 Task: Find connections with filter location Chhāpar with filter topic #coacheswith filter profile language Potuguese with filter current company Brookfield Properties with filter school Patna Science College with filter industry Information Services with filter service category Executive Coaching with filter keywords title Server
Action: Mouse moved to (605, 77)
Screenshot: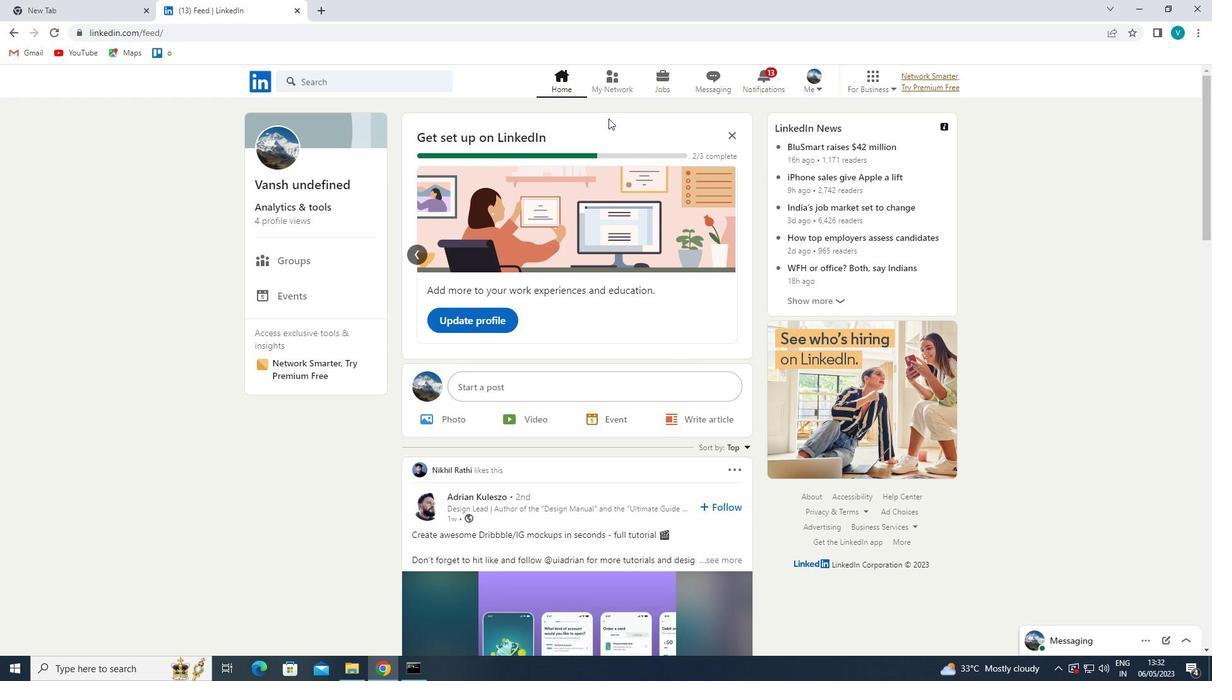
Action: Mouse pressed left at (605, 77)
Screenshot: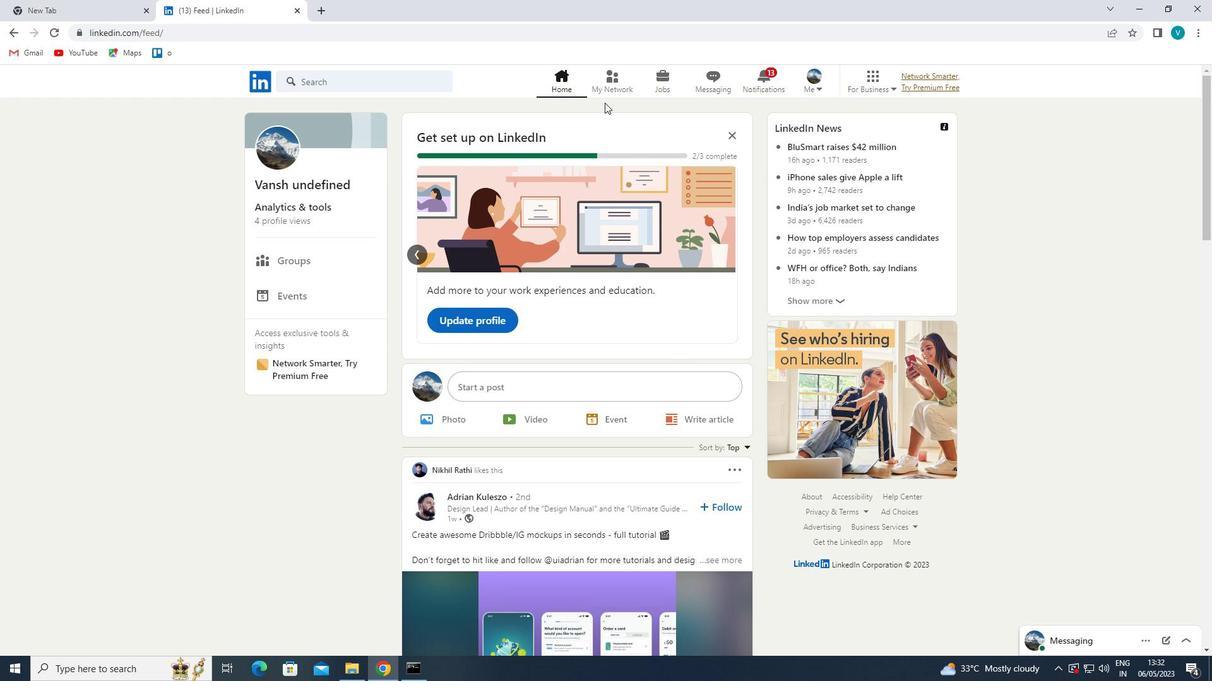 
Action: Mouse moved to (354, 160)
Screenshot: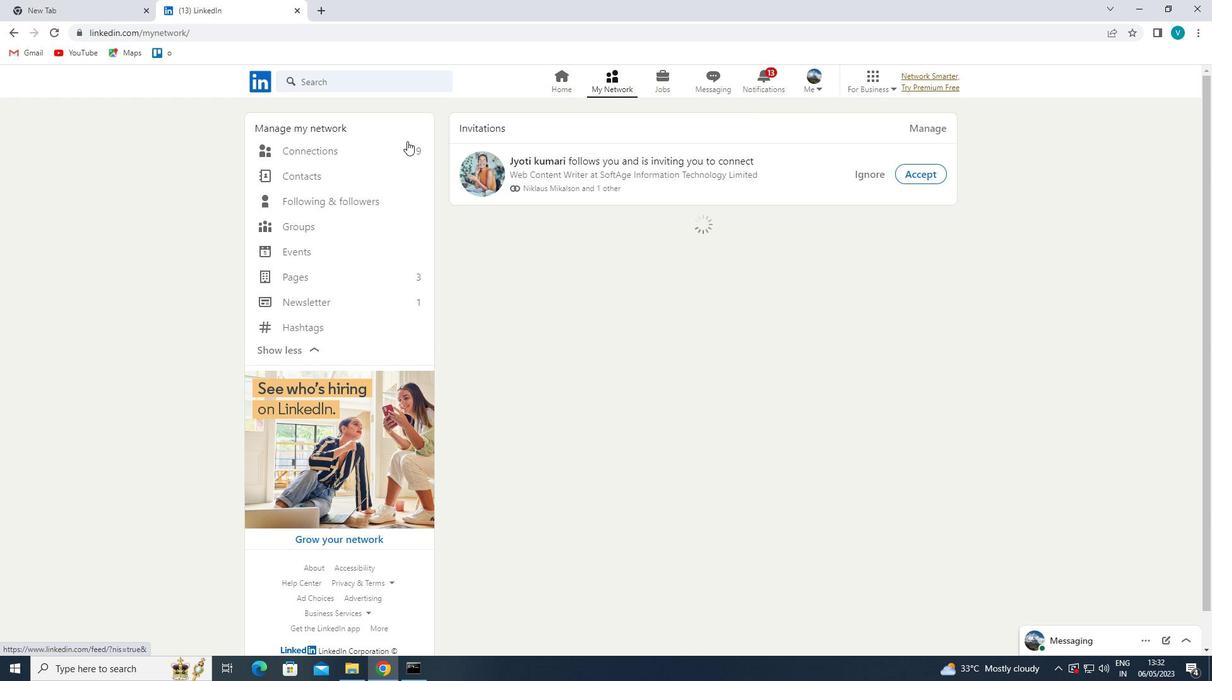 
Action: Mouse pressed left at (354, 160)
Screenshot: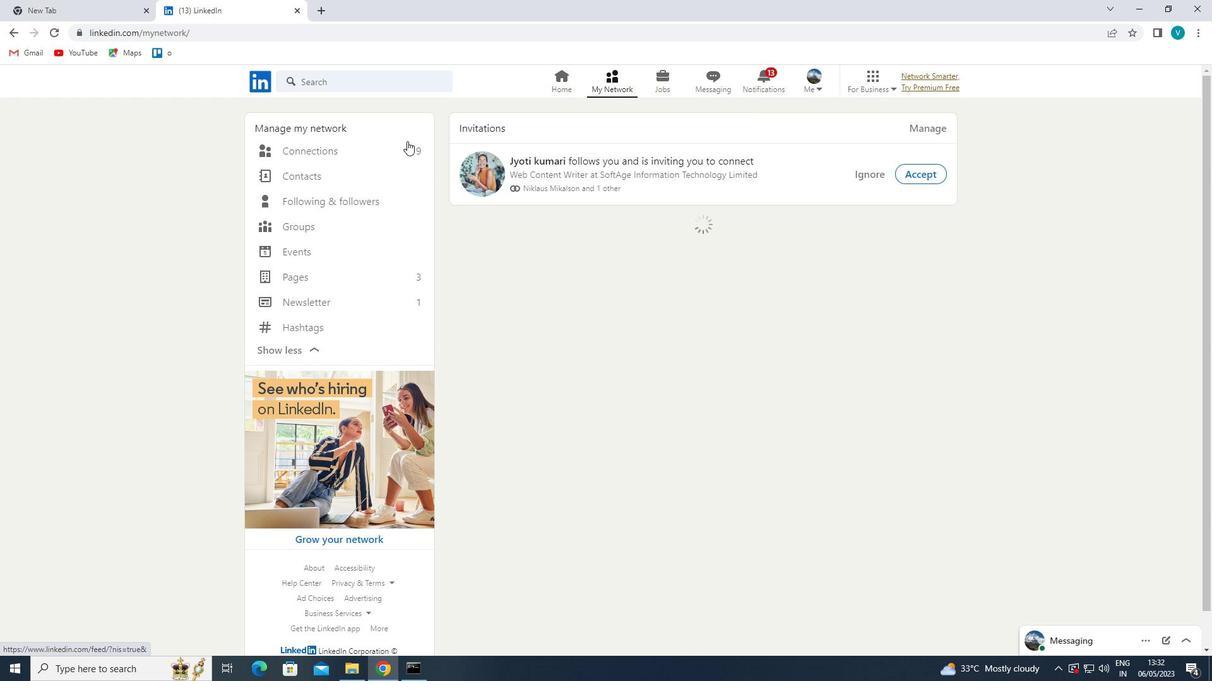 
Action: Mouse moved to (395, 155)
Screenshot: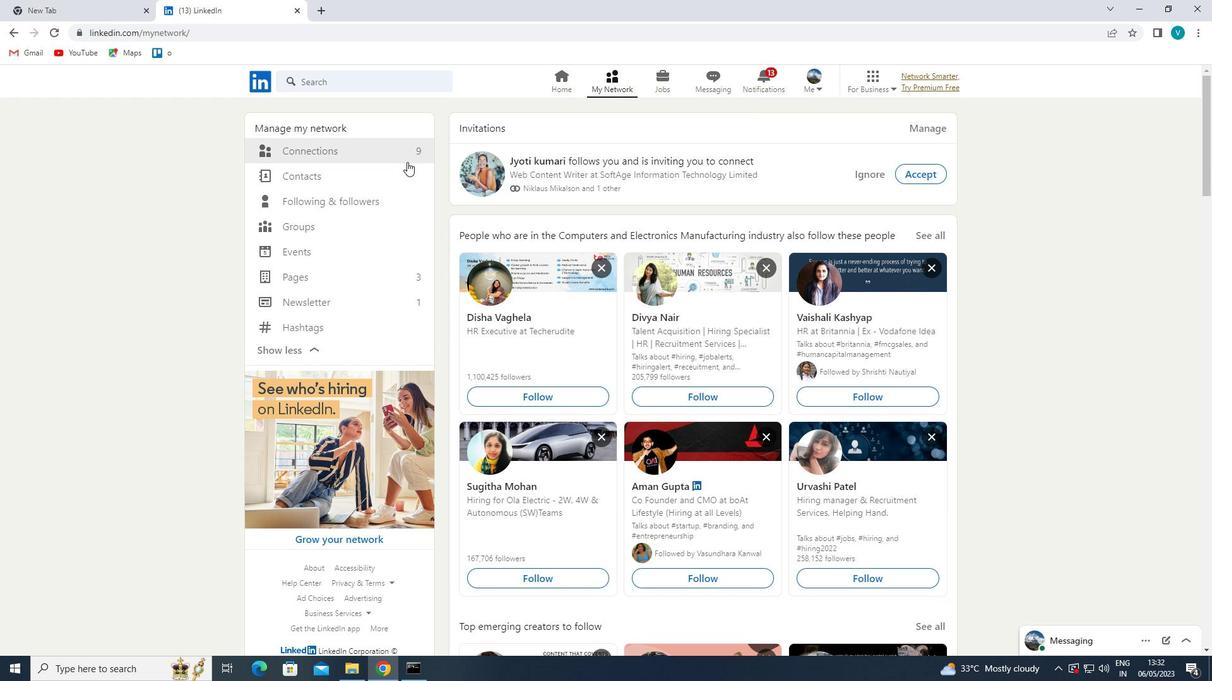 
Action: Mouse pressed left at (395, 155)
Screenshot: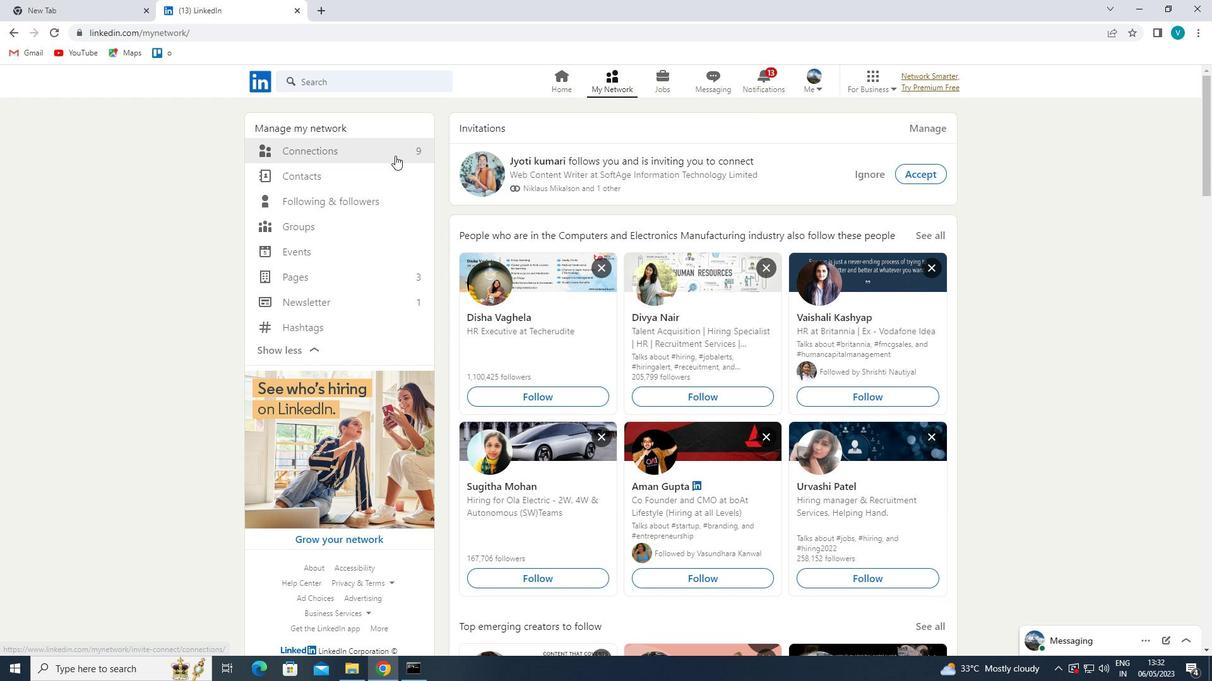 
Action: Mouse moved to (724, 153)
Screenshot: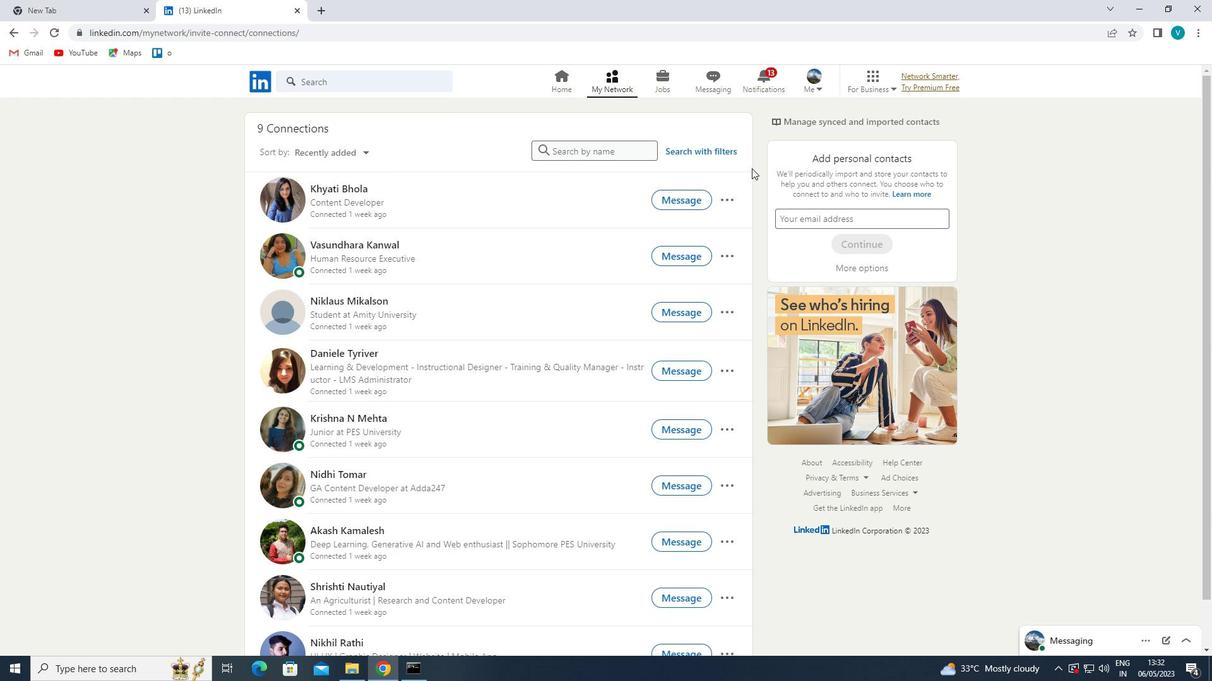 
Action: Mouse pressed left at (724, 153)
Screenshot: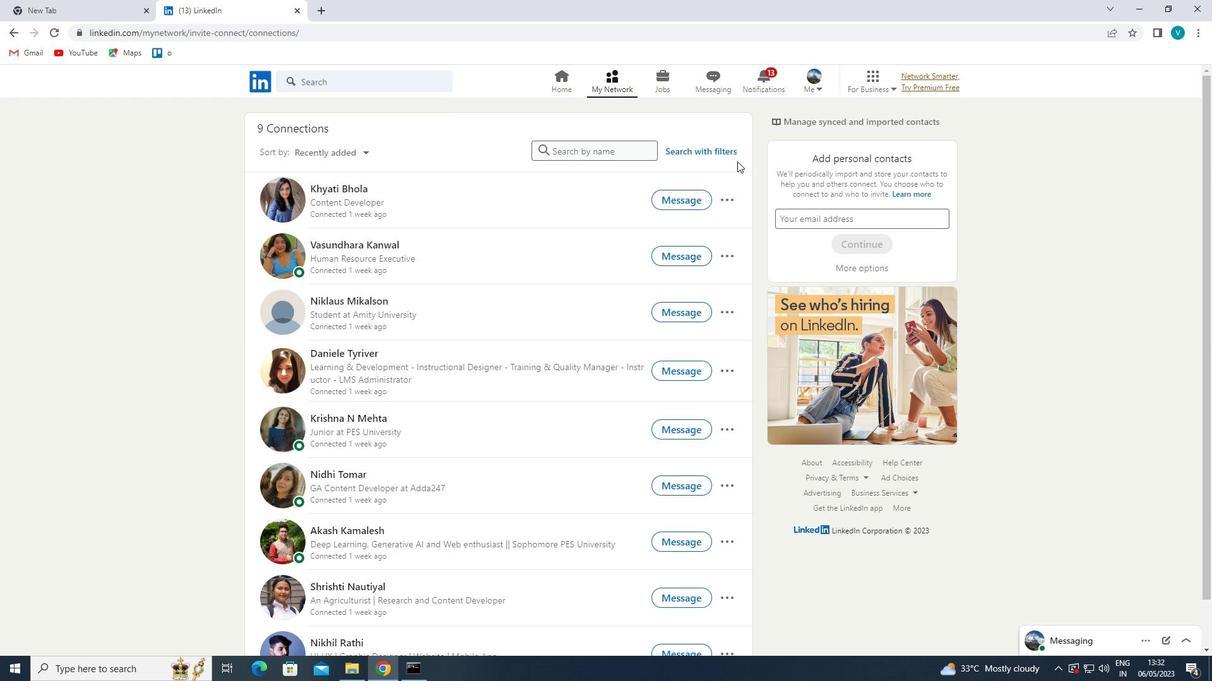 
Action: Mouse moved to (614, 116)
Screenshot: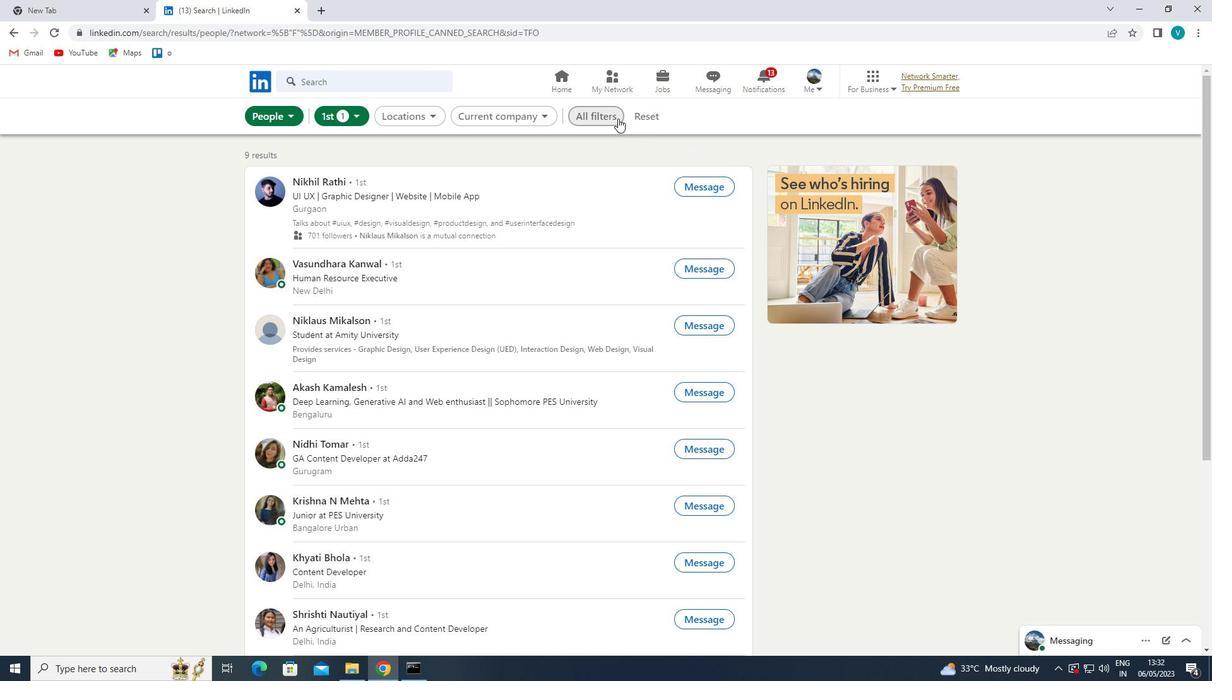 
Action: Mouse pressed left at (614, 116)
Screenshot: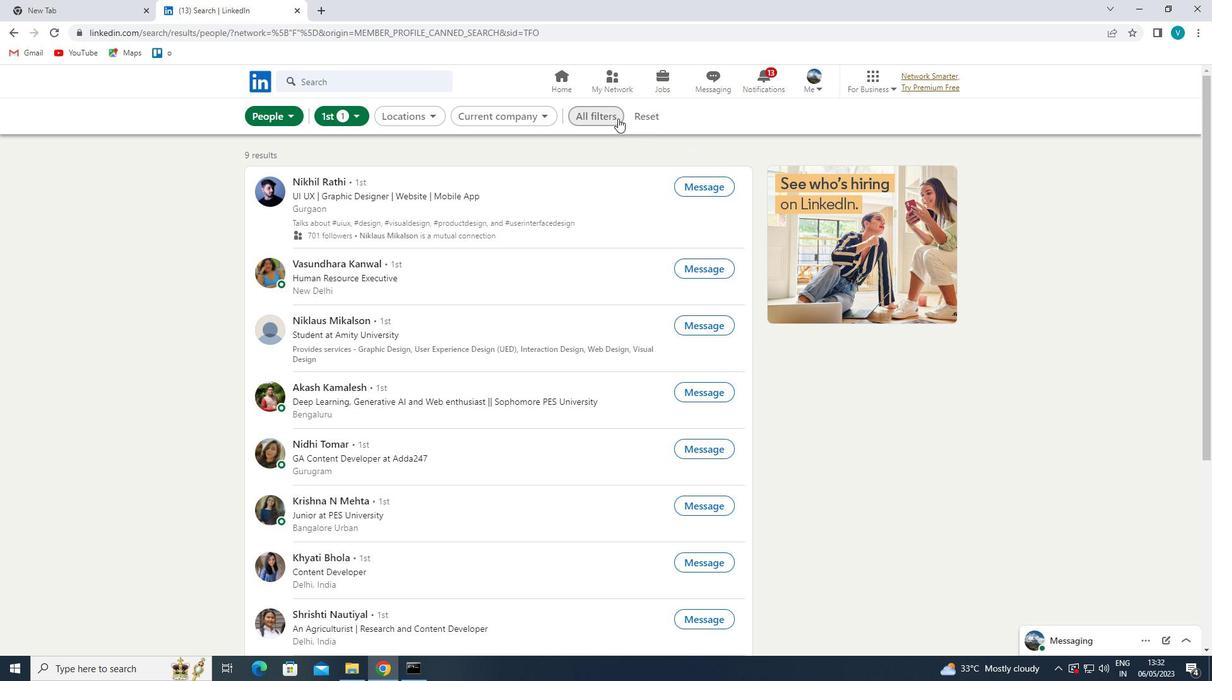 
Action: Mouse moved to (1027, 294)
Screenshot: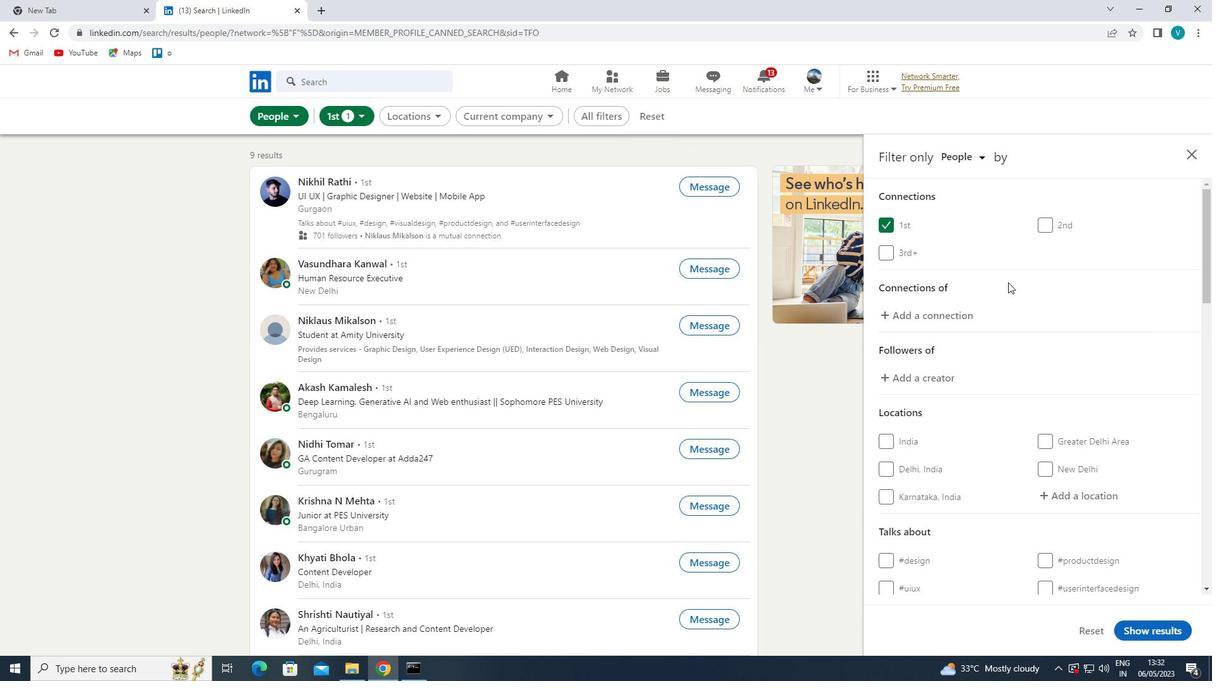 
Action: Mouse scrolled (1027, 293) with delta (0, 0)
Screenshot: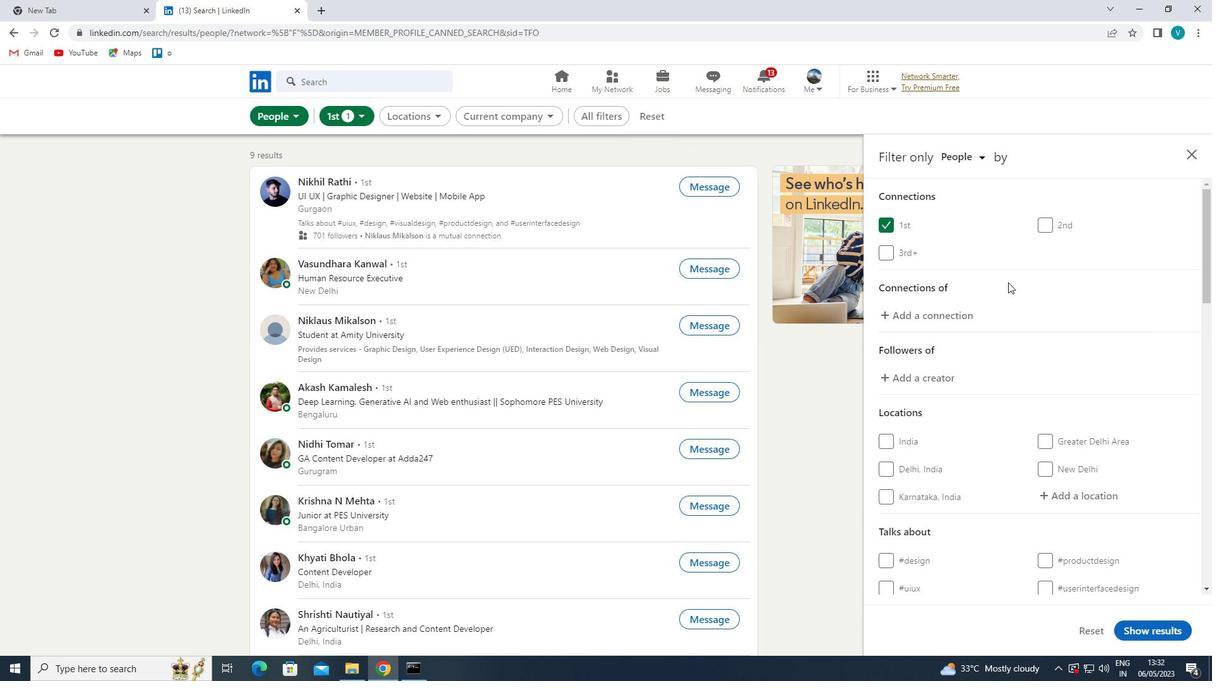 
Action: Mouse moved to (1036, 299)
Screenshot: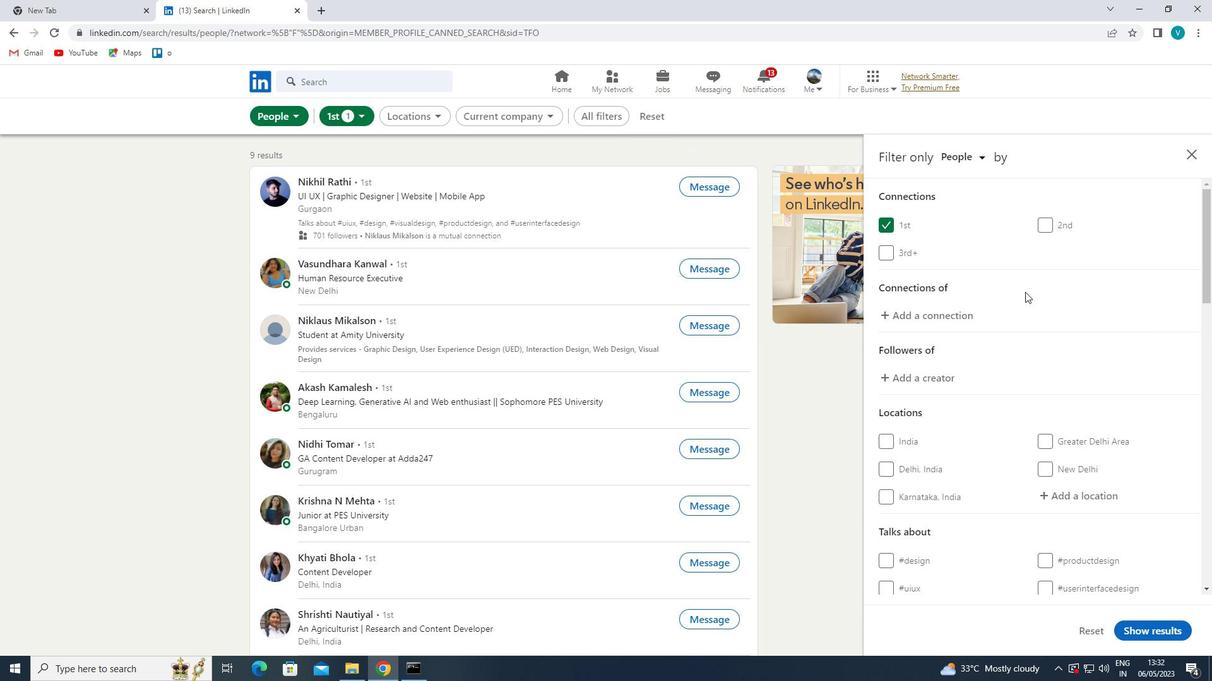 
Action: Mouse scrolled (1036, 298) with delta (0, 0)
Screenshot: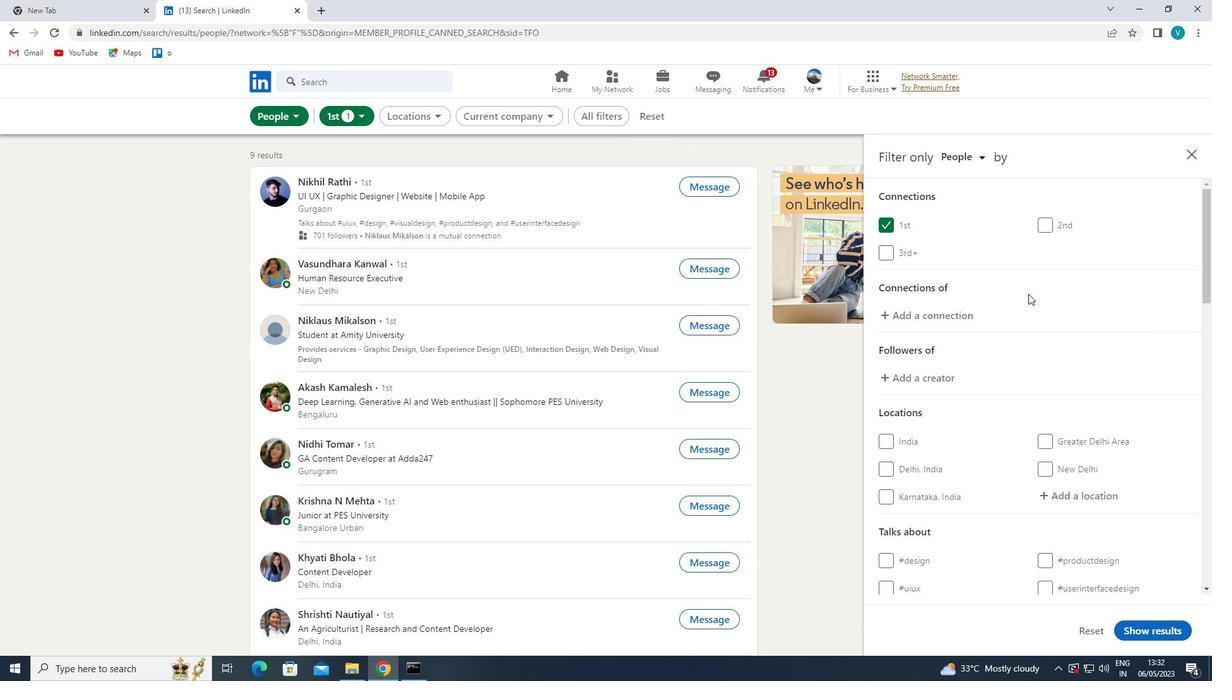 
Action: Mouse moved to (1072, 367)
Screenshot: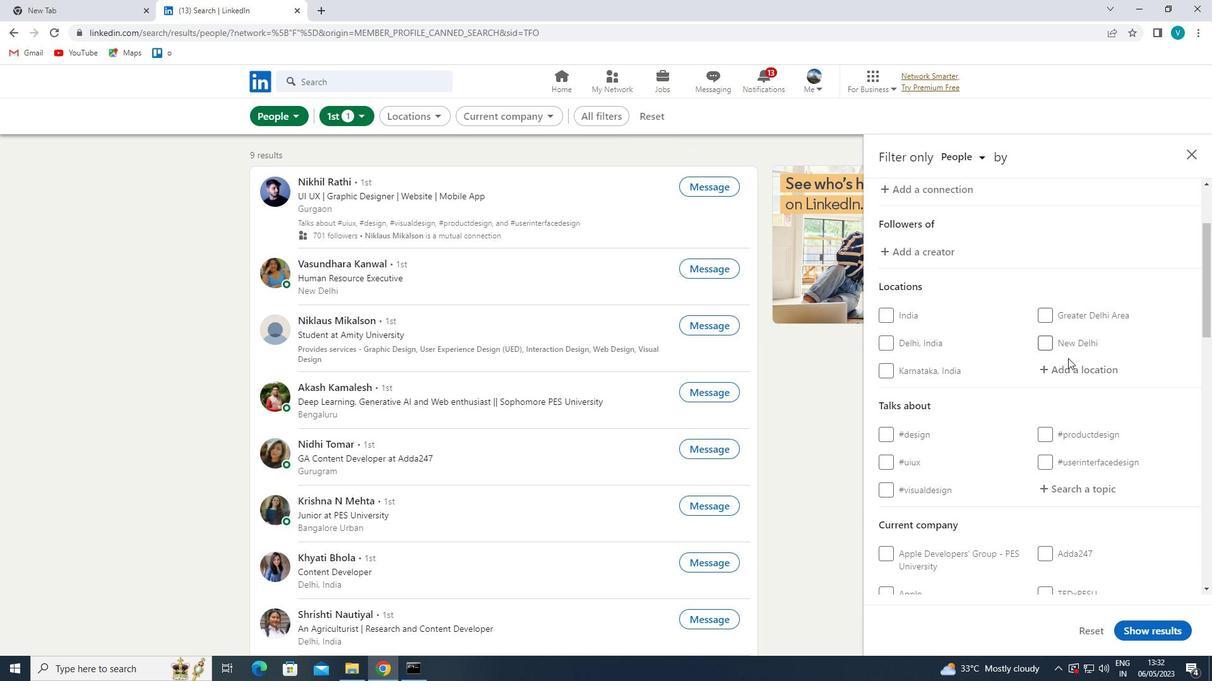 
Action: Mouse pressed left at (1072, 367)
Screenshot: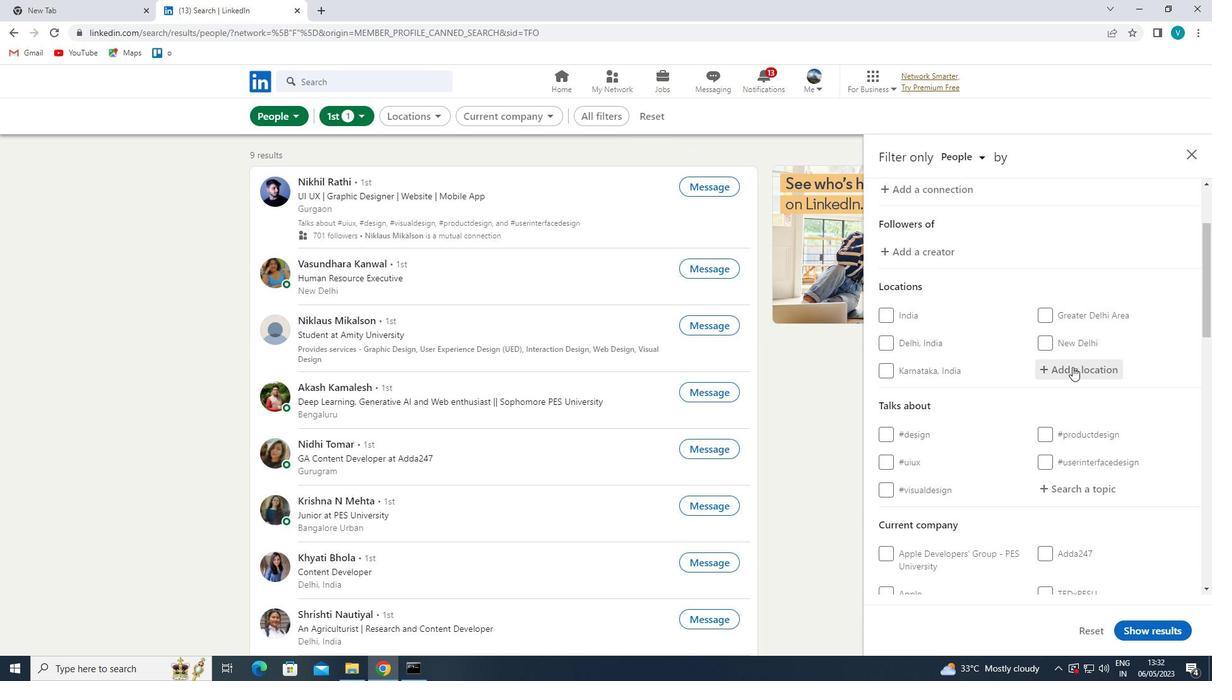 
Action: Mouse moved to (835, 231)
Screenshot: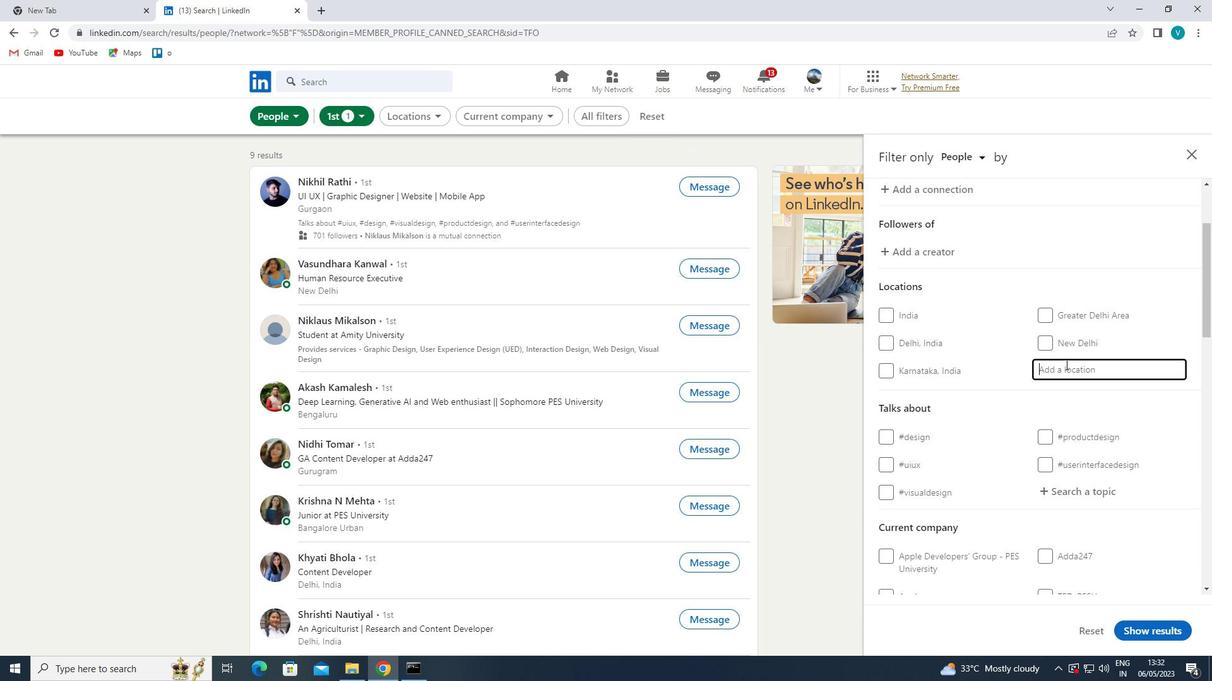 
Action: Key pressed <Key.shift>CHHA[A<Key.backspace><Key.backspace>PAR
Screenshot: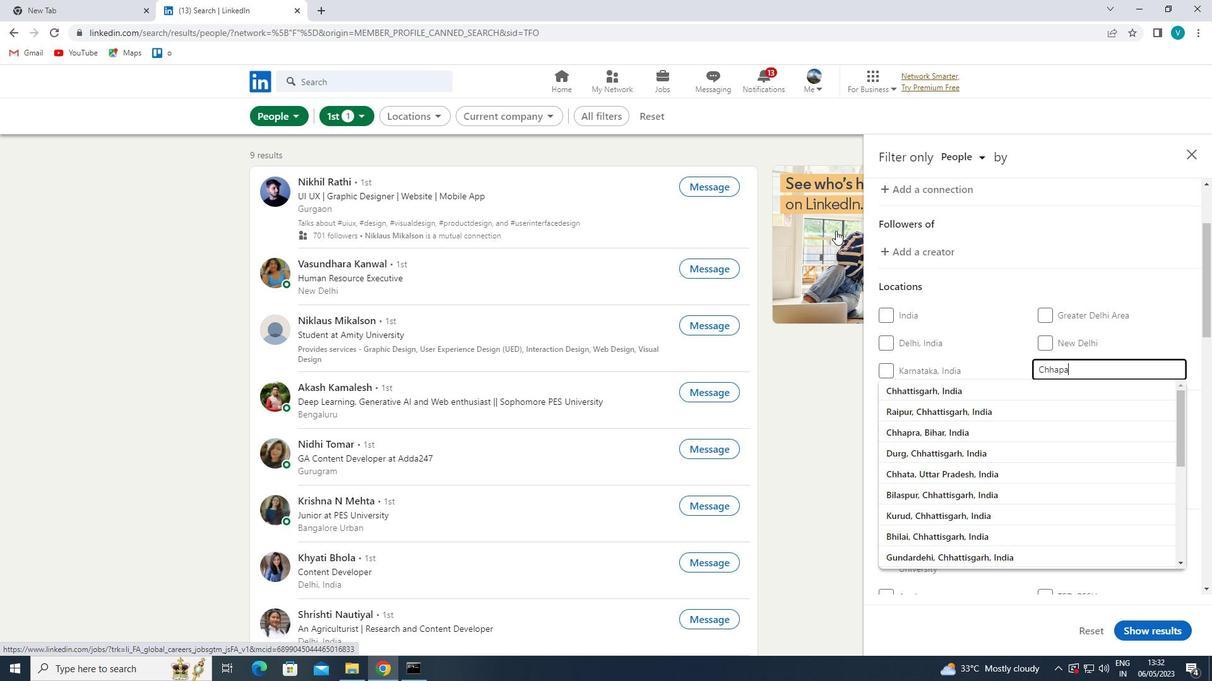 
Action: Mouse moved to (974, 385)
Screenshot: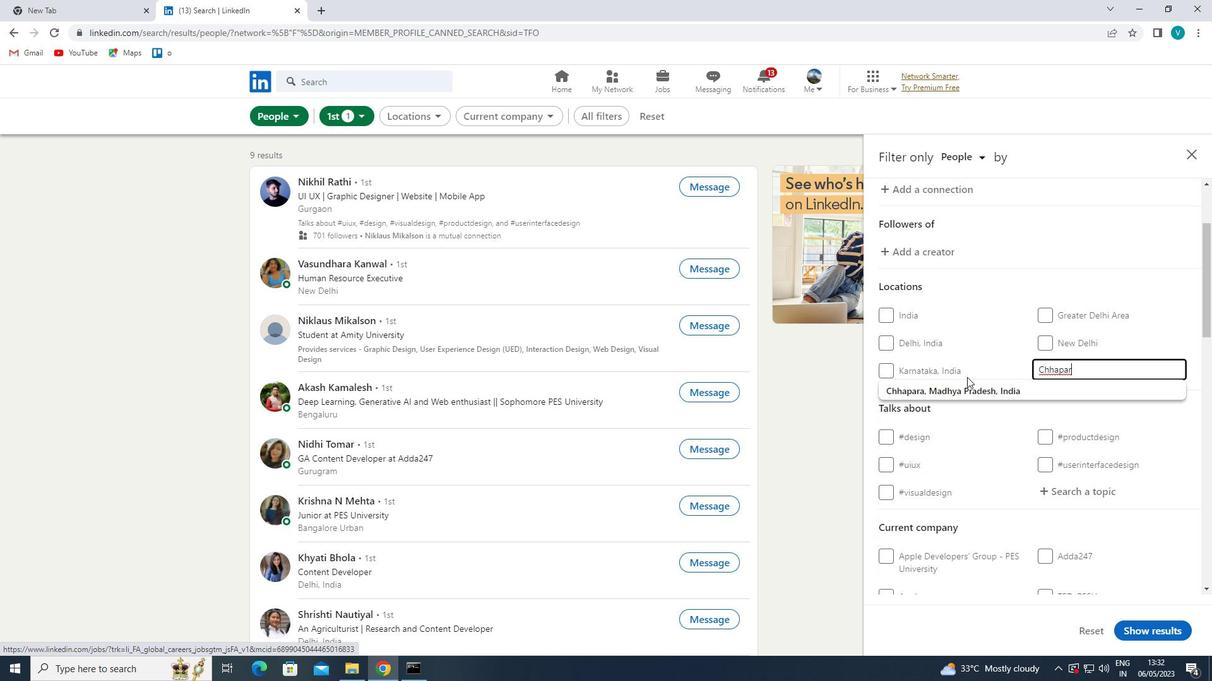 
Action: Mouse pressed left at (974, 385)
Screenshot: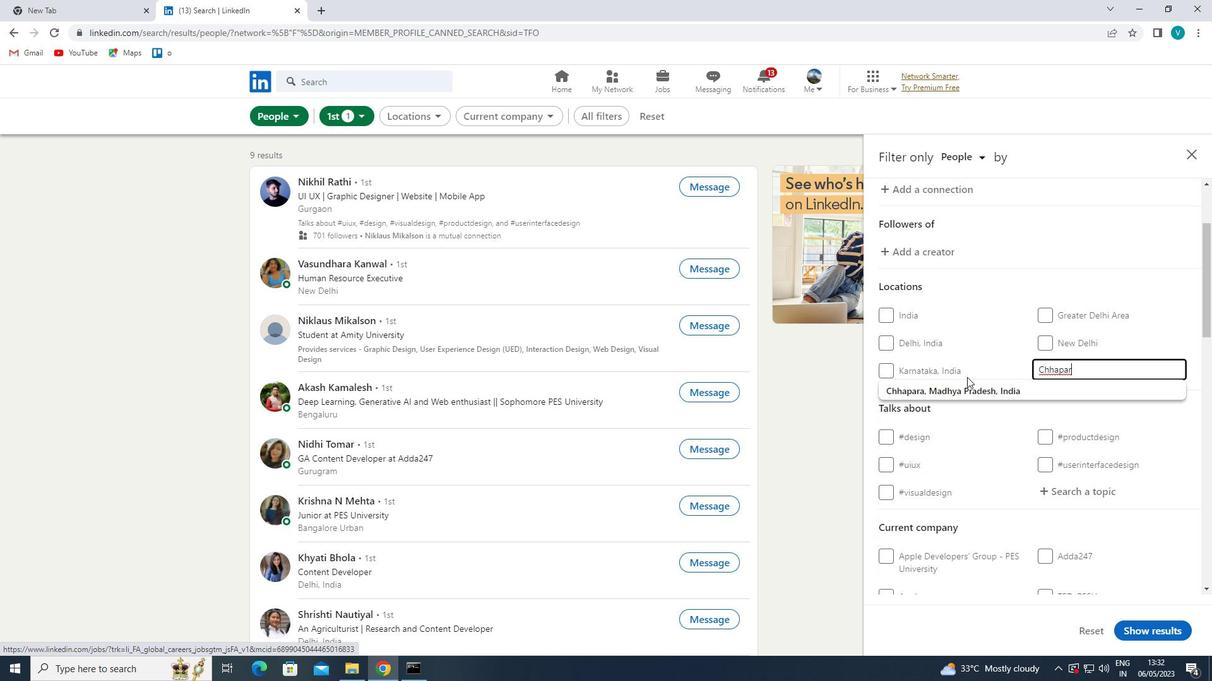 
Action: Mouse moved to (1072, 424)
Screenshot: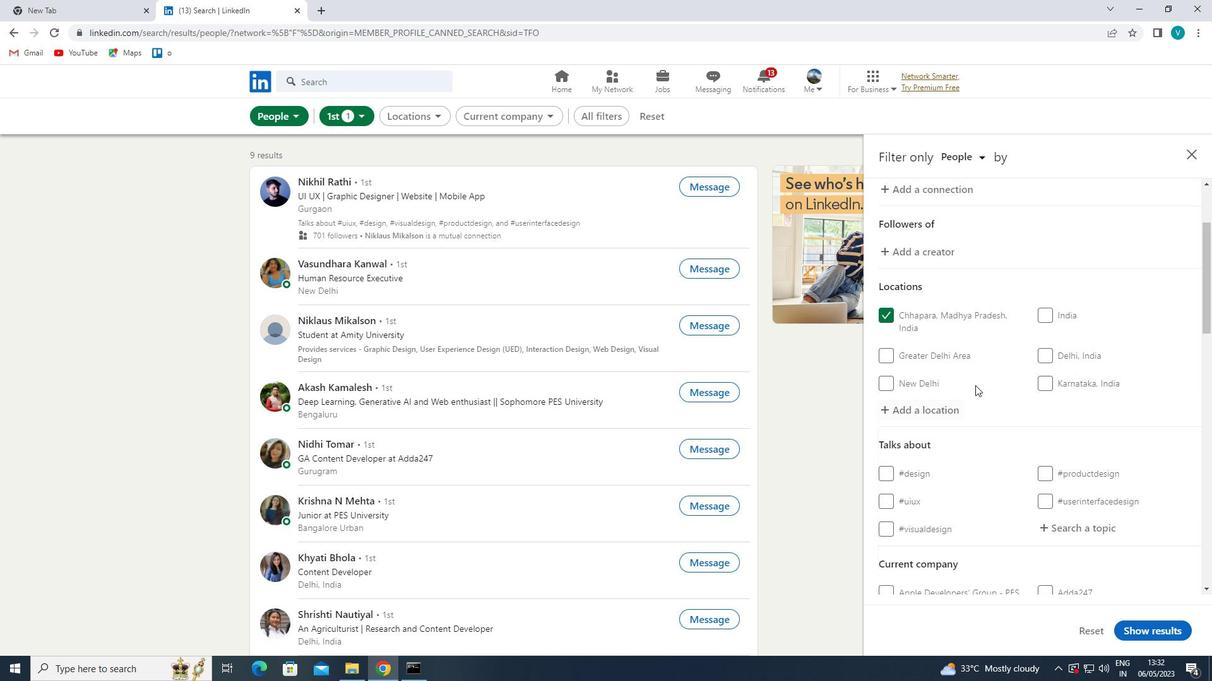 
Action: Mouse scrolled (1072, 423) with delta (0, 0)
Screenshot: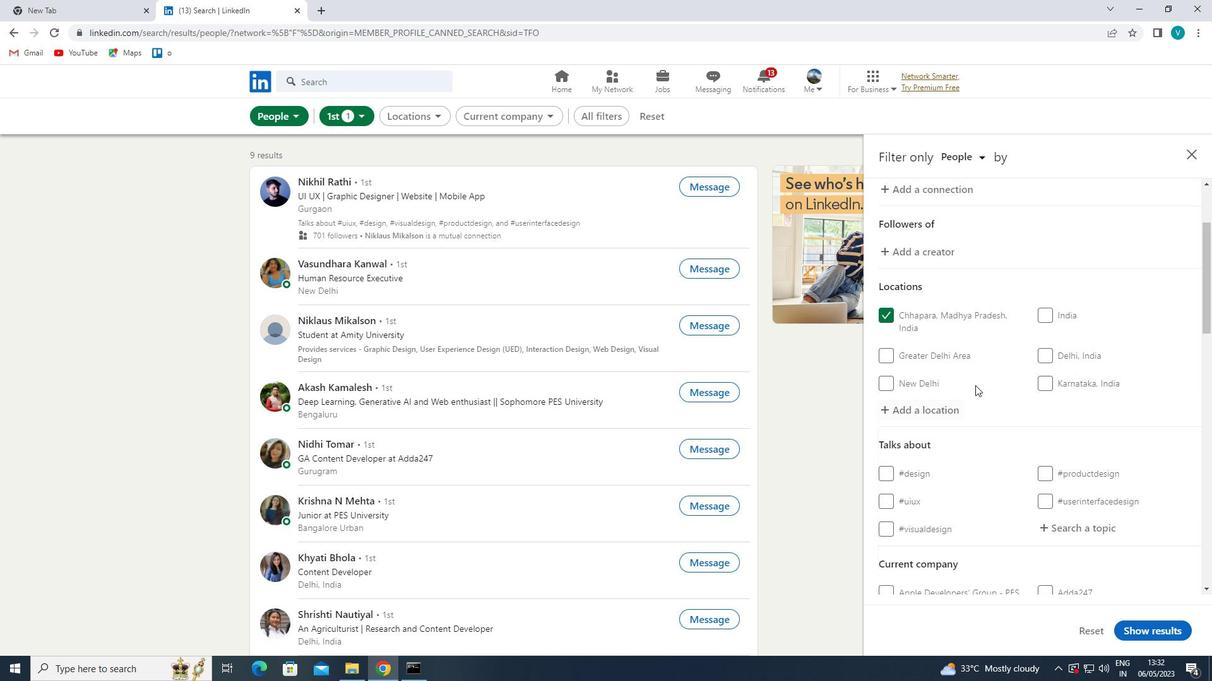
Action: Mouse moved to (1104, 439)
Screenshot: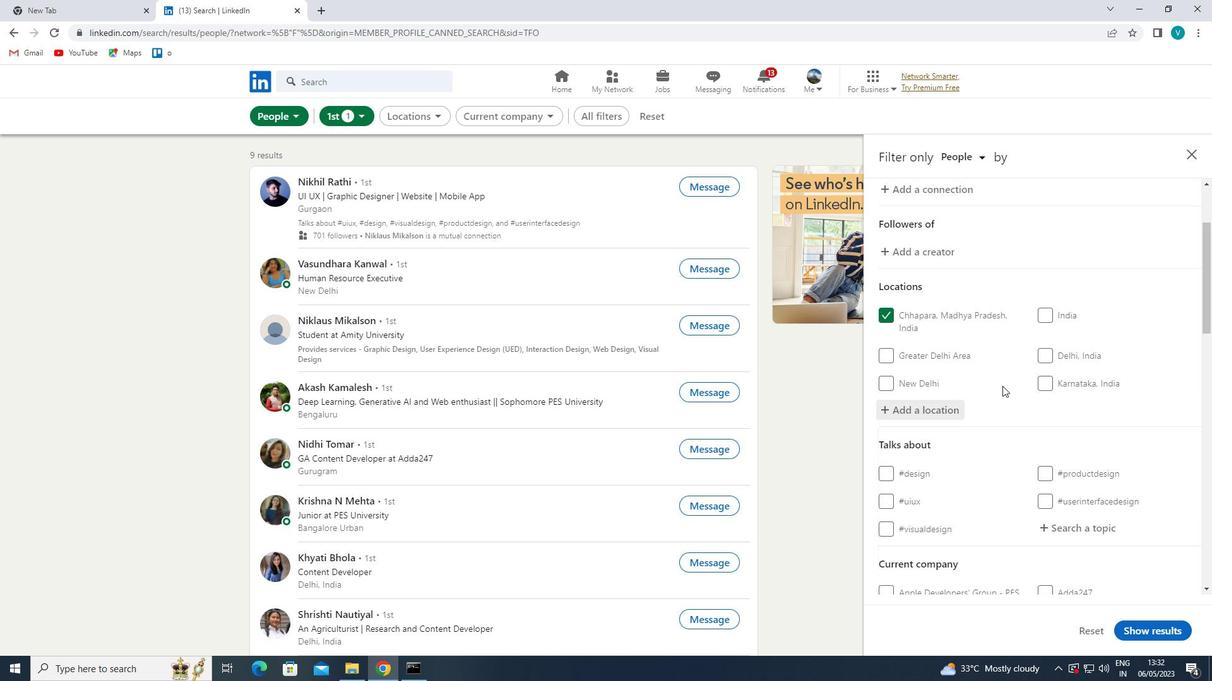 
Action: Mouse scrolled (1104, 438) with delta (0, 0)
Screenshot: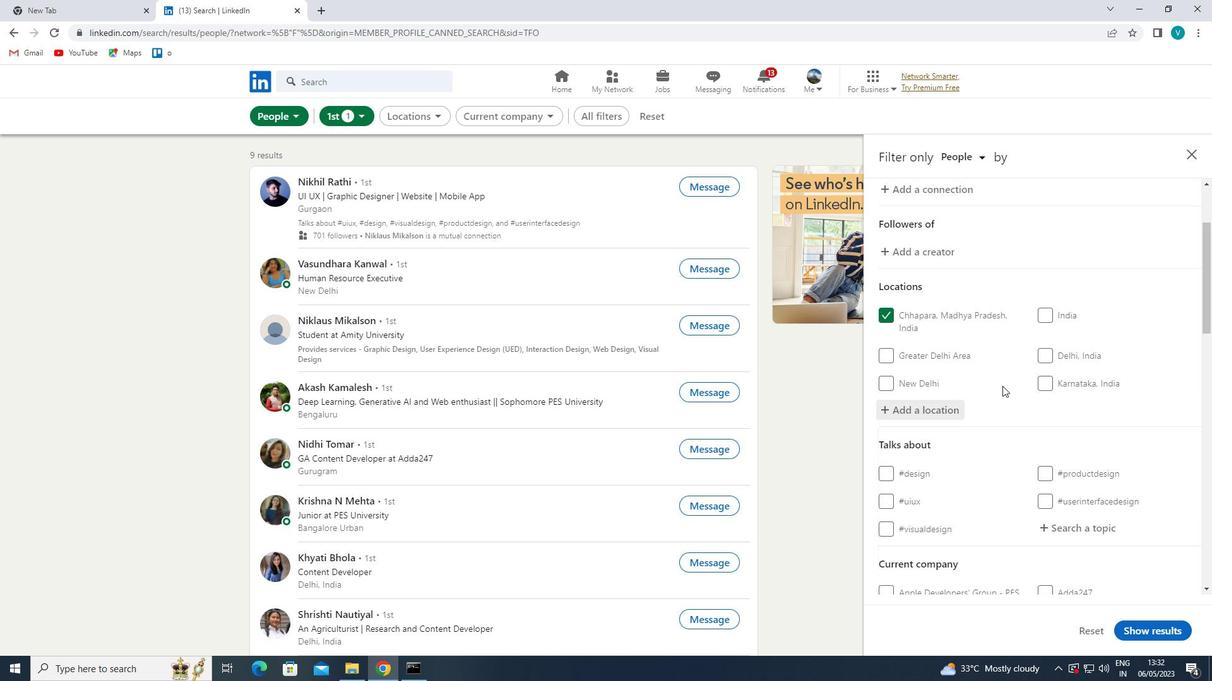 
Action: Mouse moved to (1096, 402)
Screenshot: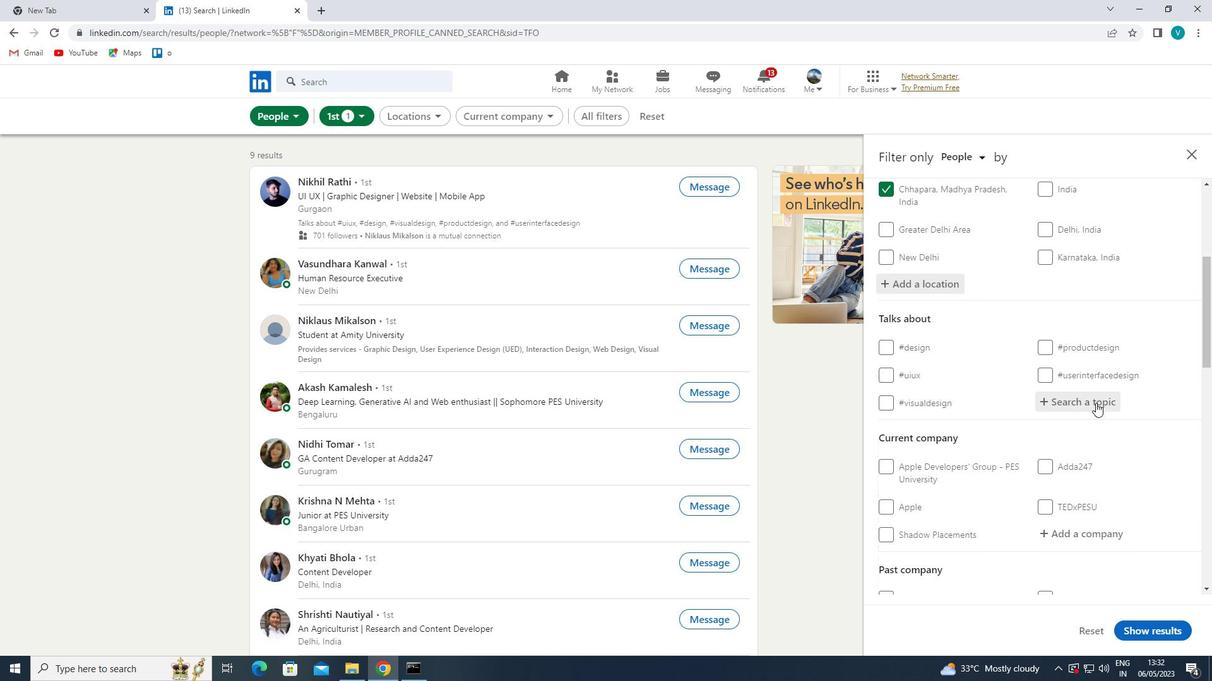 
Action: Mouse pressed left at (1096, 402)
Screenshot: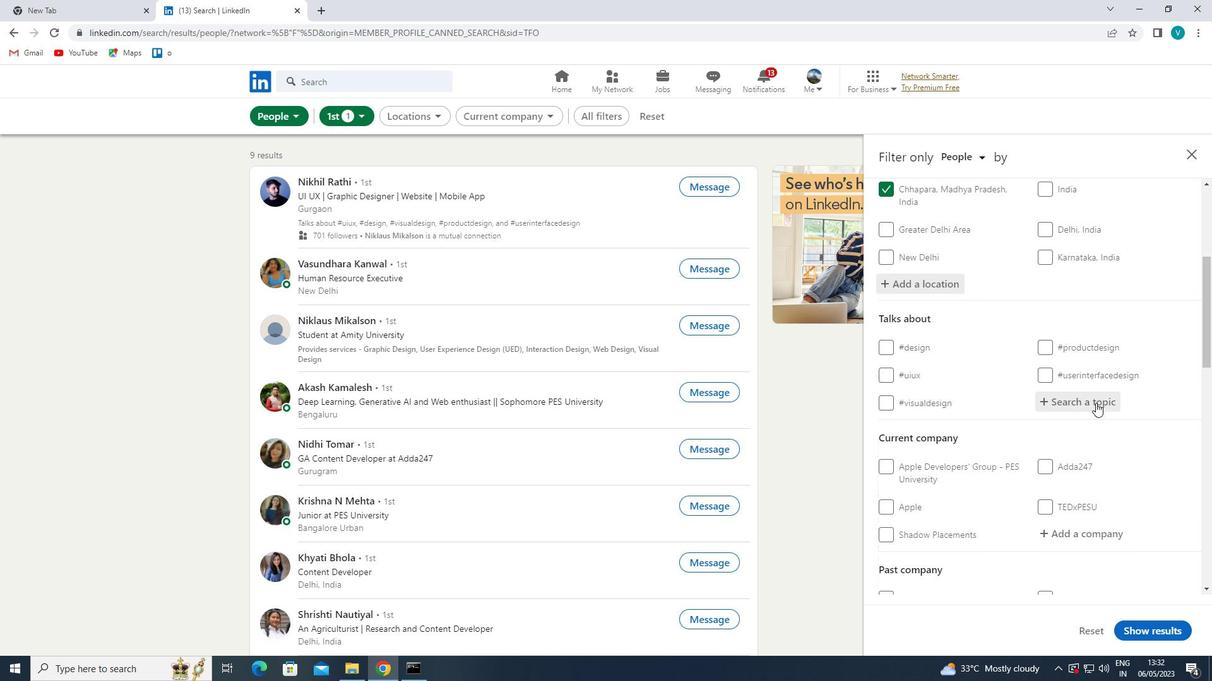 
Action: Mouse moved to (1033, 398)
Screenshot: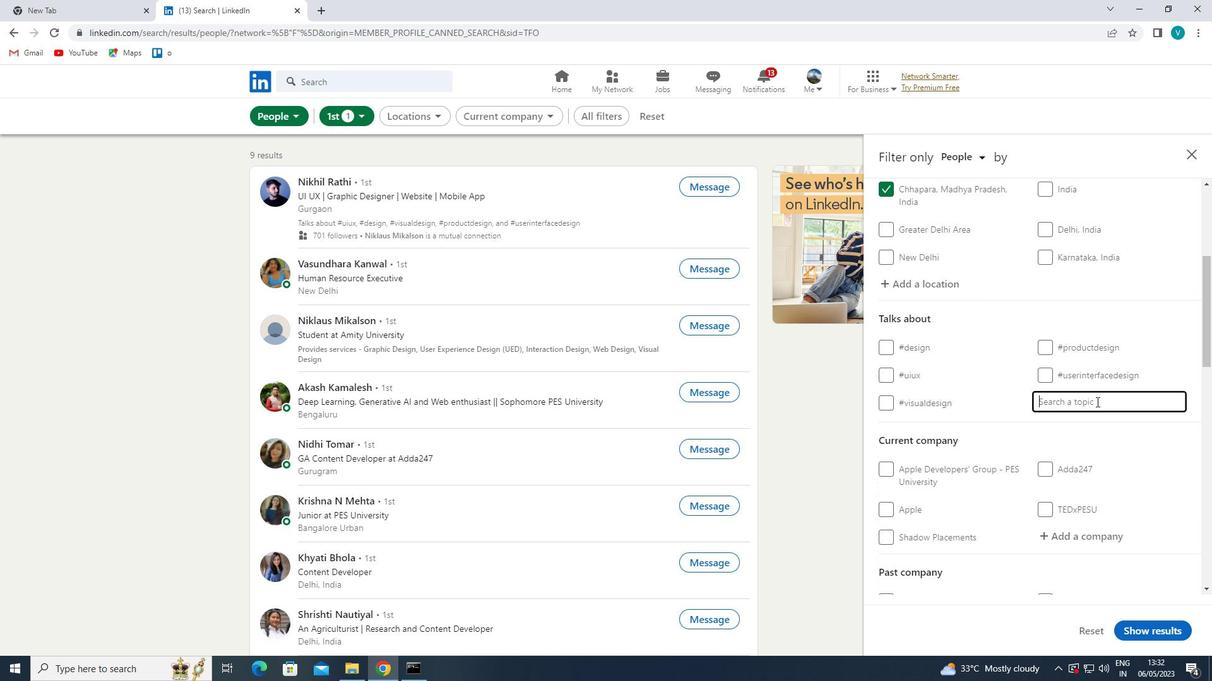 
Action: Key pressed COAC
Screenshot: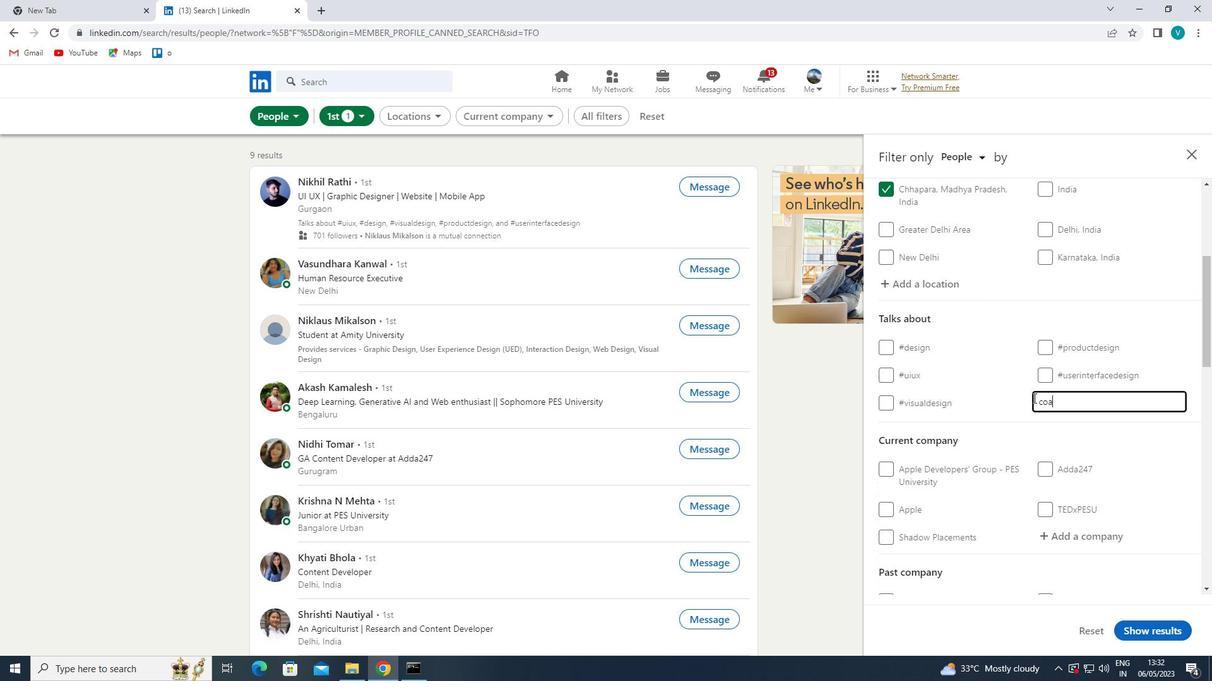 
Action: Mouse moved to (989, 466)
Screenshot: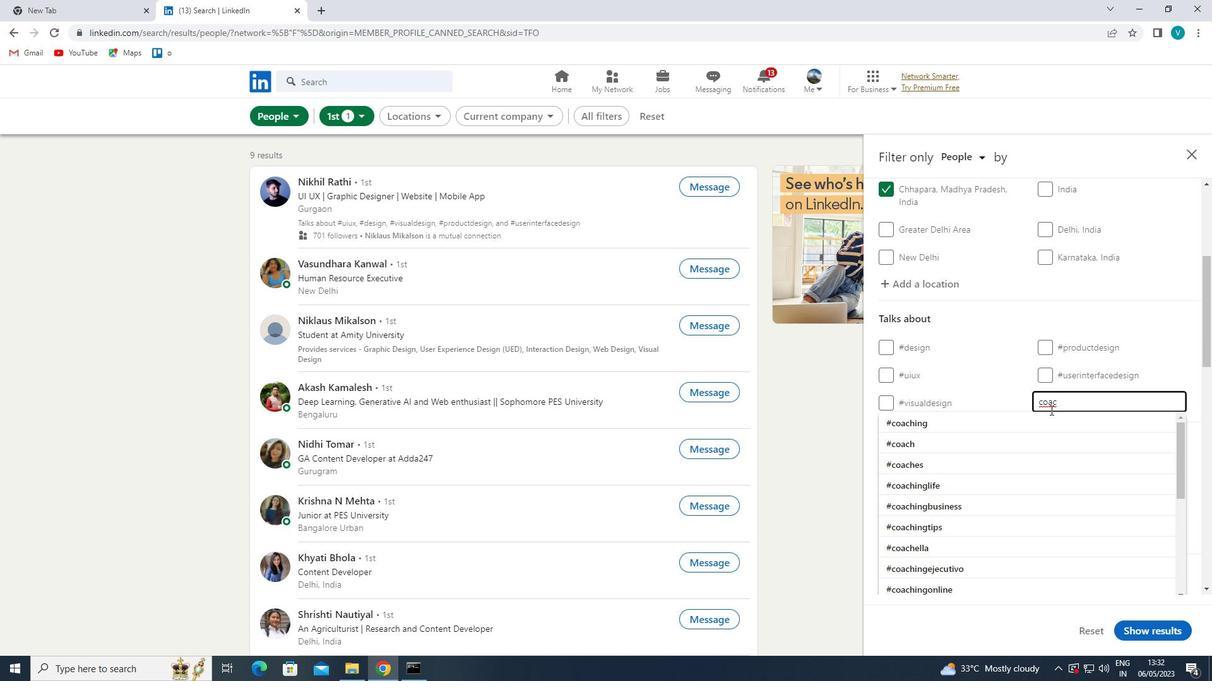 
Action: Mouse pressed left at (989, 466)
Screenshot: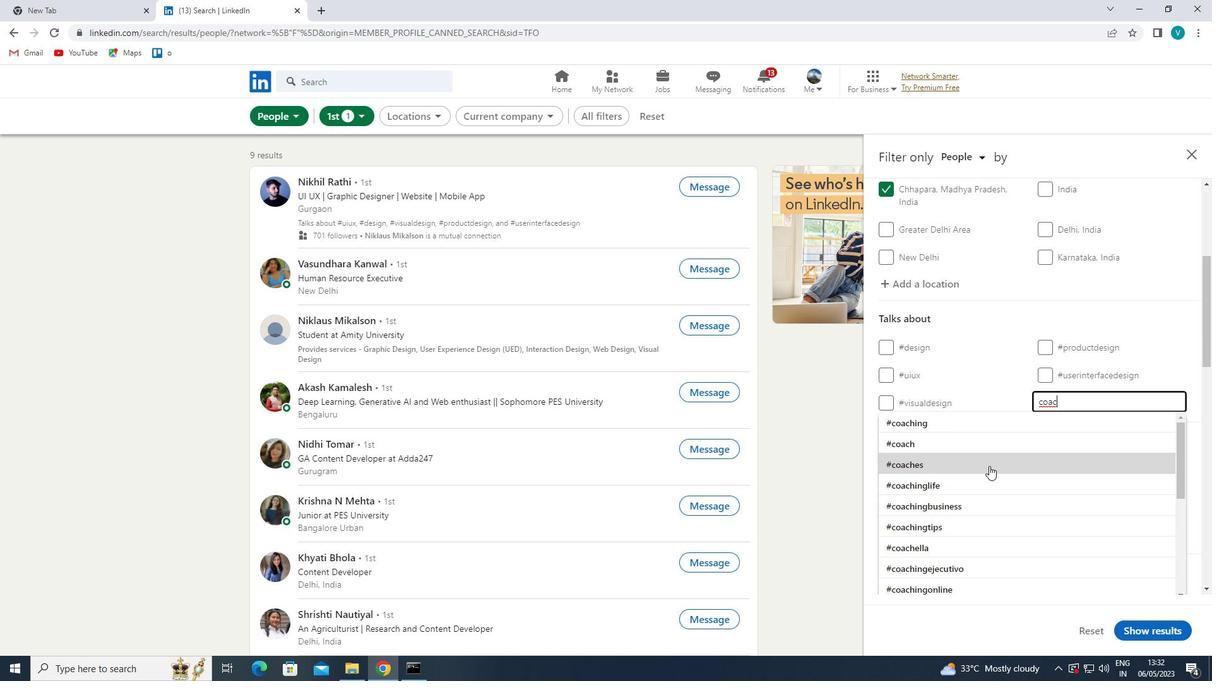 
Action: Mouse scrolled (989, 465) with delta (0, 0)
Screenshot: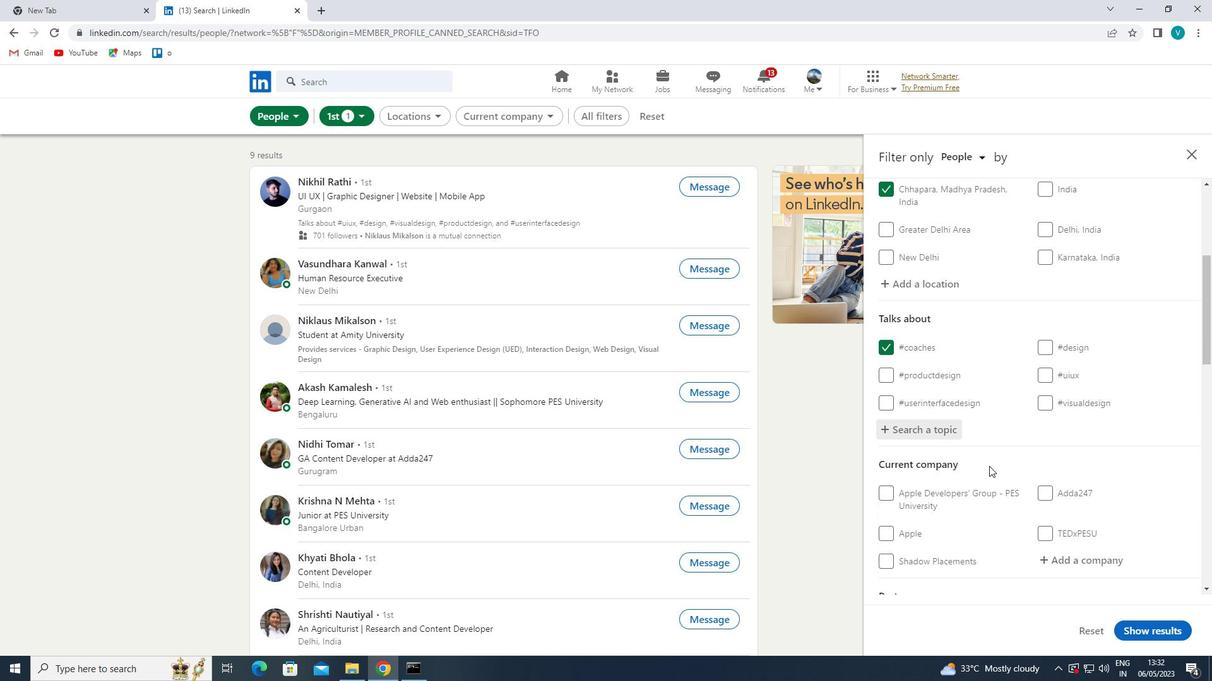 
Action: Mouse scrolled (989, 465) with delta (0, 0)
Screenshot: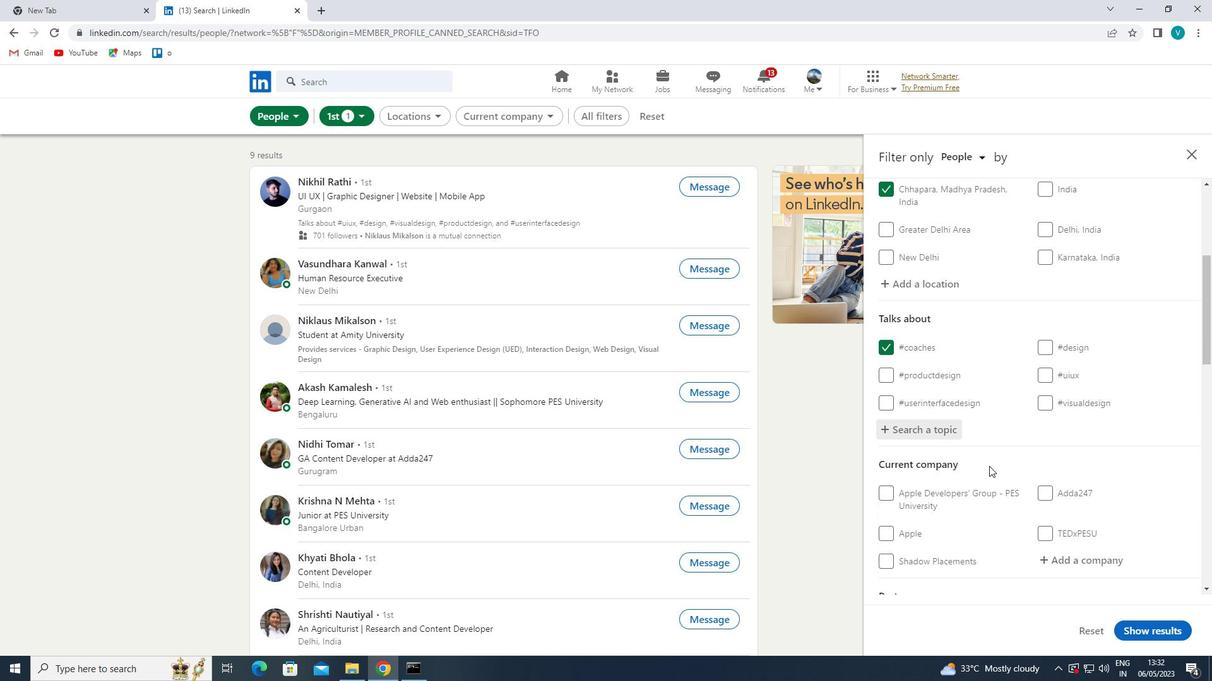 
Action: Mouse moved to (1058, 424)
Screenshot: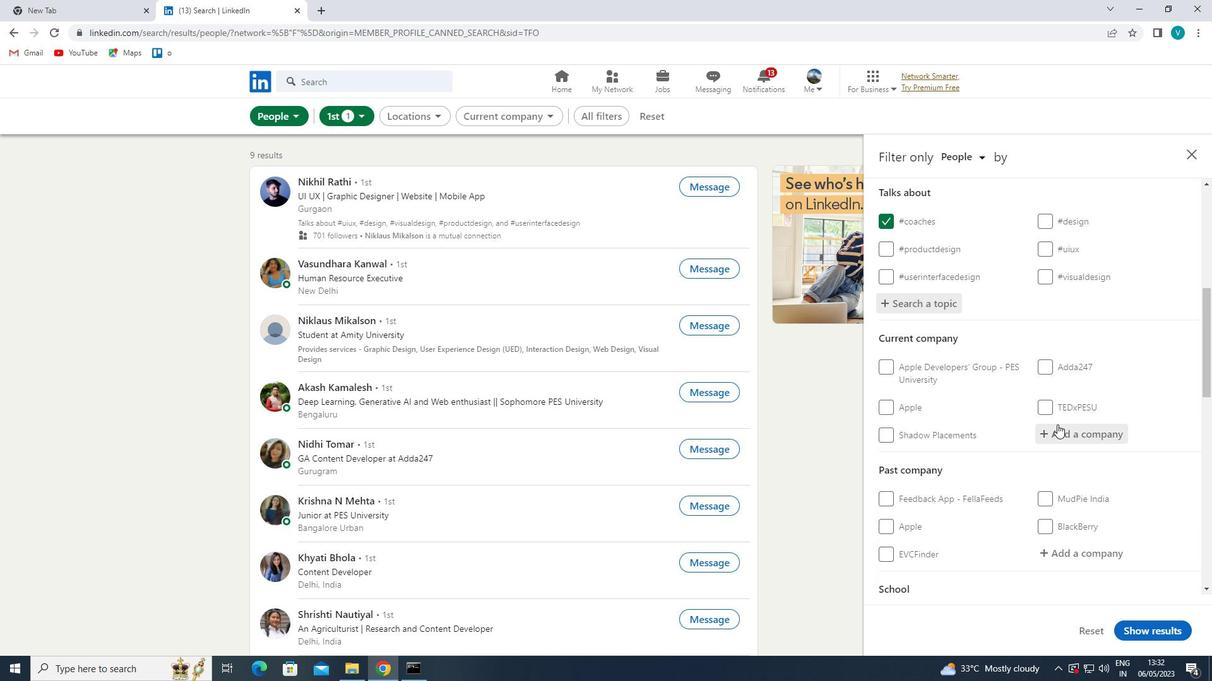 
Action: Mouse pressed left at (1058, 424)
Screenshot: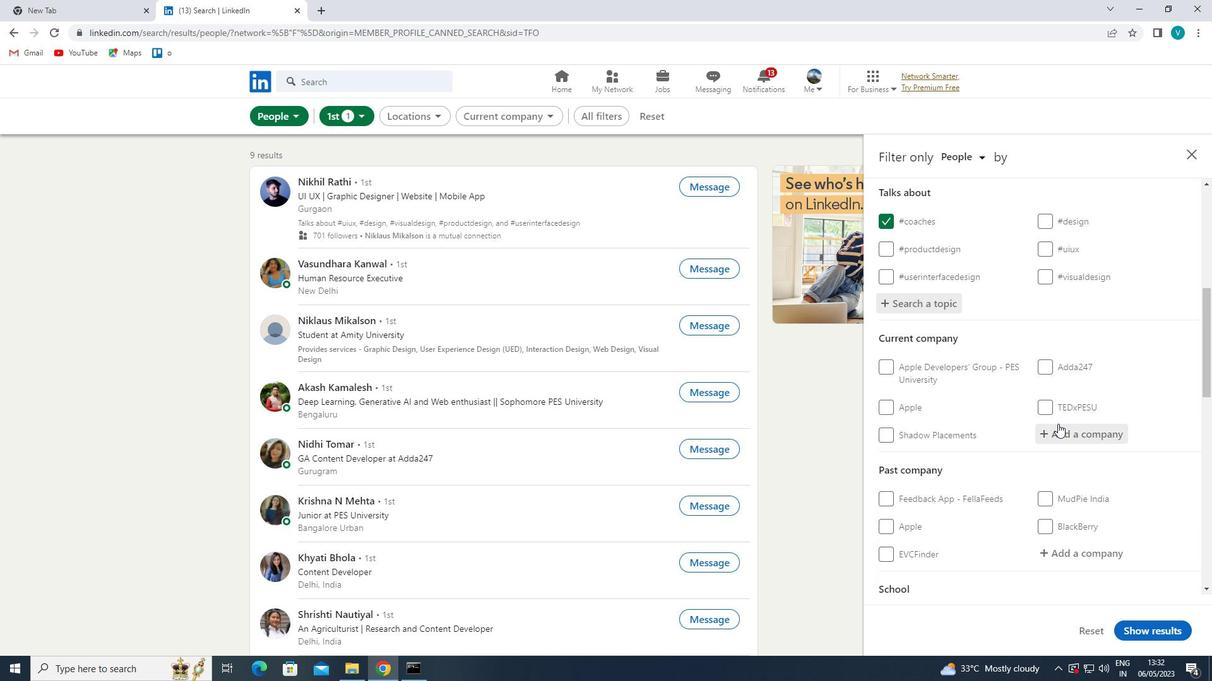 
Action: Mouse moved to (965, 417)
Screenshot: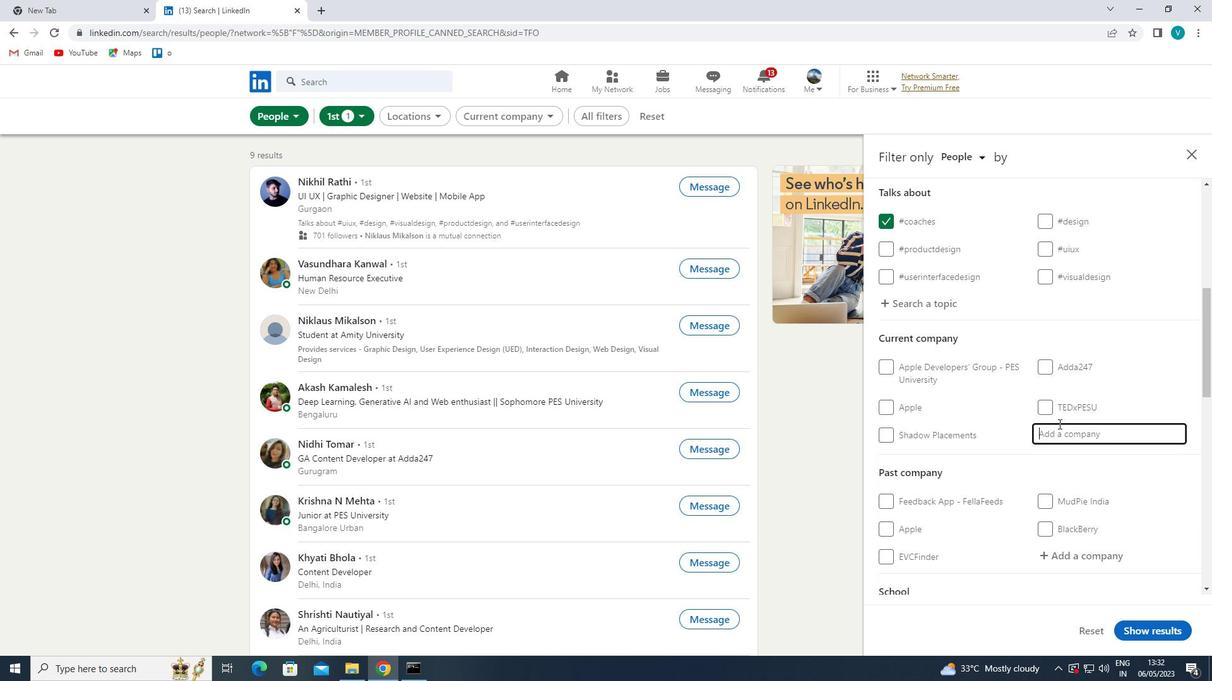 
Action: Key pressed <Key.shift>BROOKFIELD
Screenshot: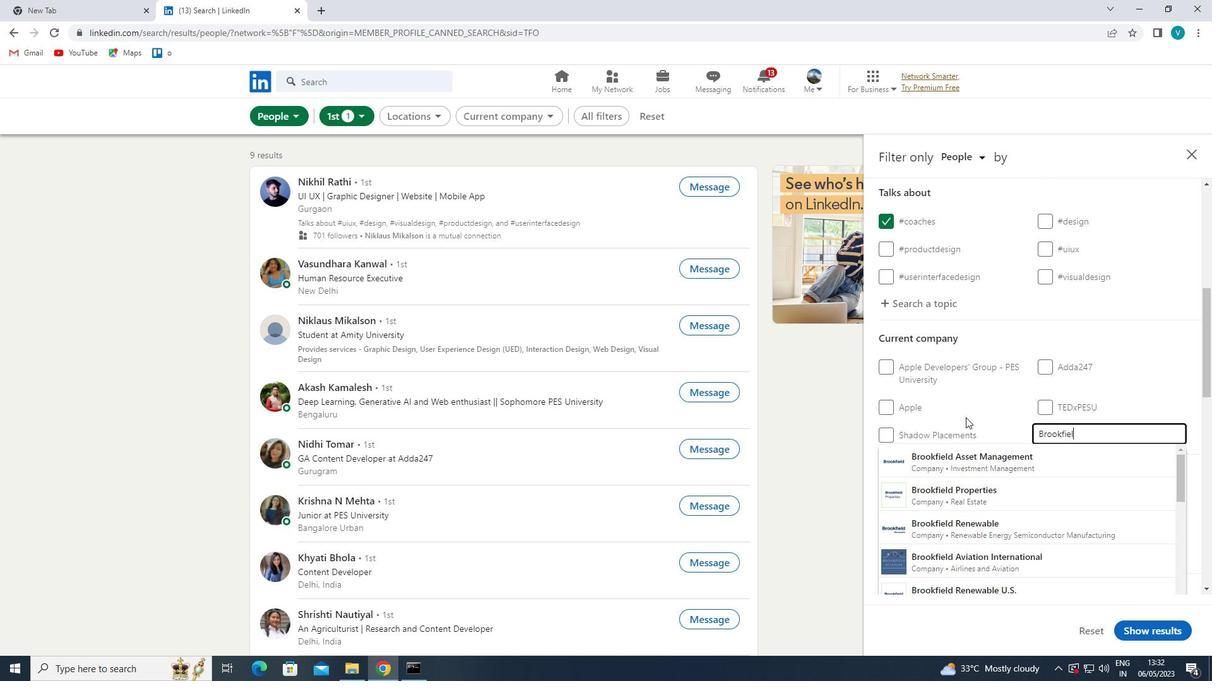 
Action: Mouse moved to (990, 488)
Screenshot: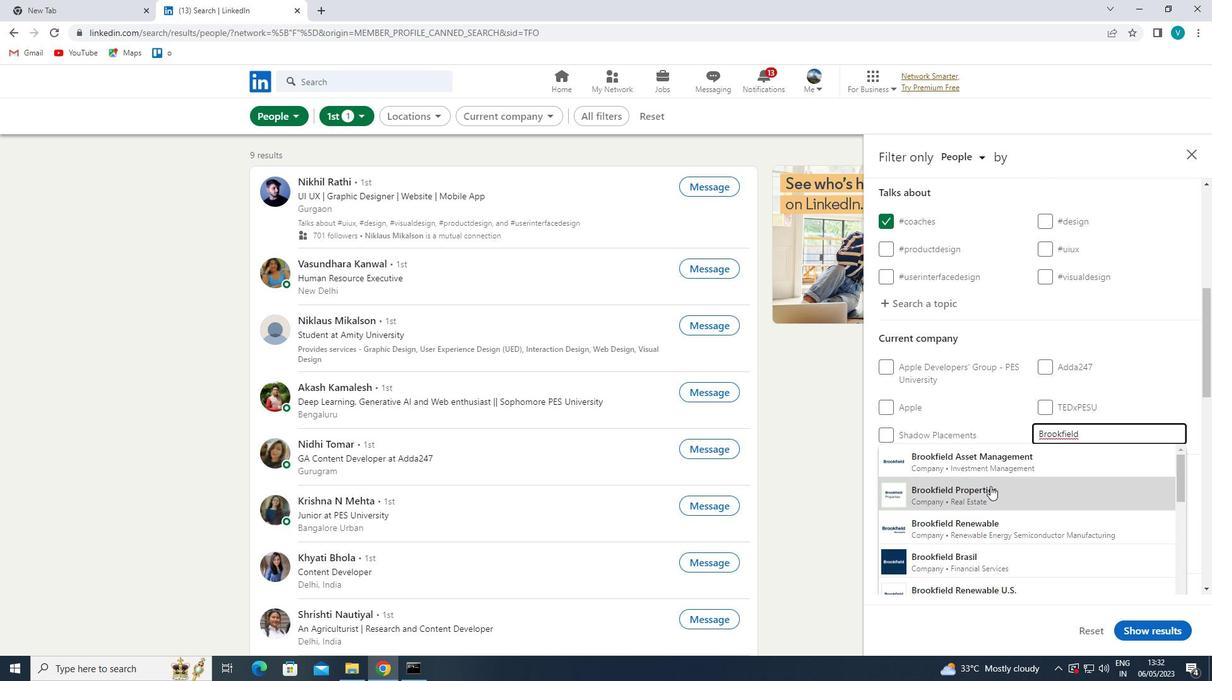 
Action: Mouse pressed left at (990, 488)
Screenshot: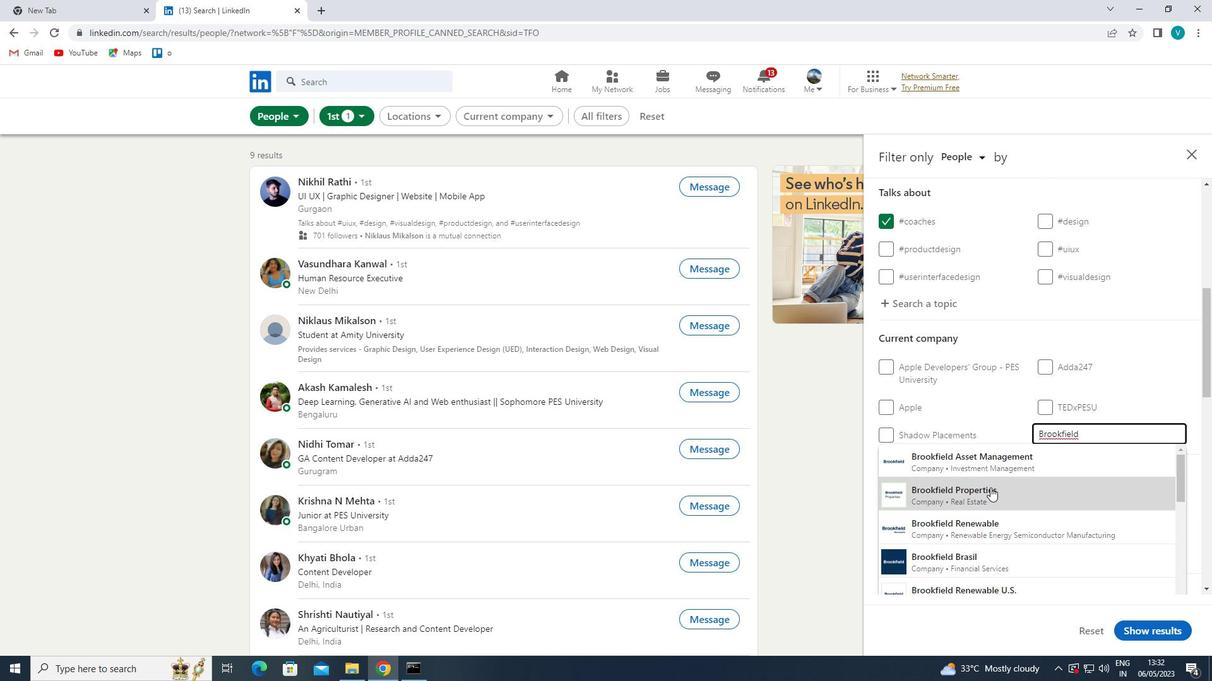 
Action: Mouse moved to (993, 487)
Screenshot: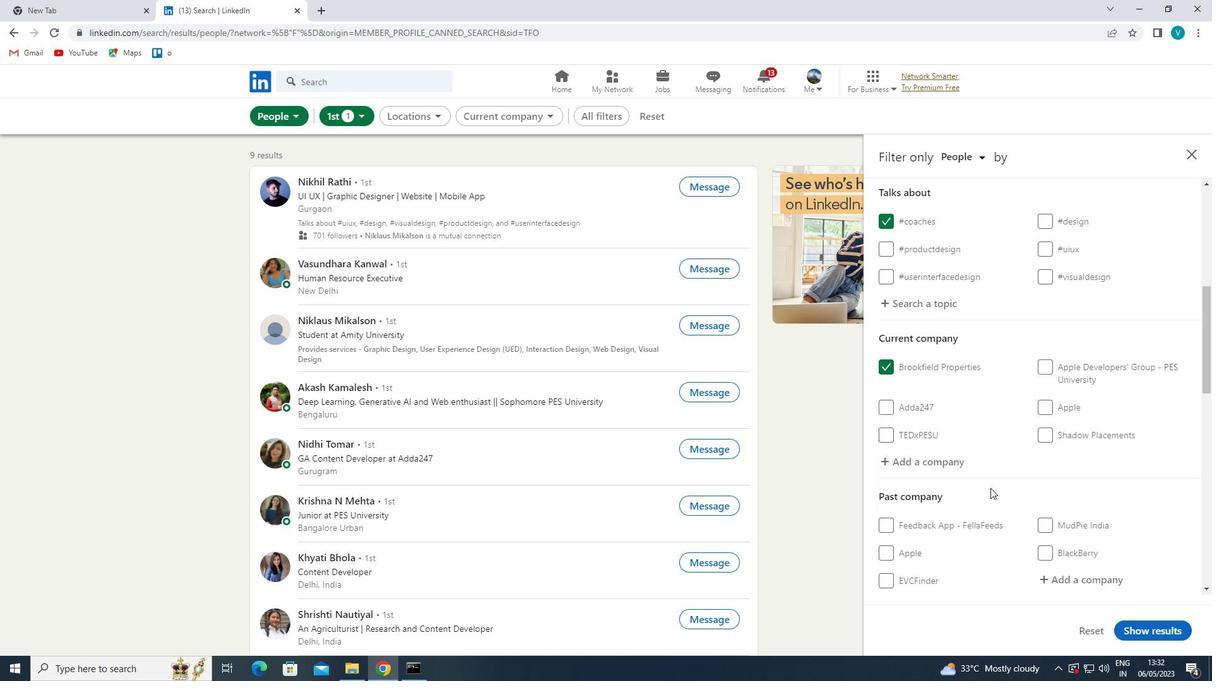 
Action: Mouse scrolled (993, 486) with delta (0, 0)
Screenshot: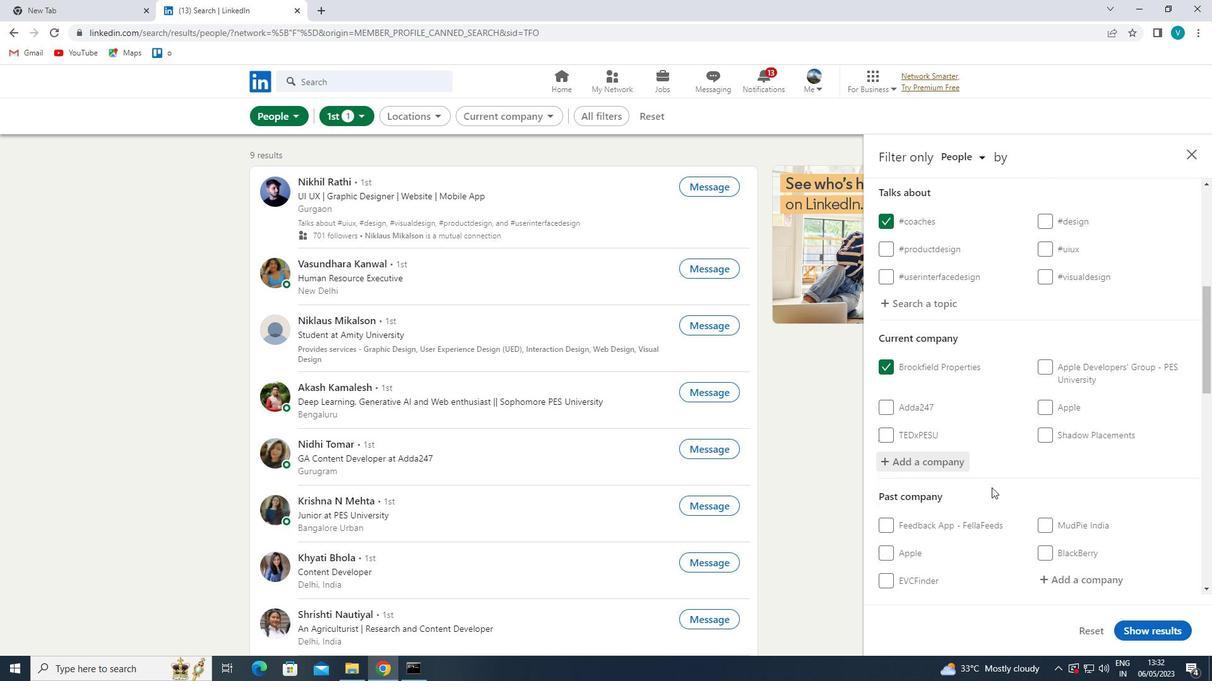
Action: Mouse moved to (994, 486)
Screenshot: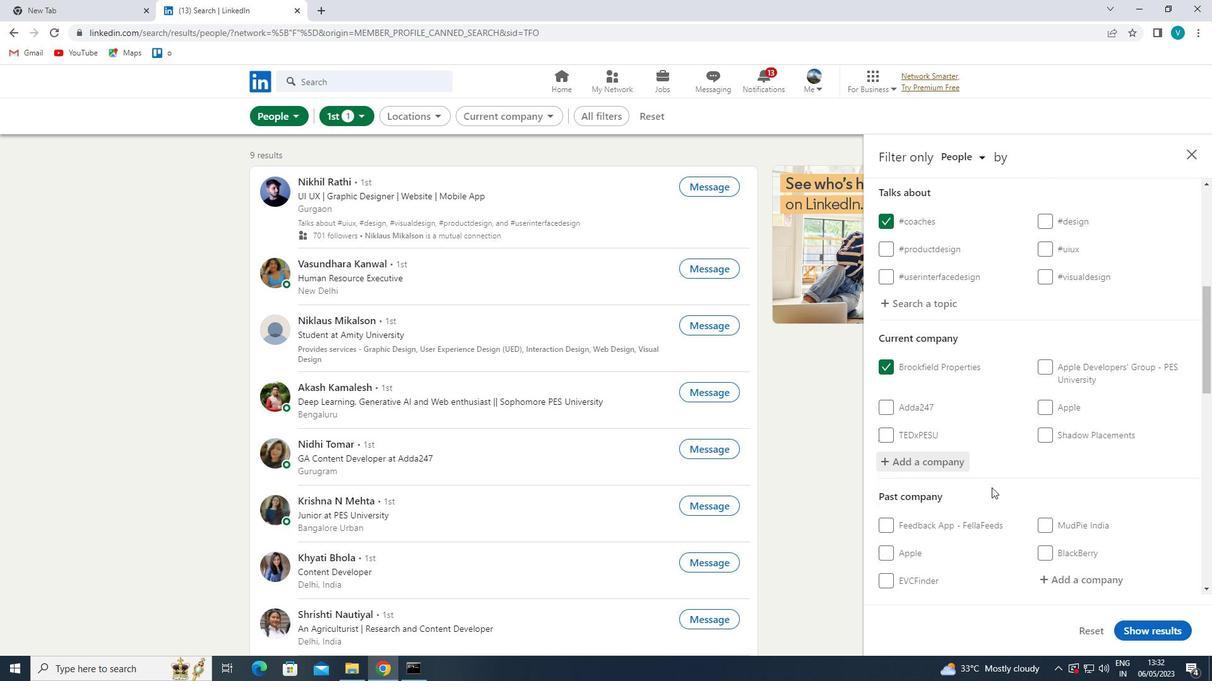 
Action: Mouse scrolled (994, 485) with delta (0, 0)
Screenshot: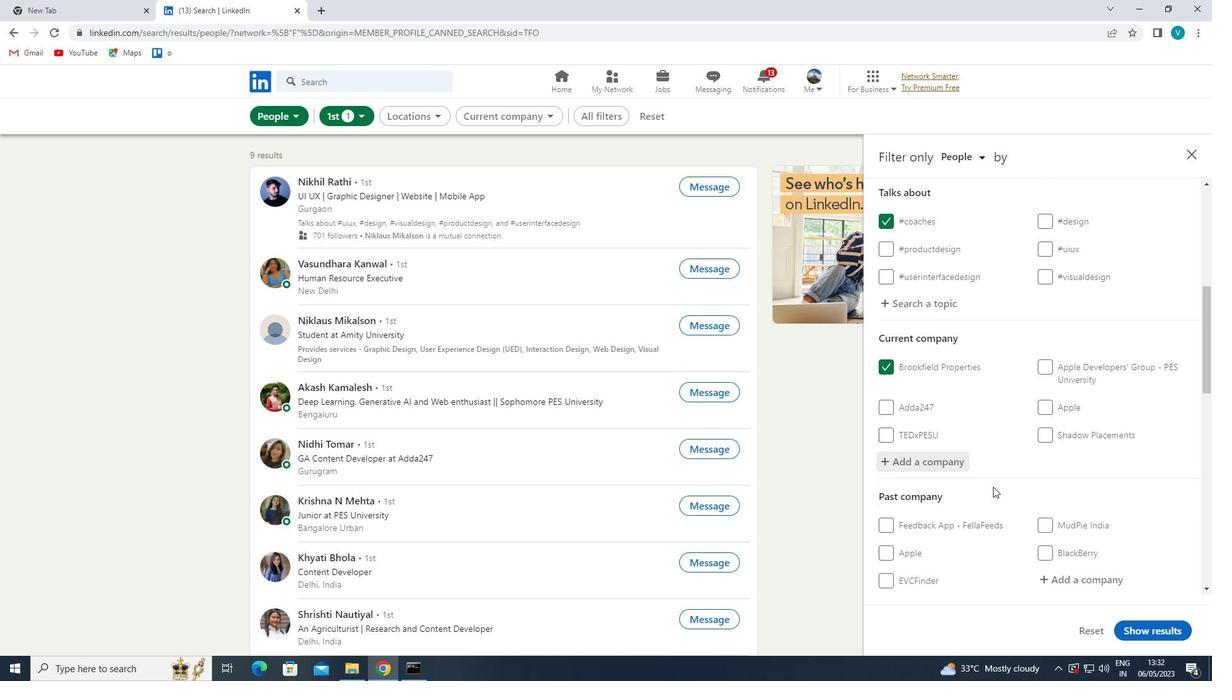 
Action: Mouse scrolled (994, 485) with delta (0, 0)
Screenshot: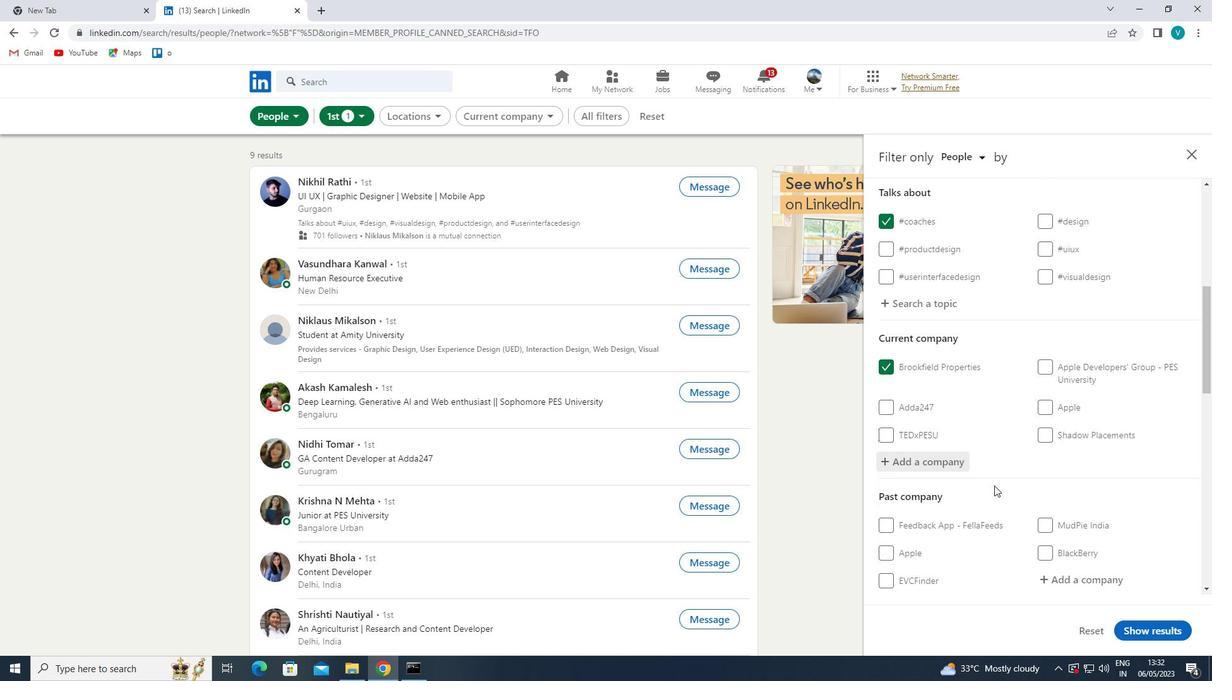
Action: Mouse scrolled (994, 485) with delta (0, 0)
Screenshot: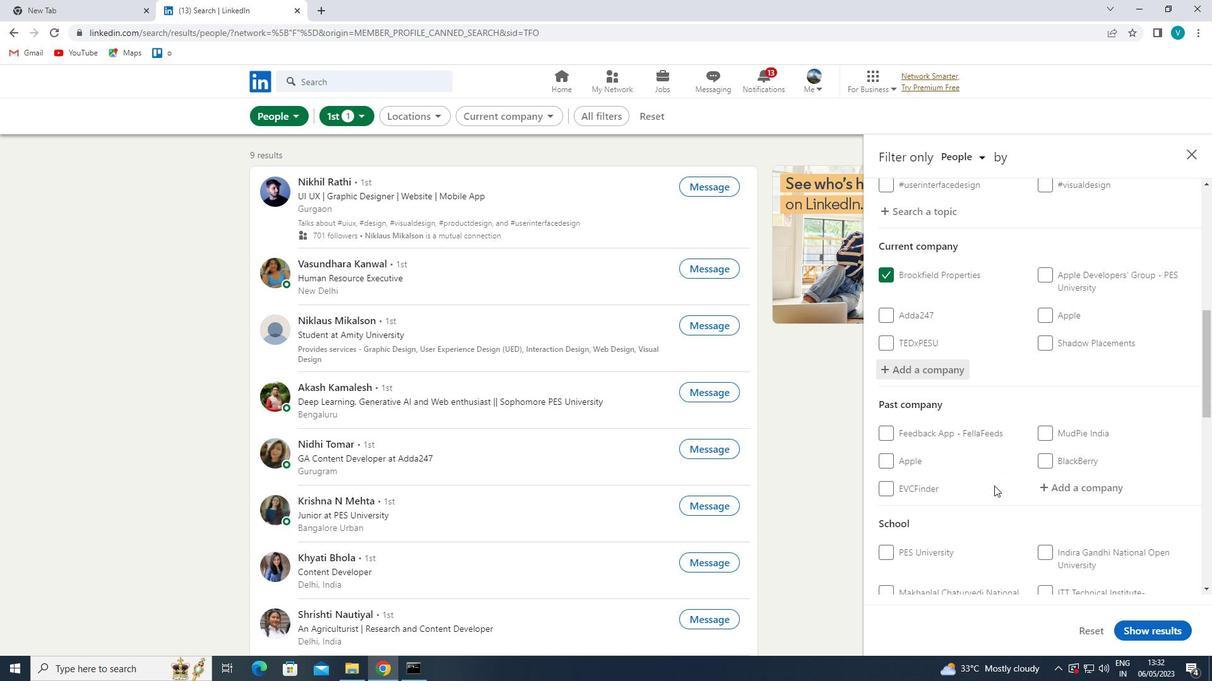 
Action: Mouse moved to (1071, 491)
Screenshot: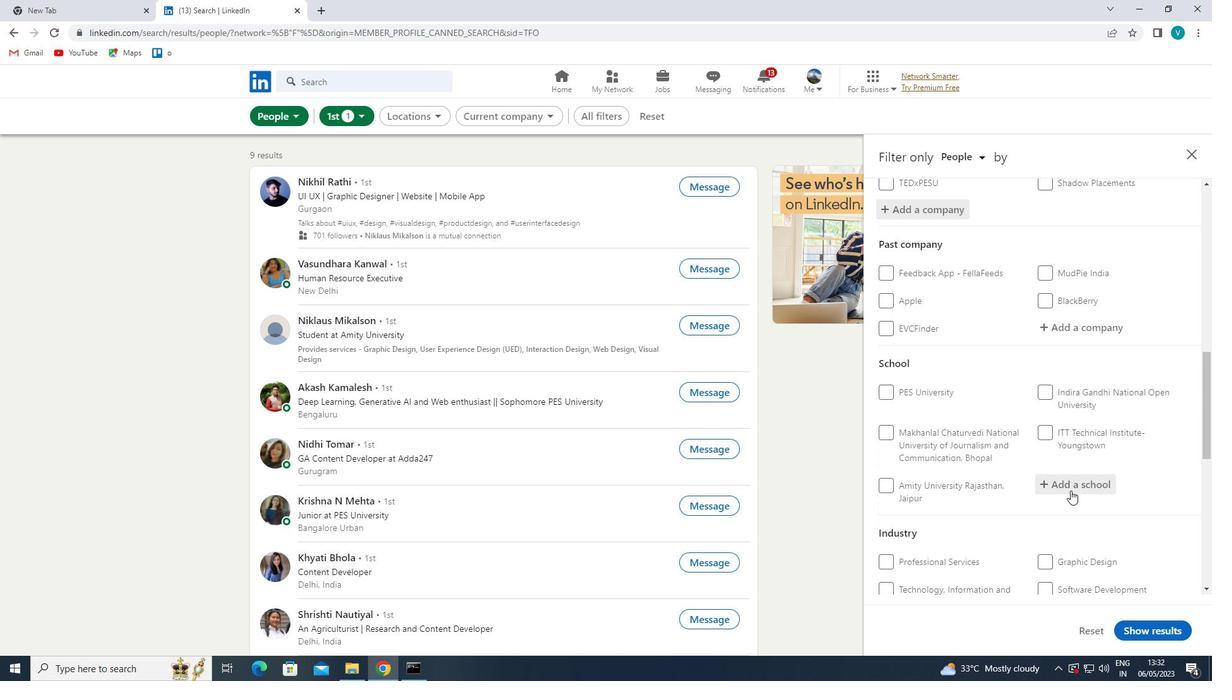 
Action: Mouse pressed left at (1071, 491)
Screenshot: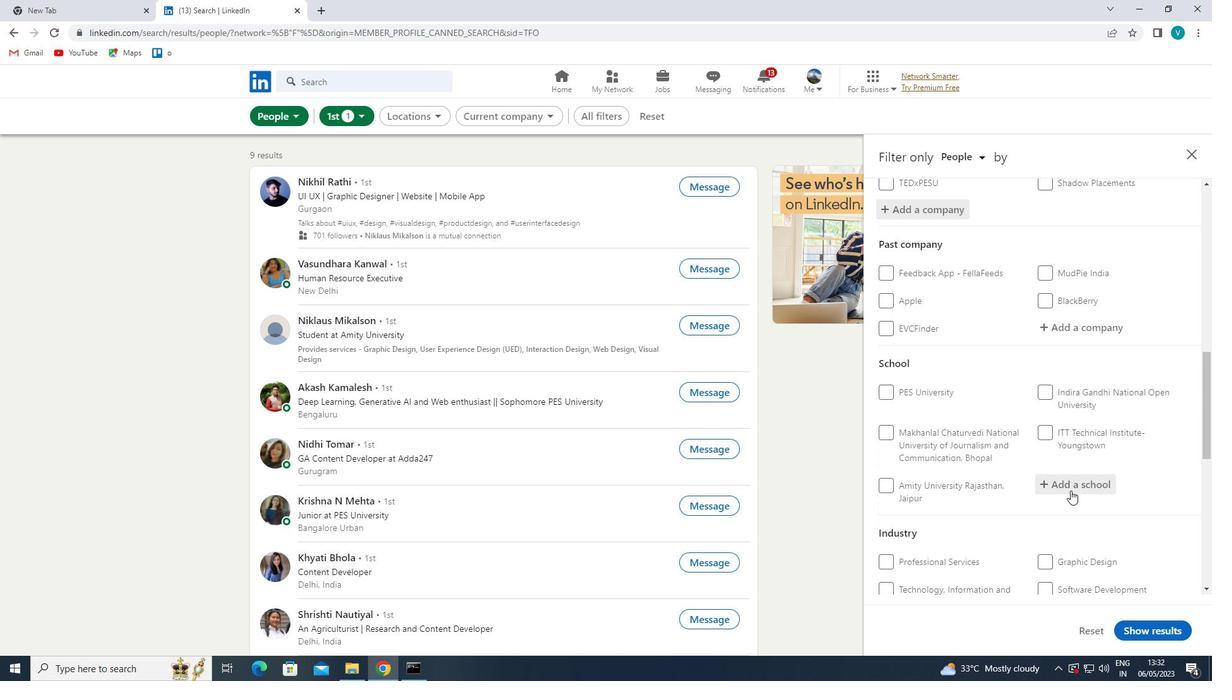 
Action: Mouse moved to (1049, 505)
Screenshot: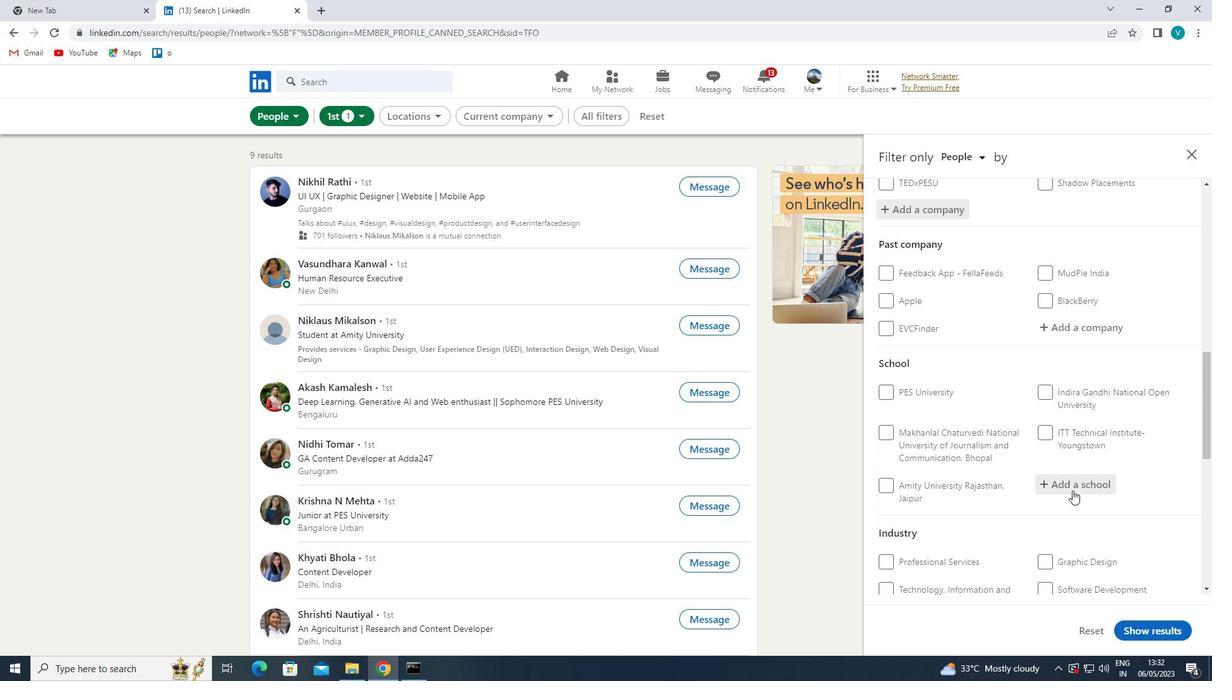 
Action: Key pressed <Key.shift>PATNA<Key.space><Key.shift>SCIENC
Screenshot: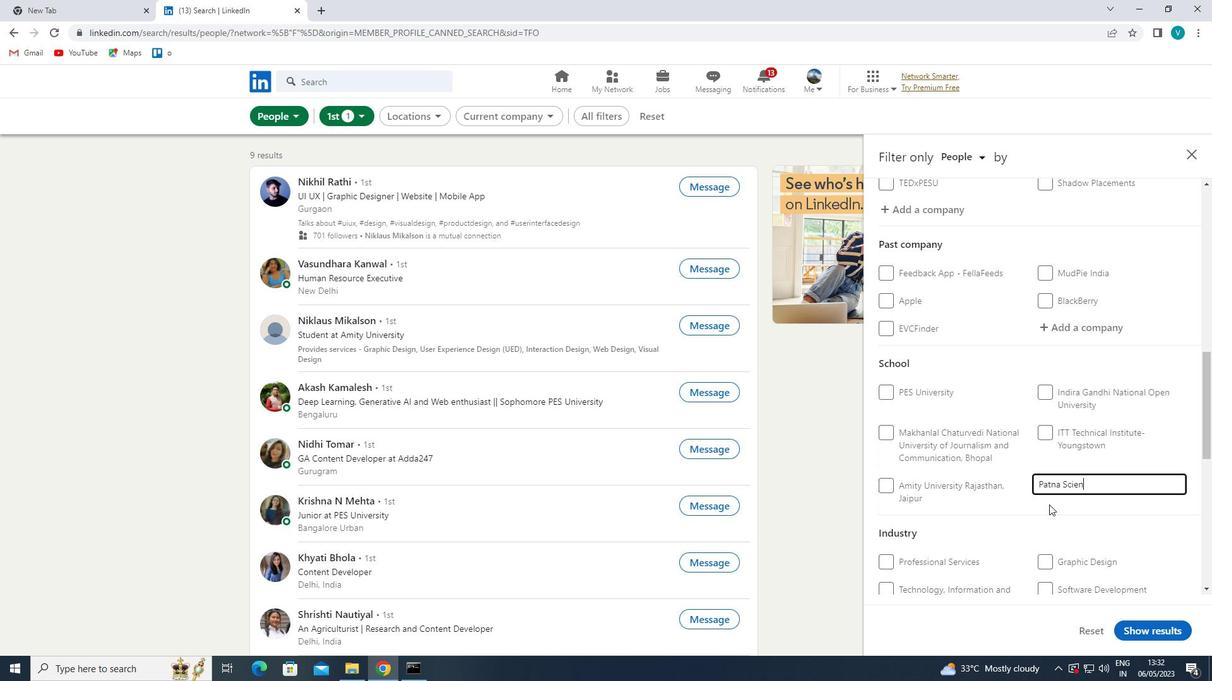 
Action: Mouse moved to (1051, 507)
Screenshot: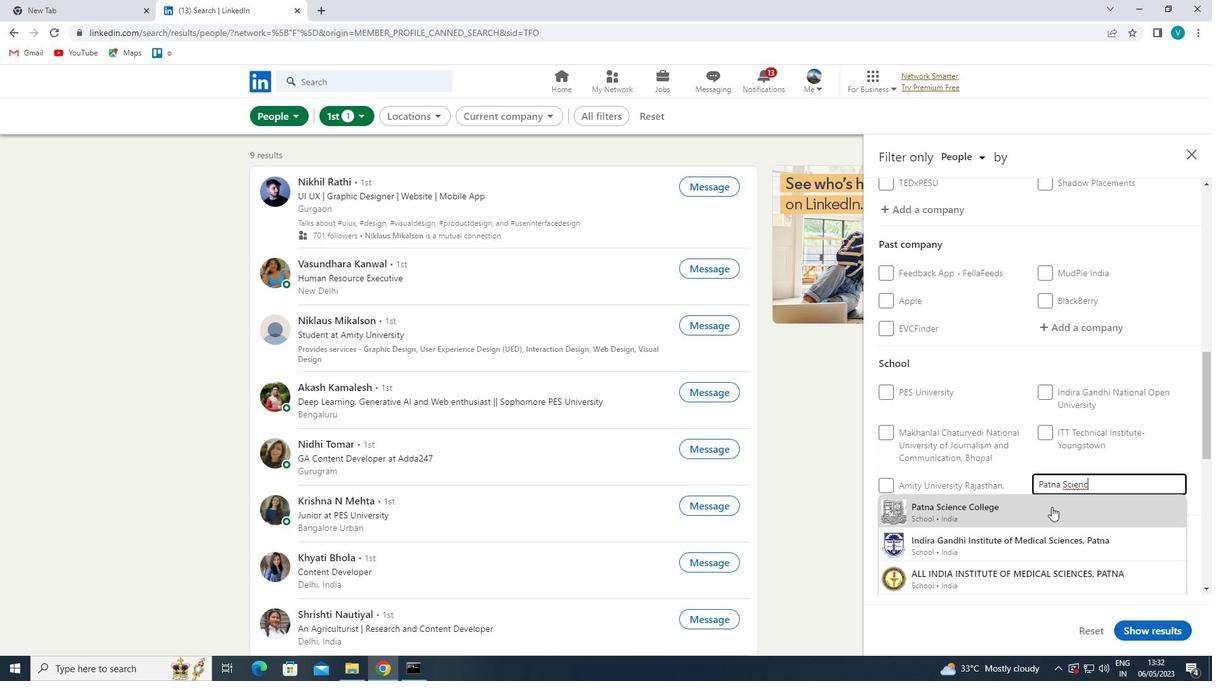
Action: Mouse pressed left at (1051, 507)
Screenshot: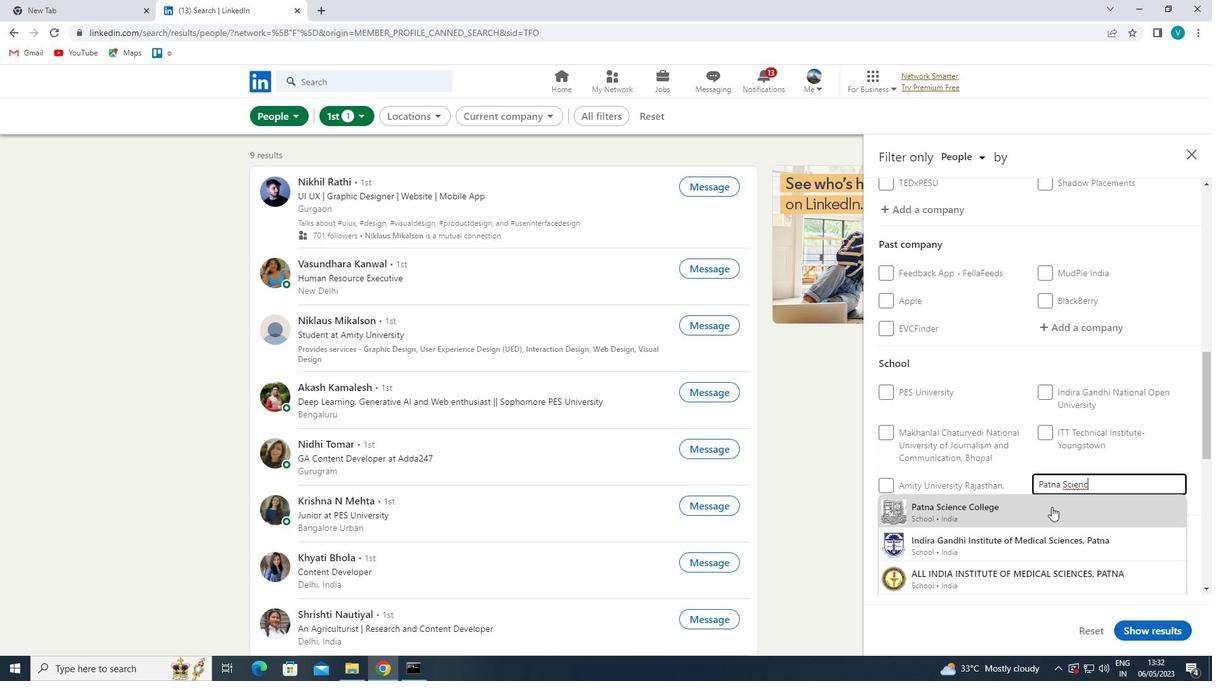 
Action: Mouse moved to (1051, 507)
Screenshot: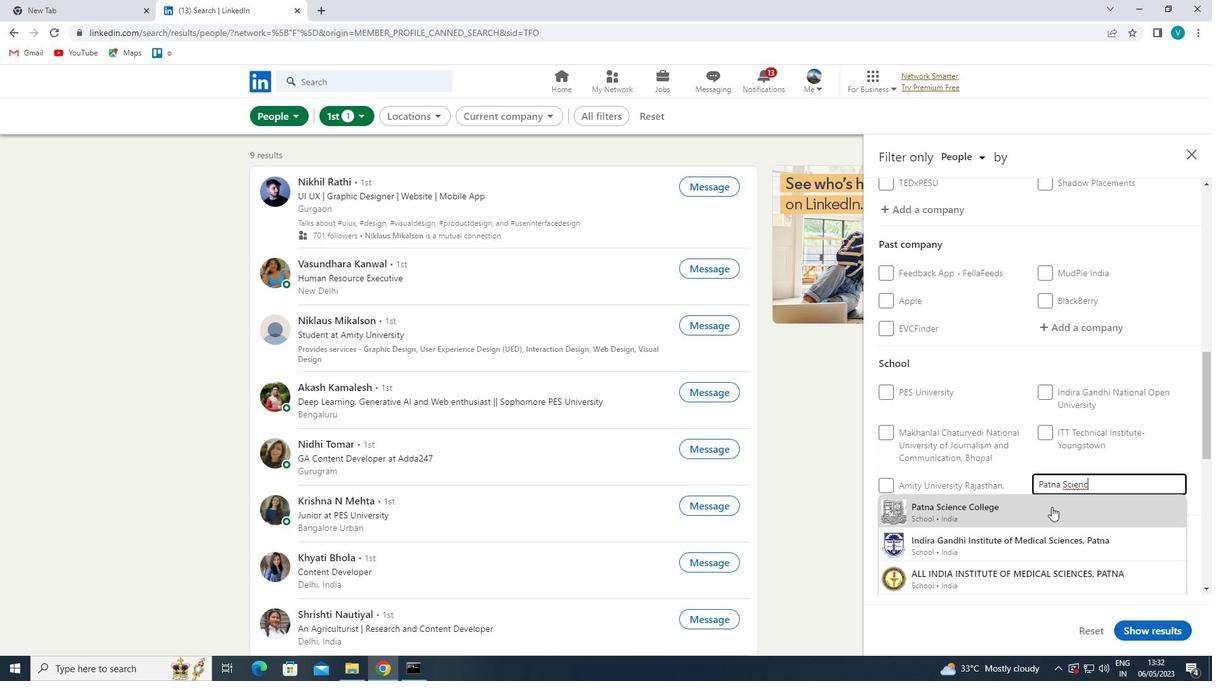 
Action: Mouse scrolled (1051, 506) with delta (0, 0)
Screenshot: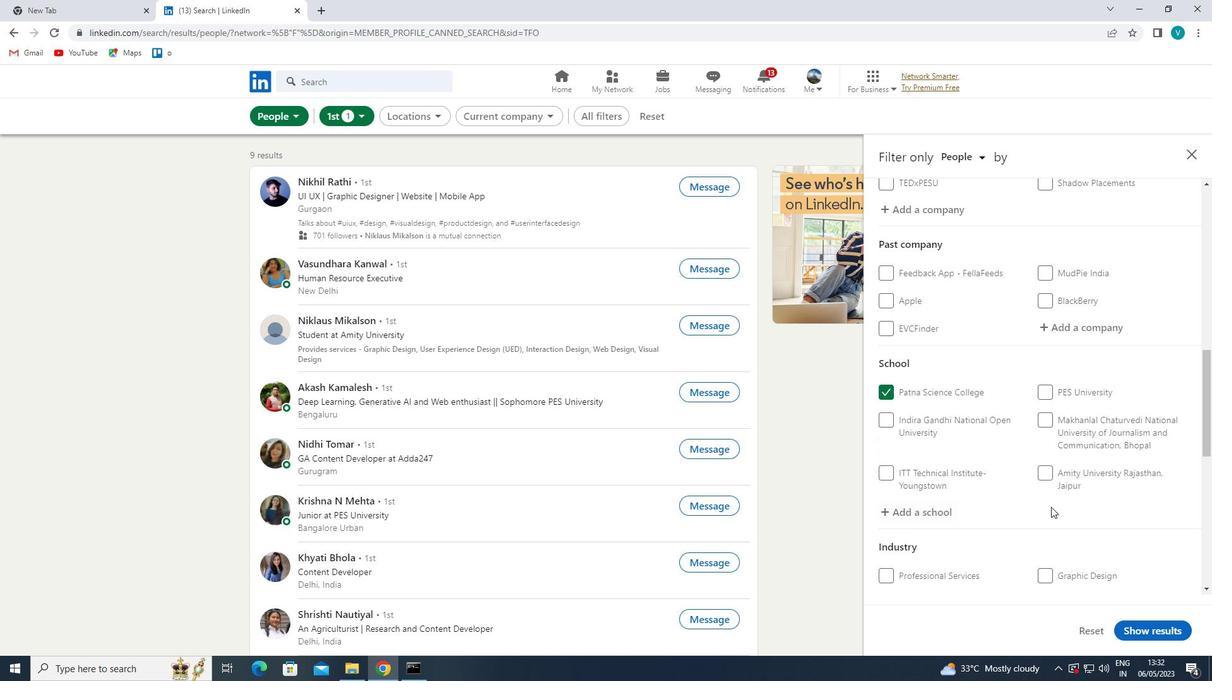
Action: Mouse moved to (1049, 508)
Screenshot: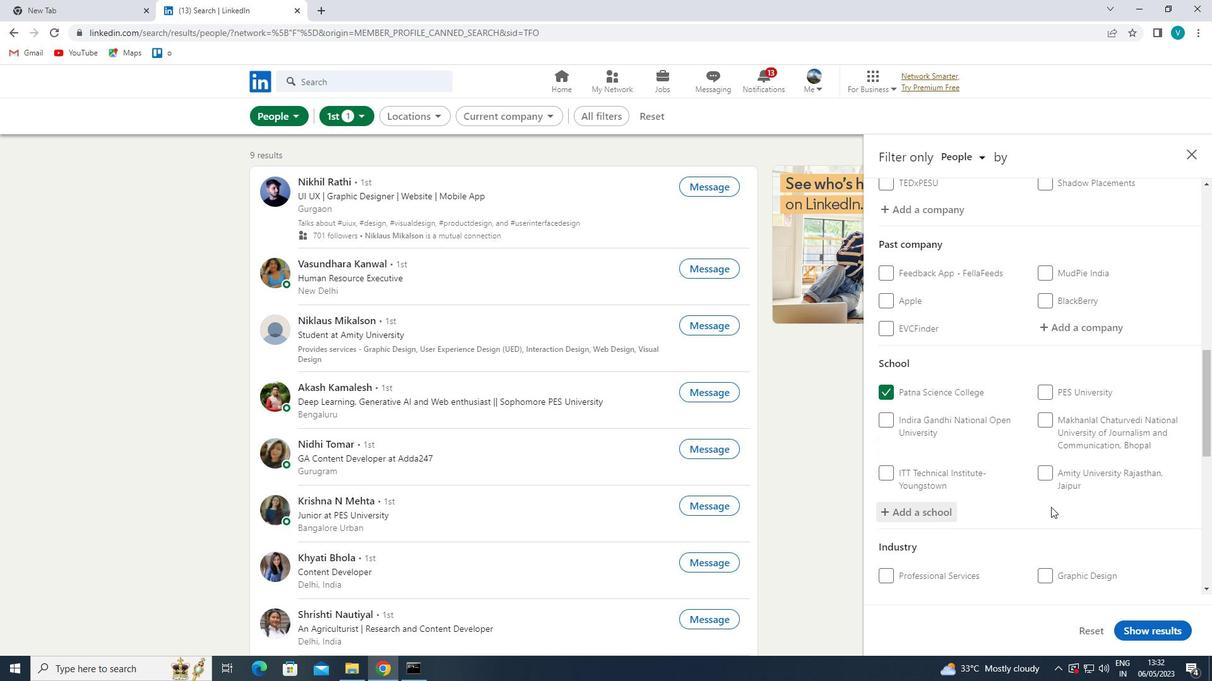 
Action: Mouse scrolled (1049, 508) with delta (0, 0)
Screenshot: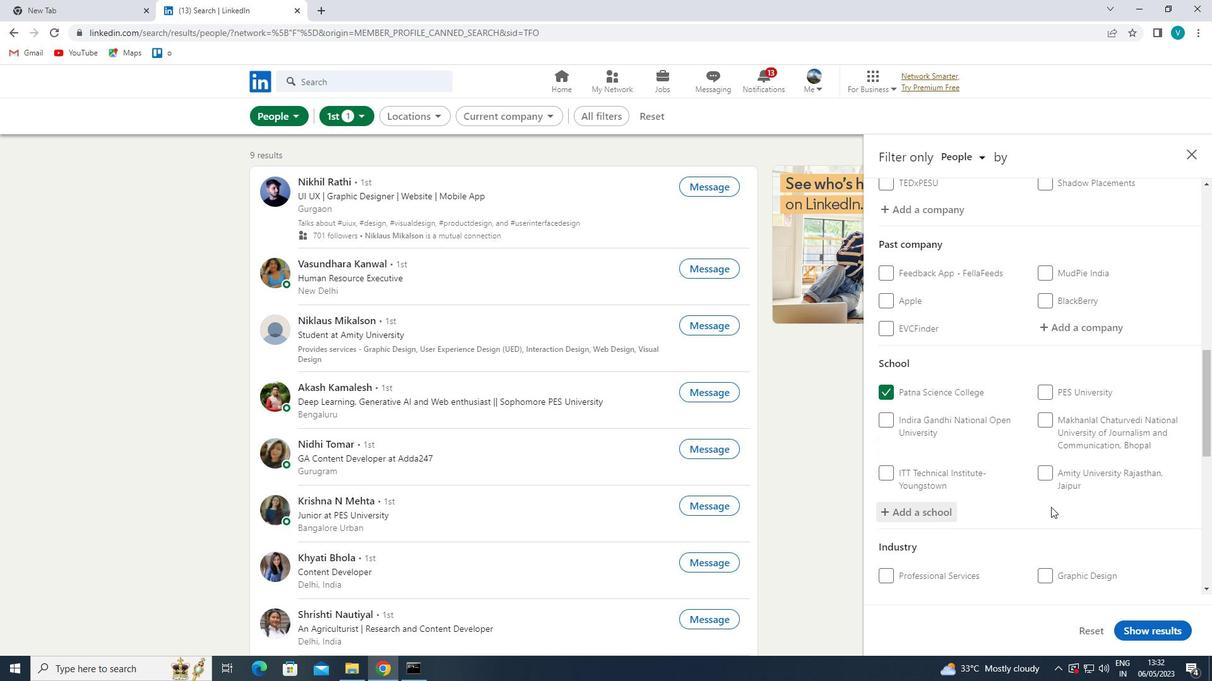 
Action: Mouse moved to (1048, 509)
Screenshot: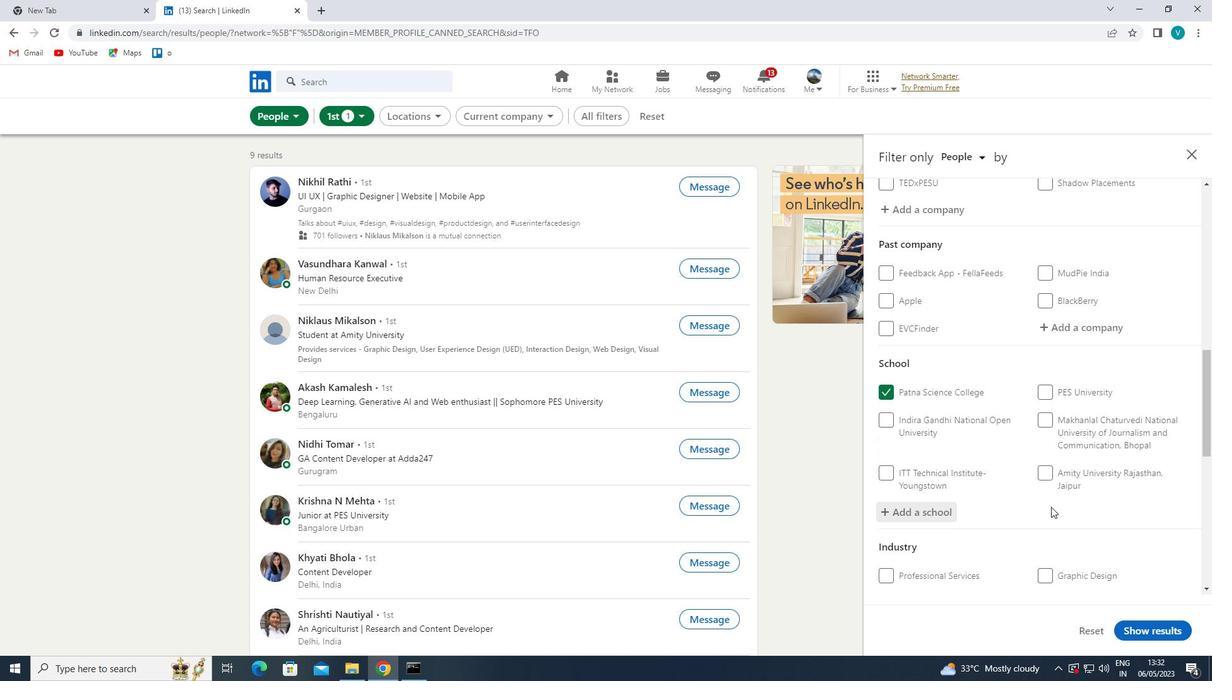 
Action: Mouse scrolled (1048, 508) with delta (0, 0)
Screenshot: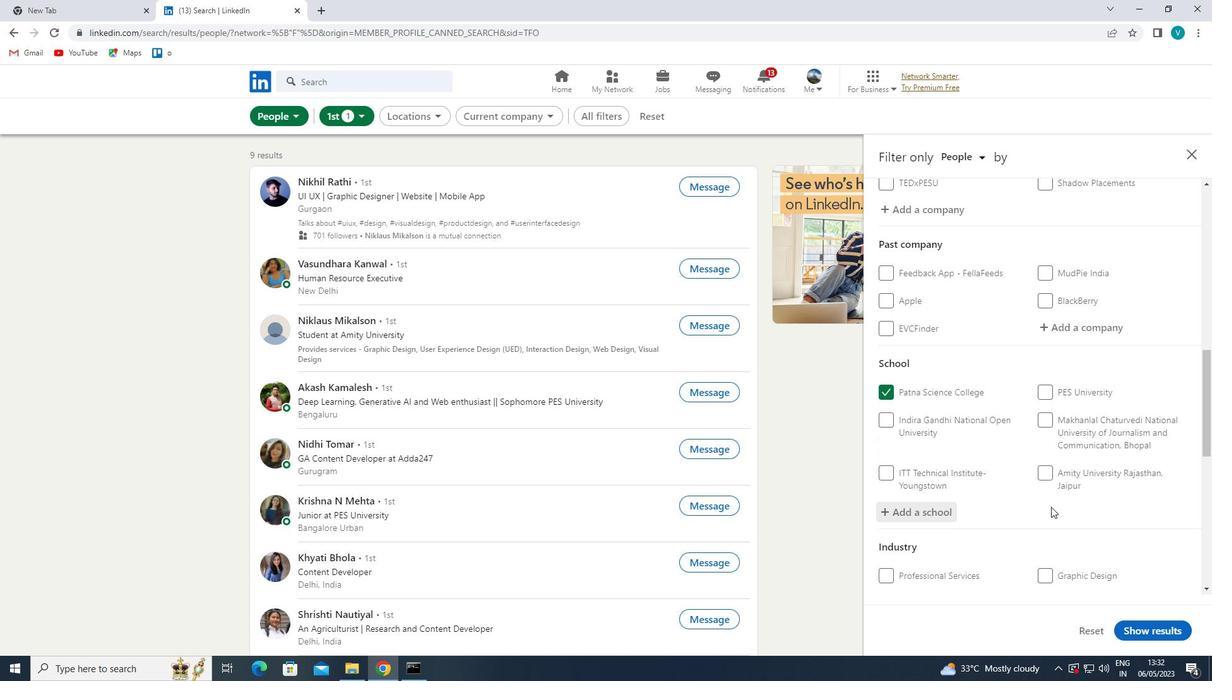 
Action: Mouse scrolled (1048, 508) with delta (0, 0)
Screenshot: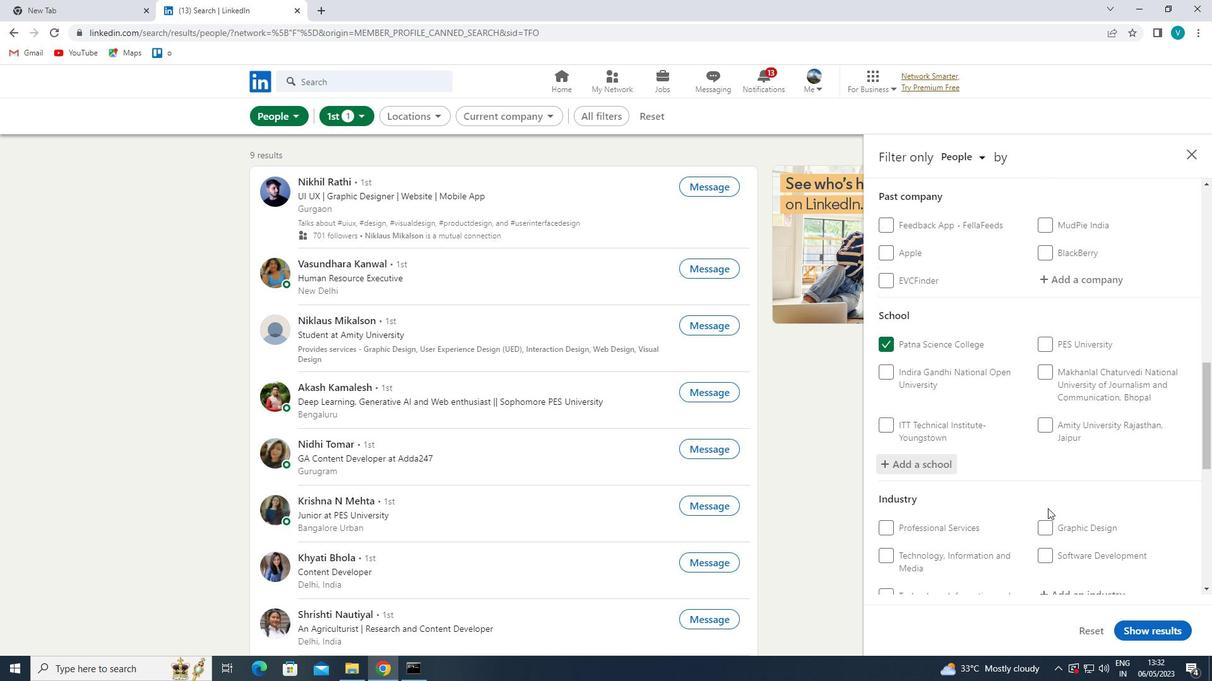 
Action: Mouse moved to (1089, 391)
Screenshot: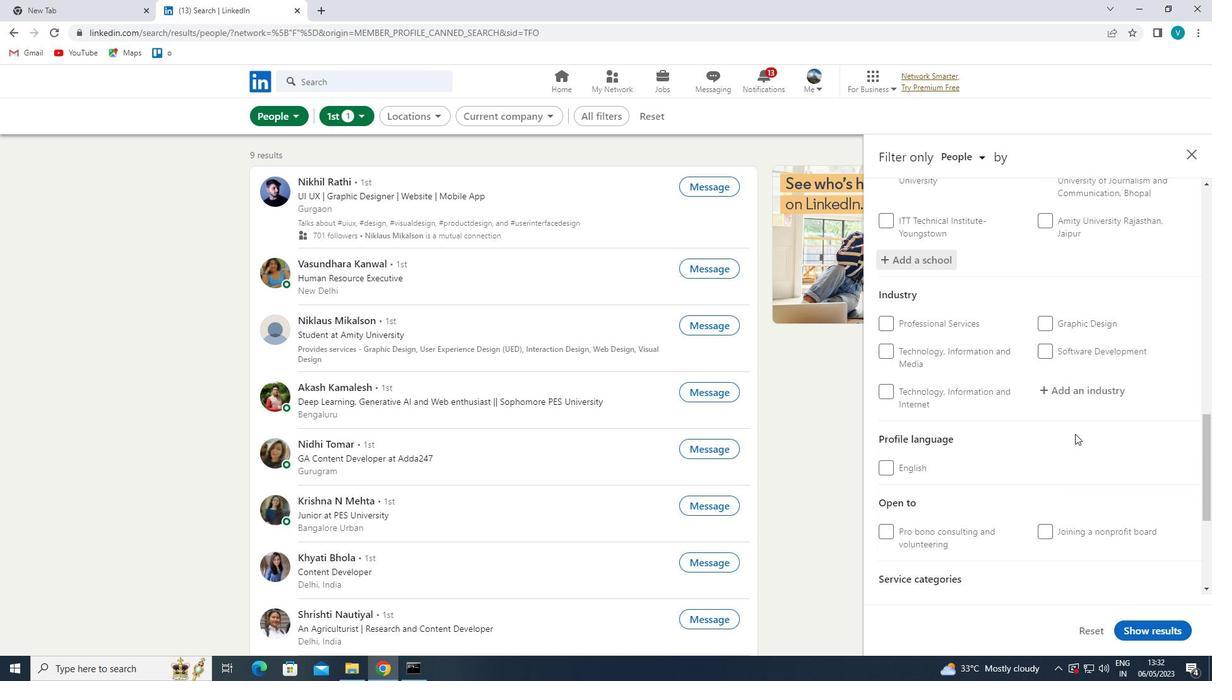 
Action: Mouse pressed left at (1089, 391)
Screenshot: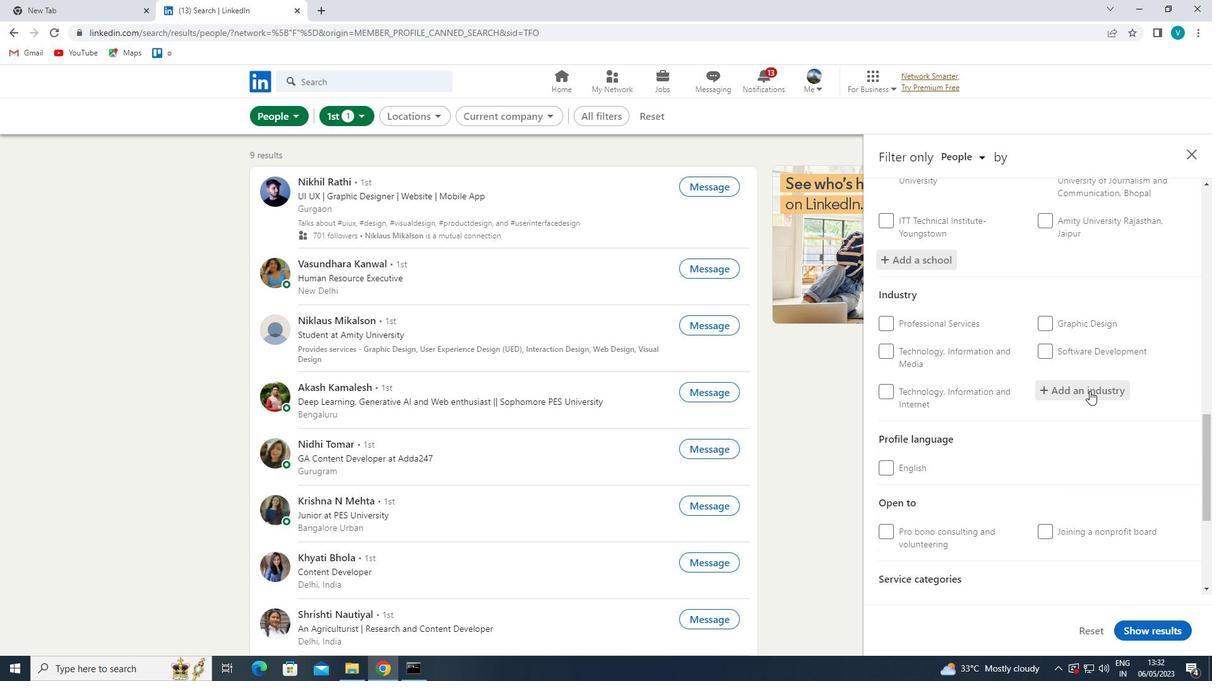 
Action: Mouse moved to (940, 301)
Screenshot: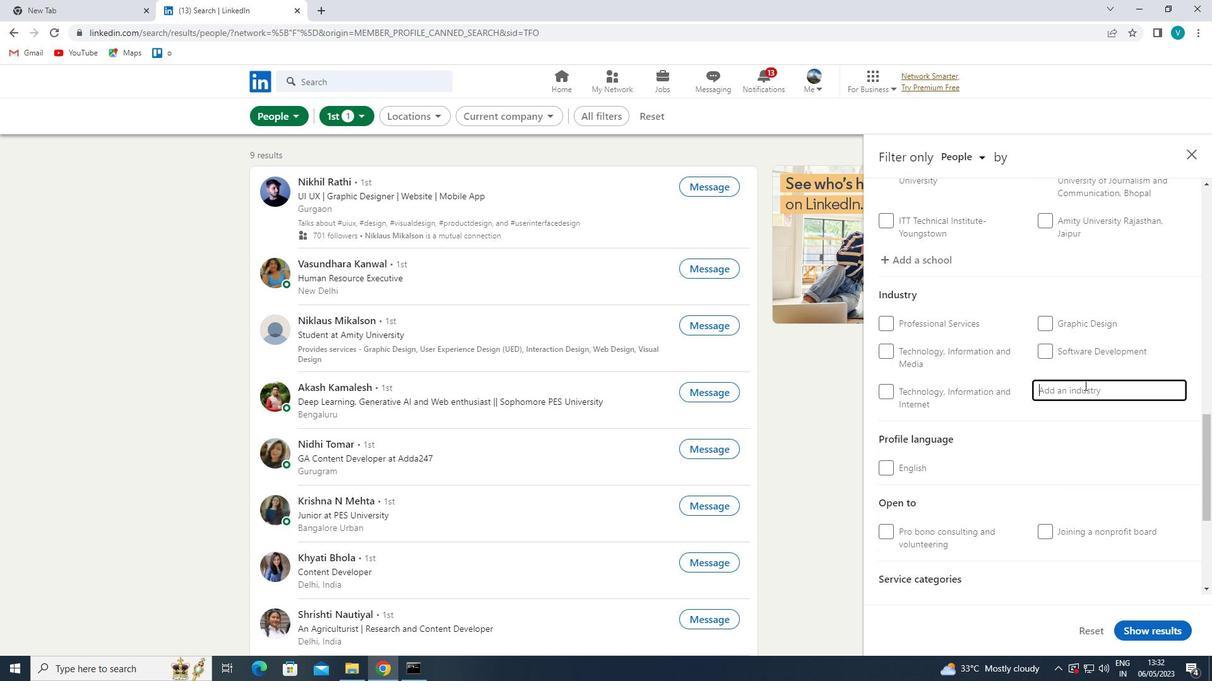 
Action: Key pressed <Key.shift>INFORMATION
Screenshot: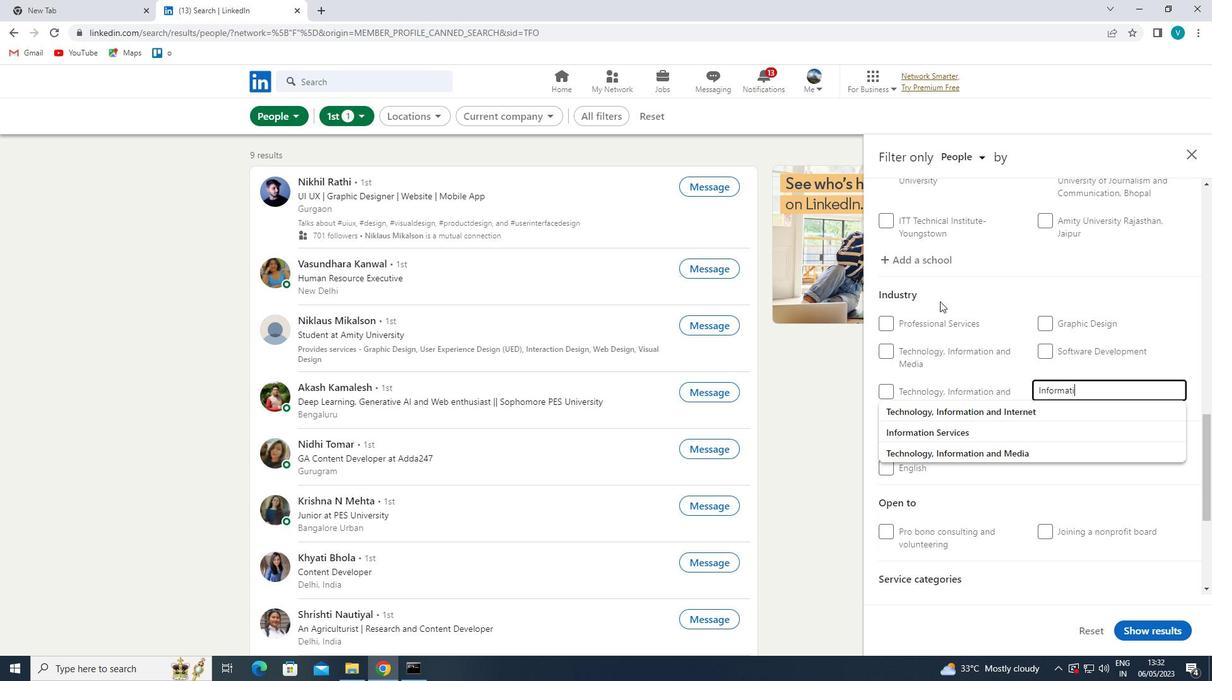 
Action: Mouse moved to (970, 428)
Screenshot: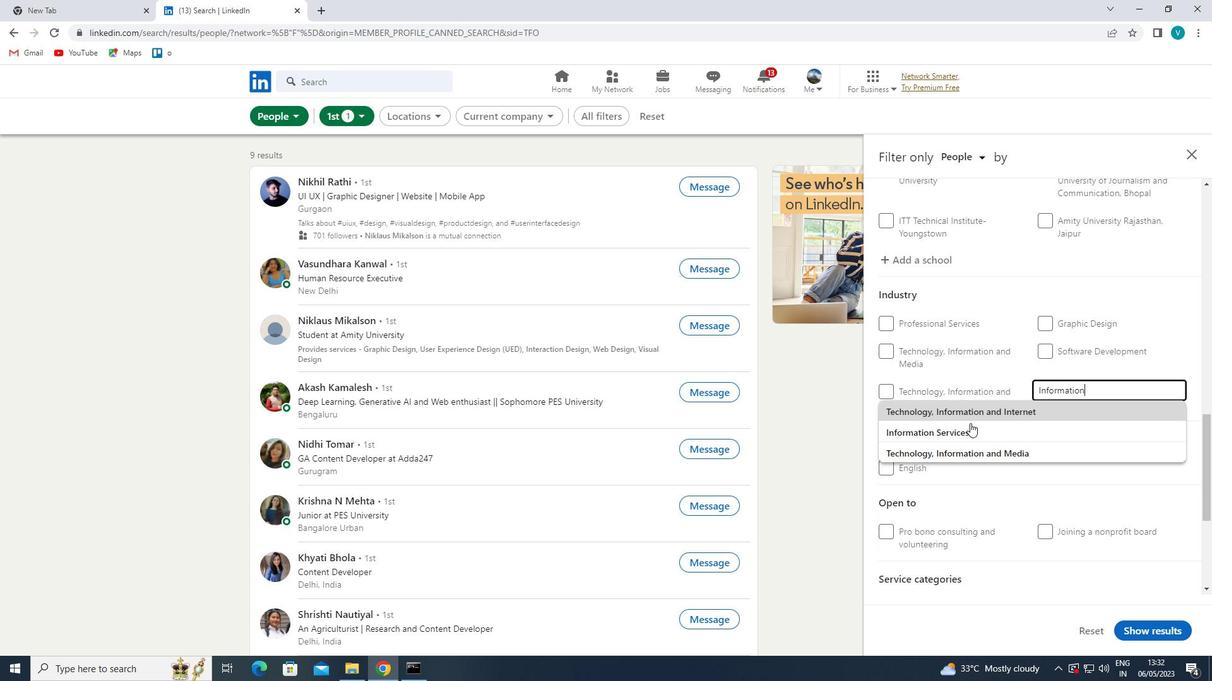 
Action: Mouse pressed left at (970, 428)
Screenshot: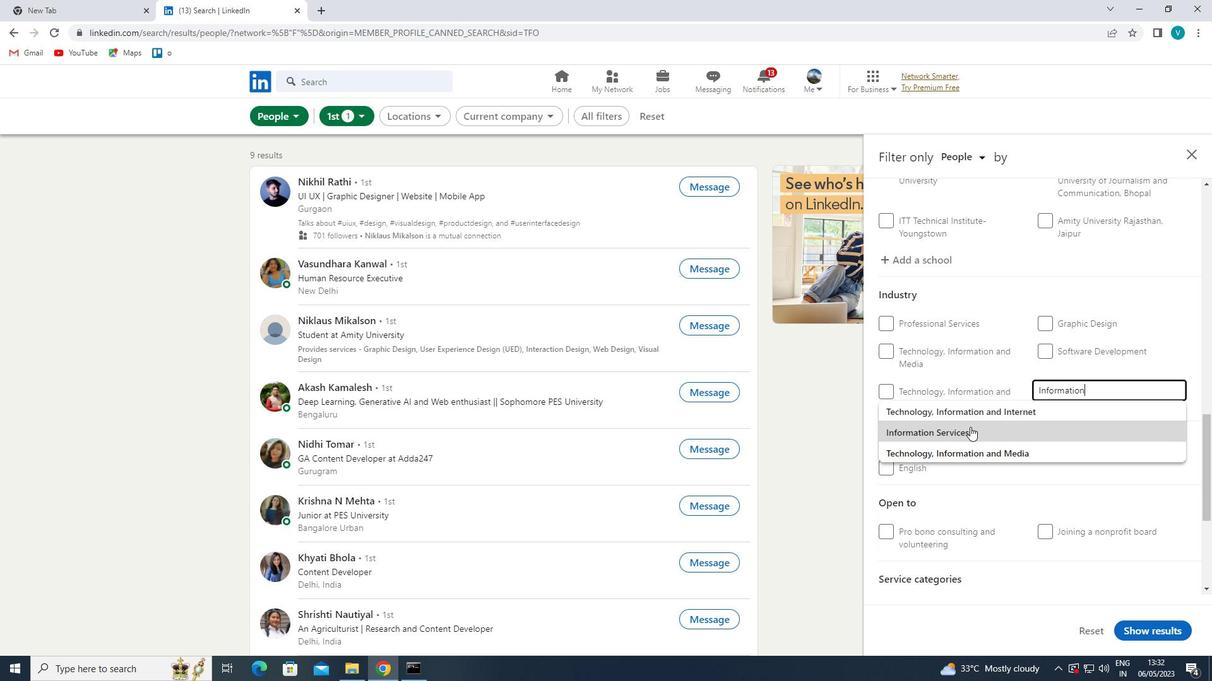 
Action: Mouse moved to (971, 428)
Screenshot: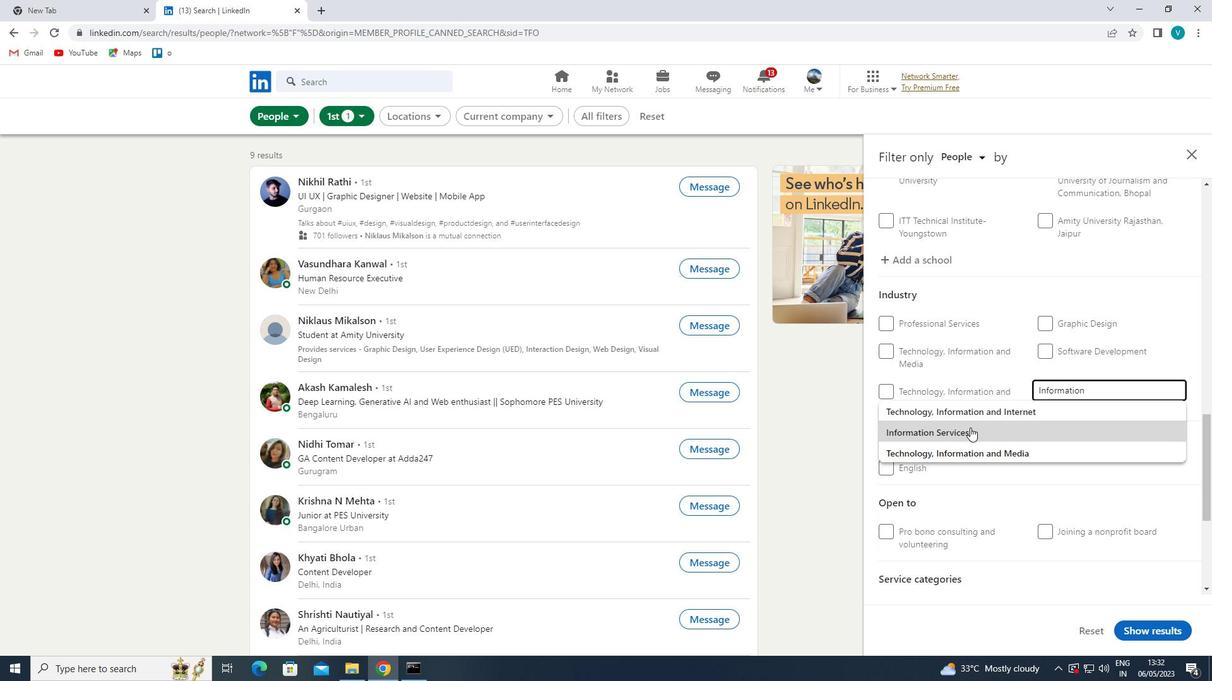 
Action: Mouse scrolled (971, 427) with delta (0, 0)
Screenshot: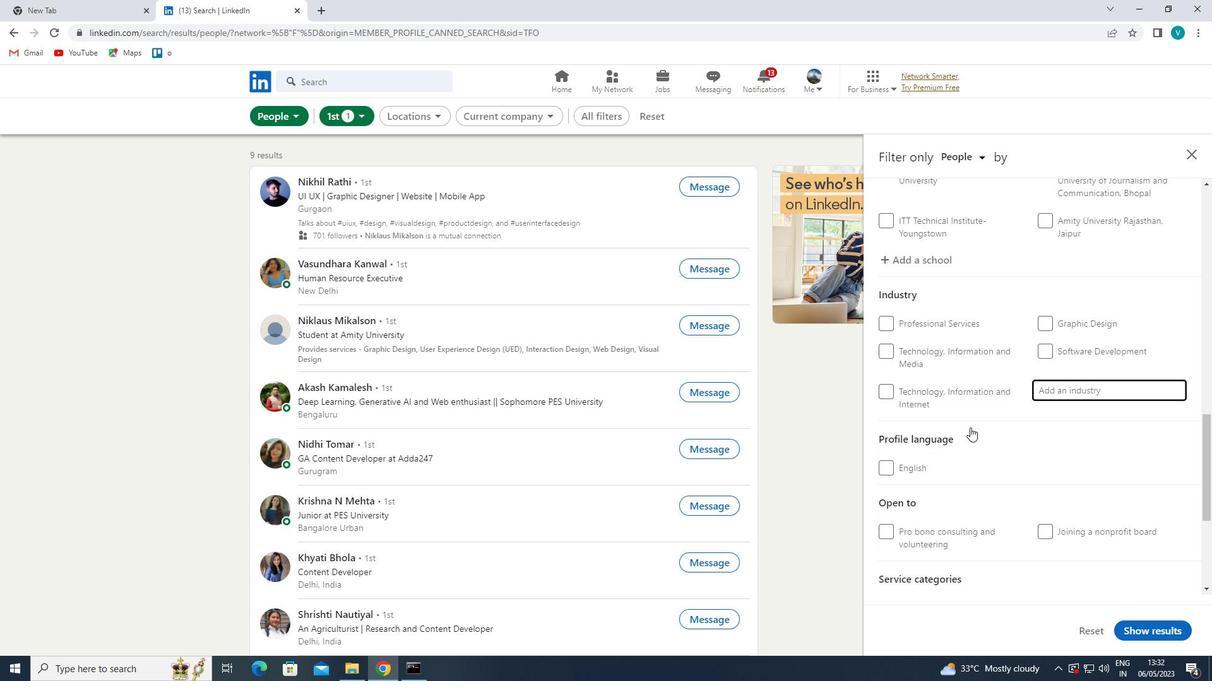 
Action: Mouse scrolled (971, 427) with delta (0, 0)
Screenshot: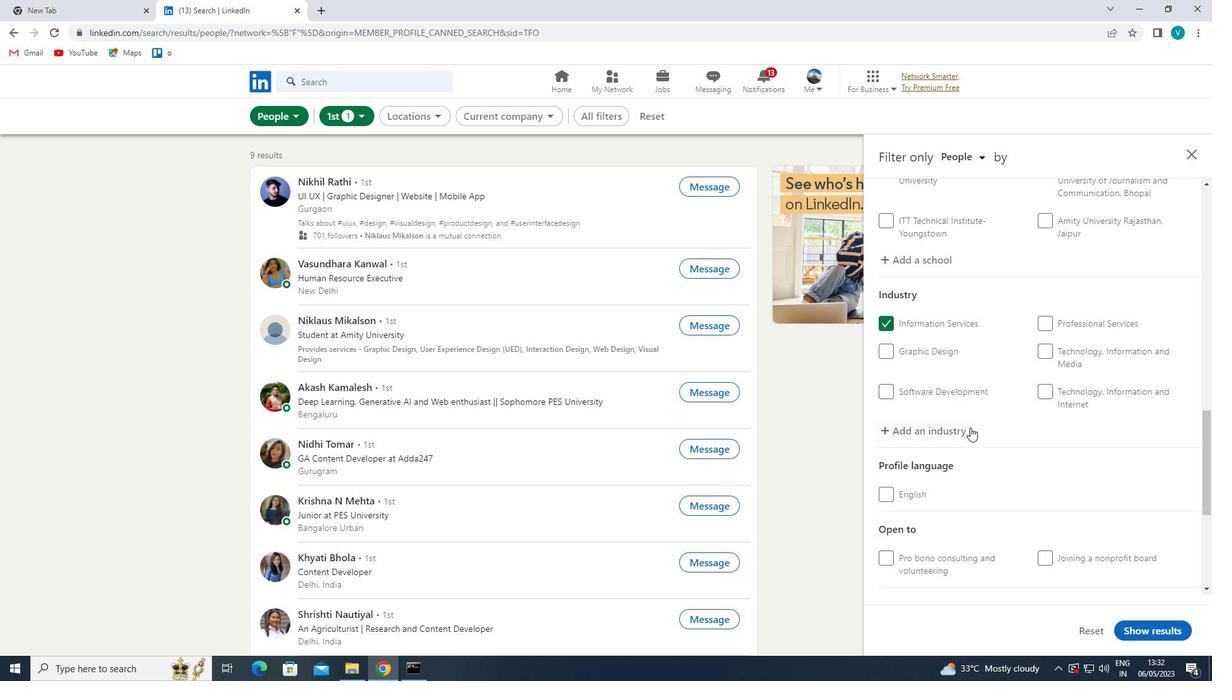 
Action: Mouse scrolled (971, 427) with delta (0, 0)
Screenshot: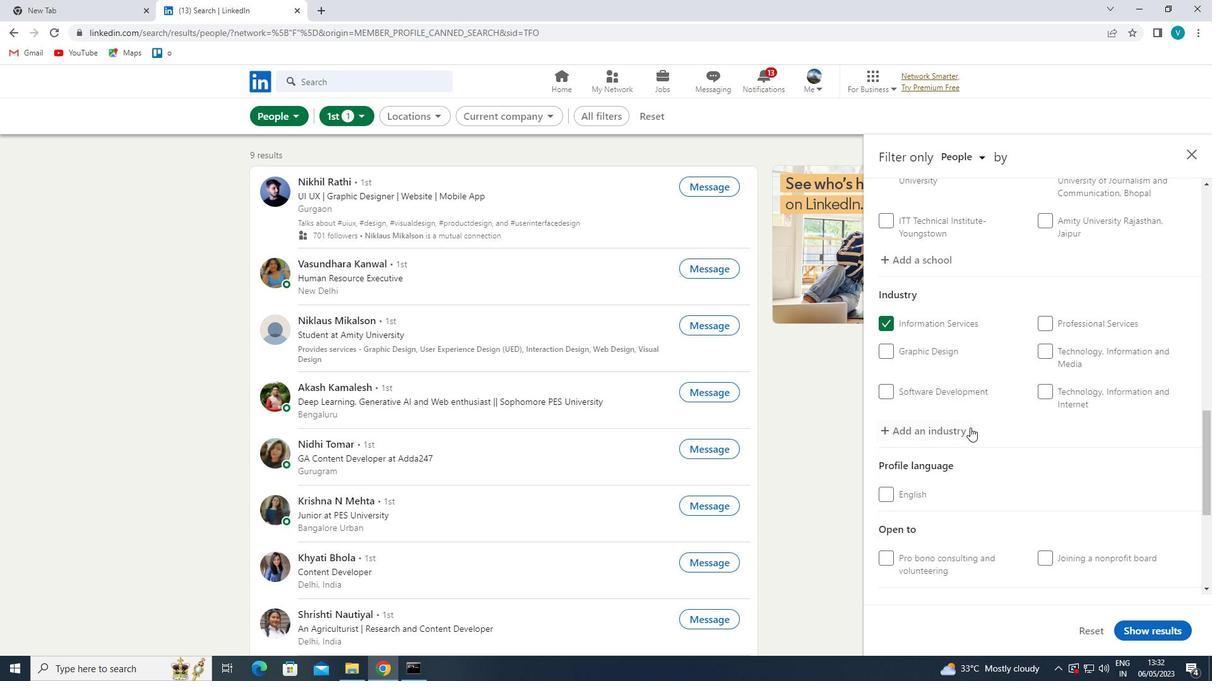 
Action: Mouse moved to (1078, 499)
Screenshot: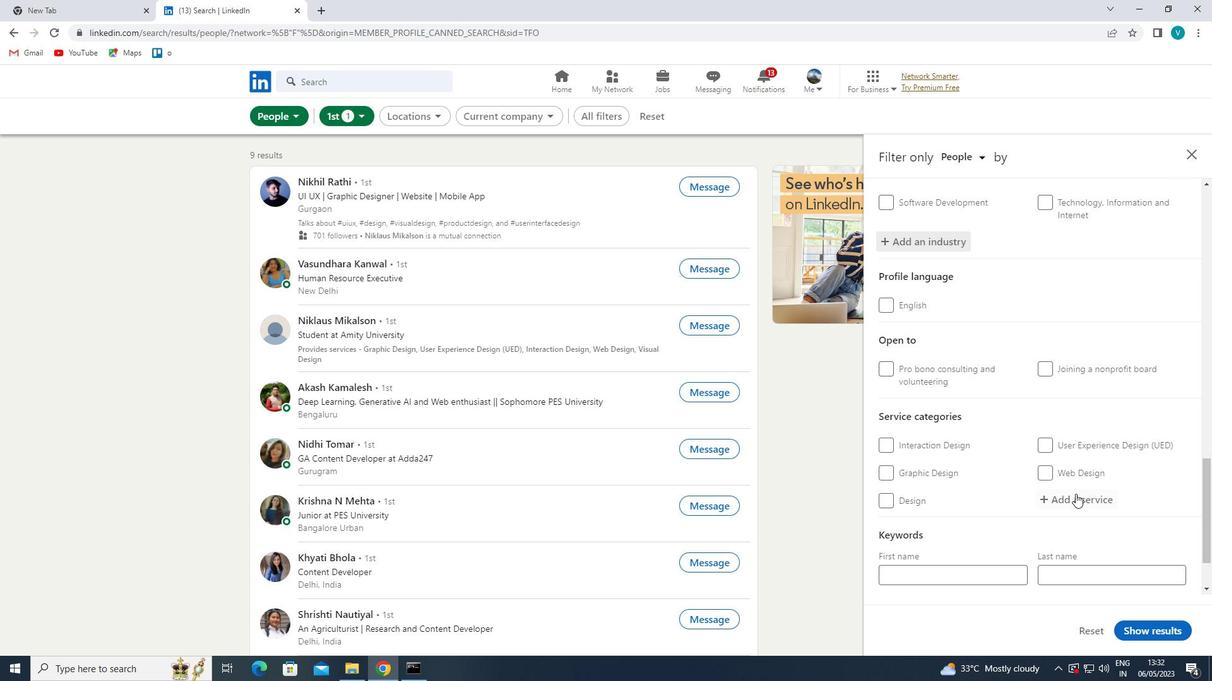 
Action: Mouse pressed left at (1078, 499)
Screenshot: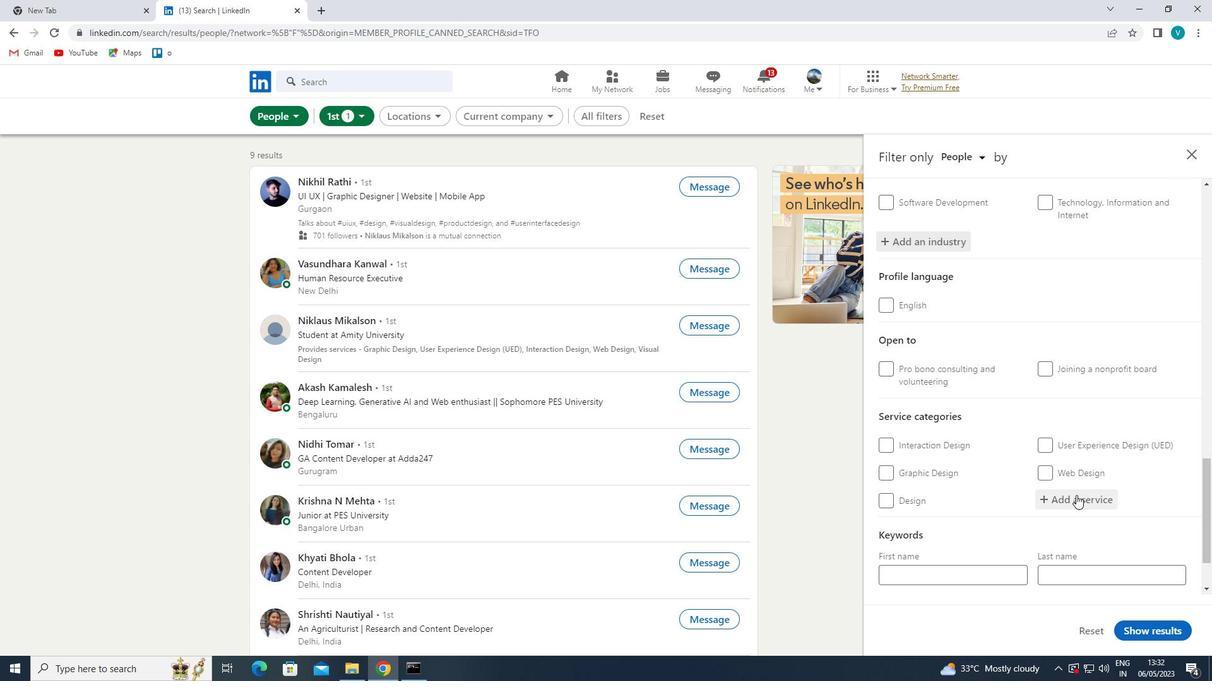 
Action: Mouse moved to (1077, 506)
Screenshot: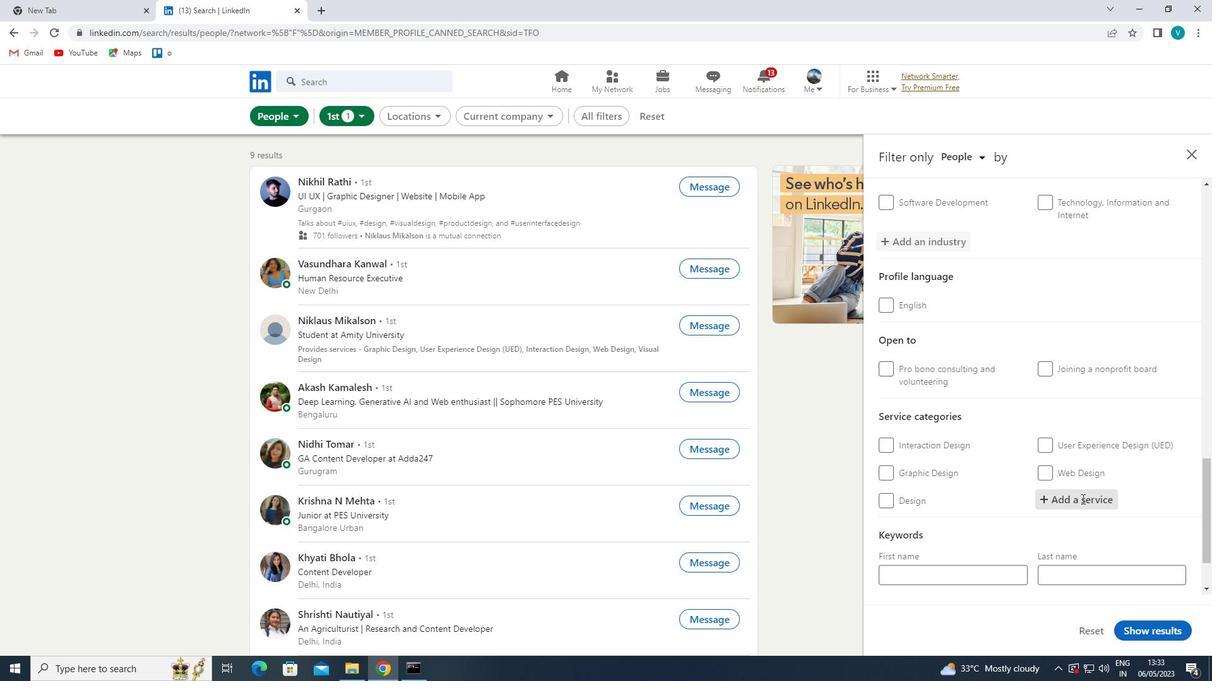 
Action: Key pressed <Key.shift>EXECUTIVE<Key.space>
Screenshot: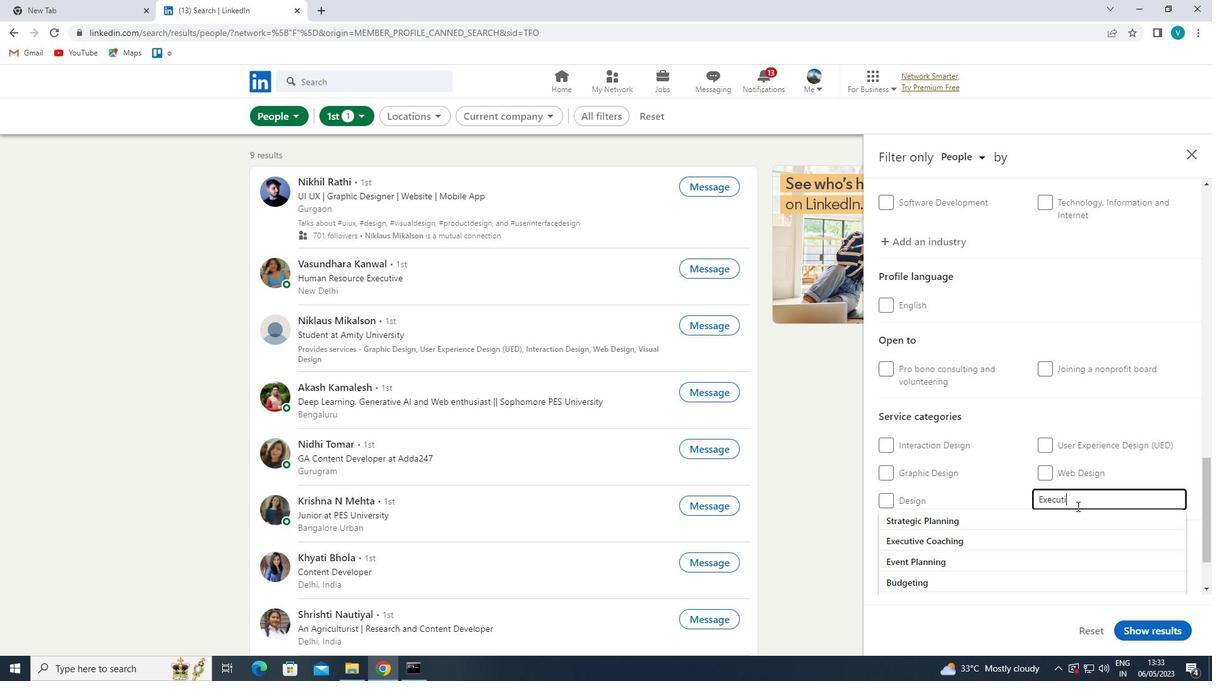 
Action: Mouse moved to (1016, 525)
Screenshot: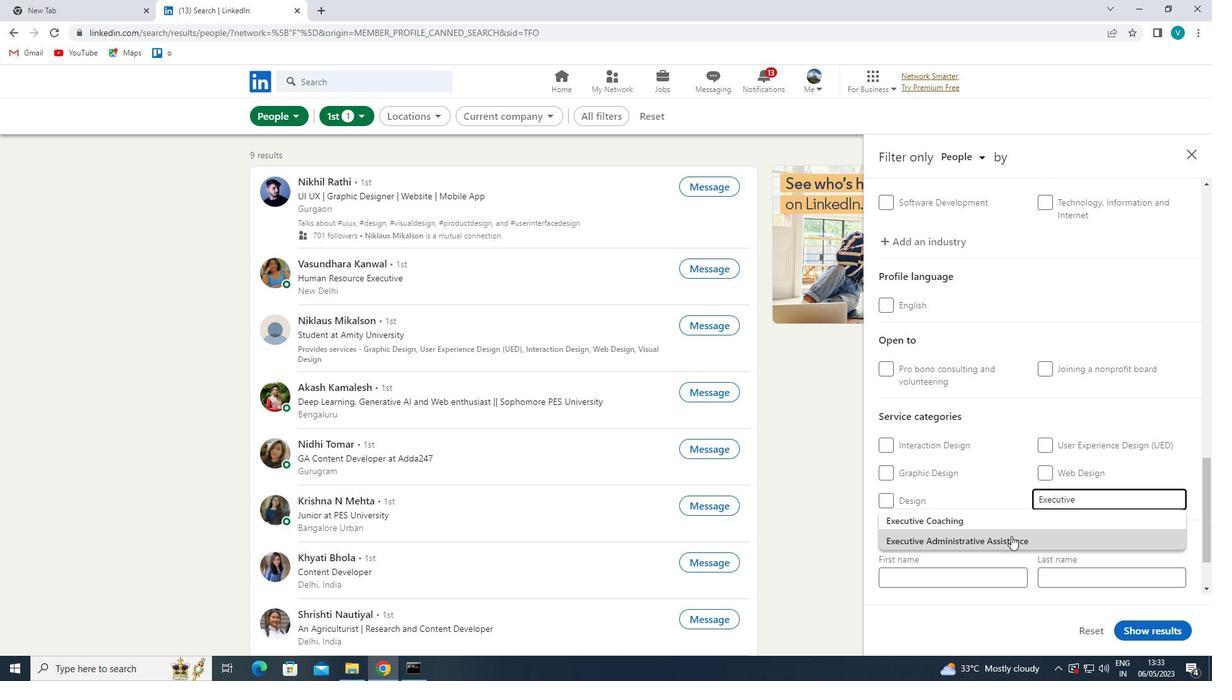 
Action: Mouse pressed left at (1016, 525)
Screenshot: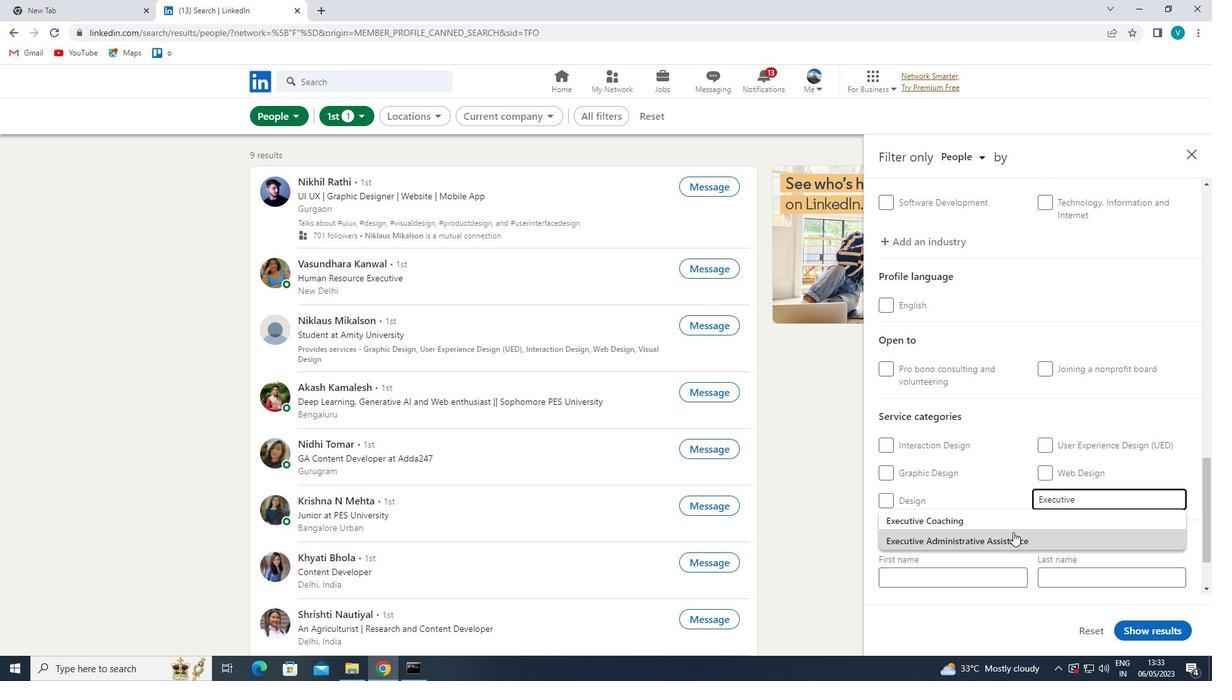 
Action: Mouse scrolled (1016, 525) with delta (0, 0)
Screenshot: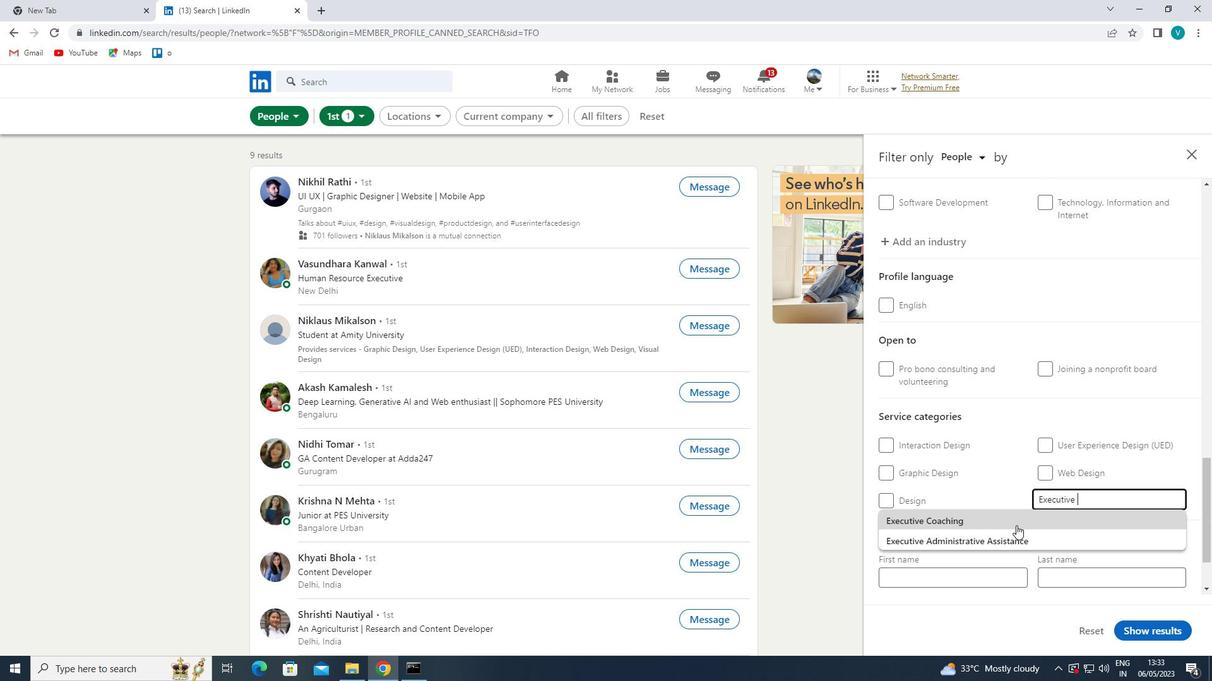 
Action: Mouse scrolled (1016, 525) with delta (0, 0)
Screenshot: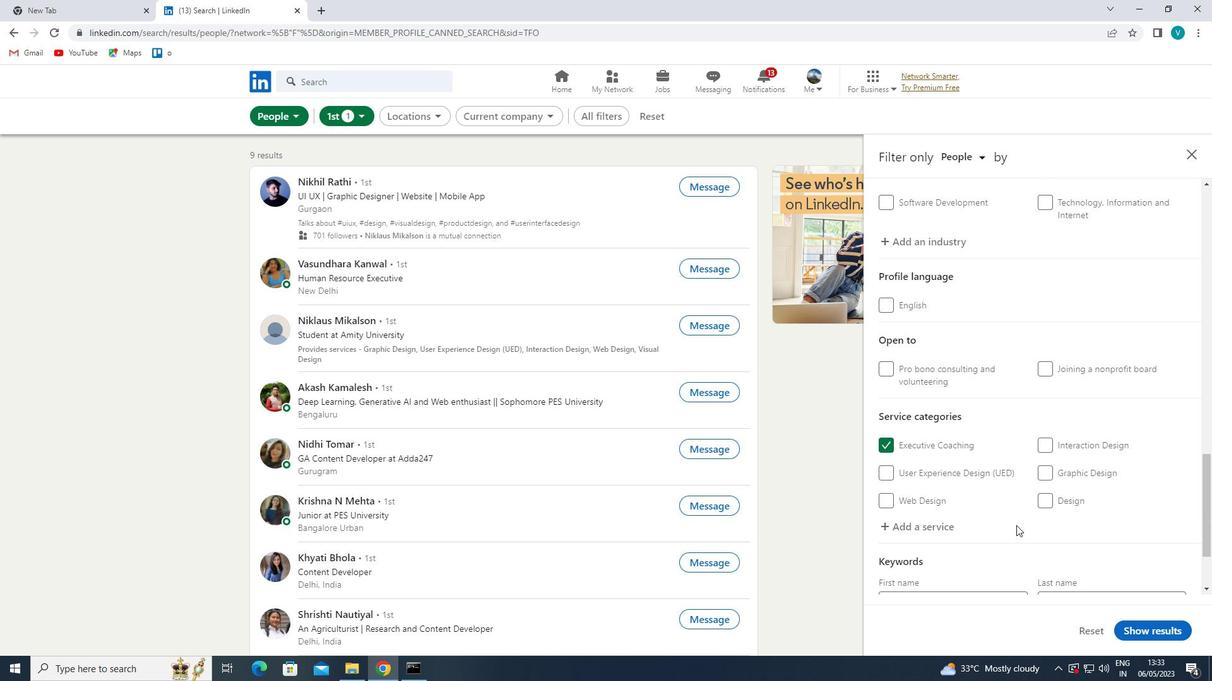 
Action: Mouse scrolled (1016, 525) with delta (0, 0)
Screenshot: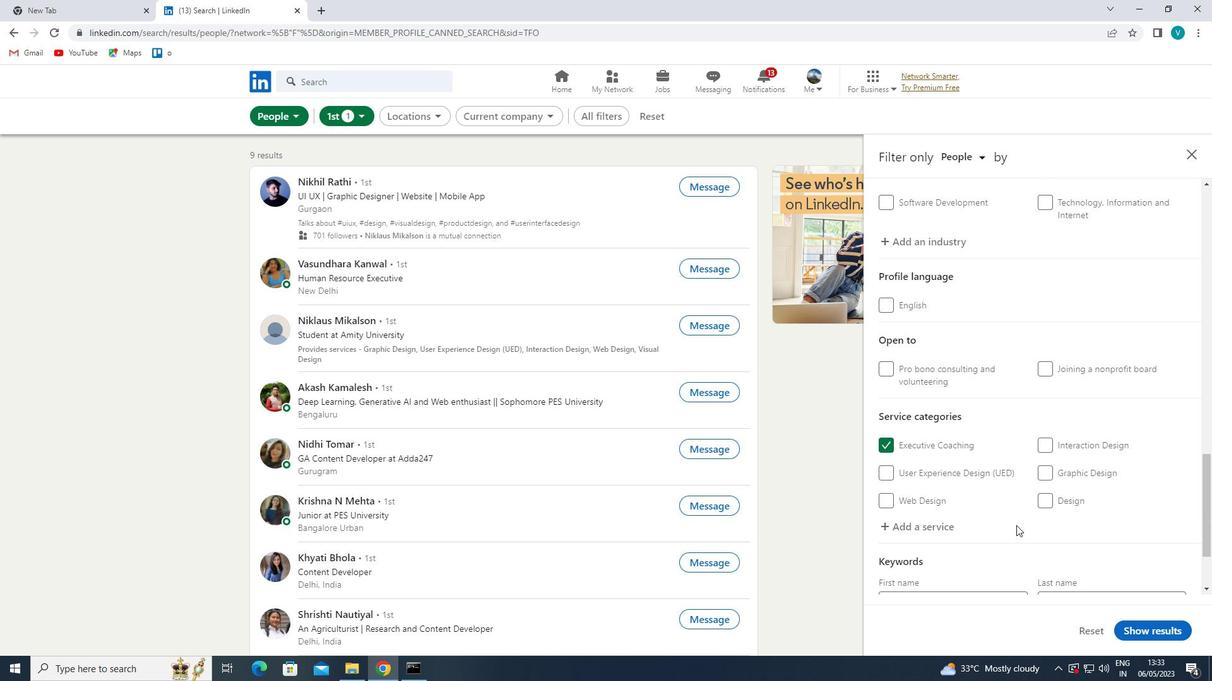
Action: Mouse moved to (1016, 525)
Screenshot: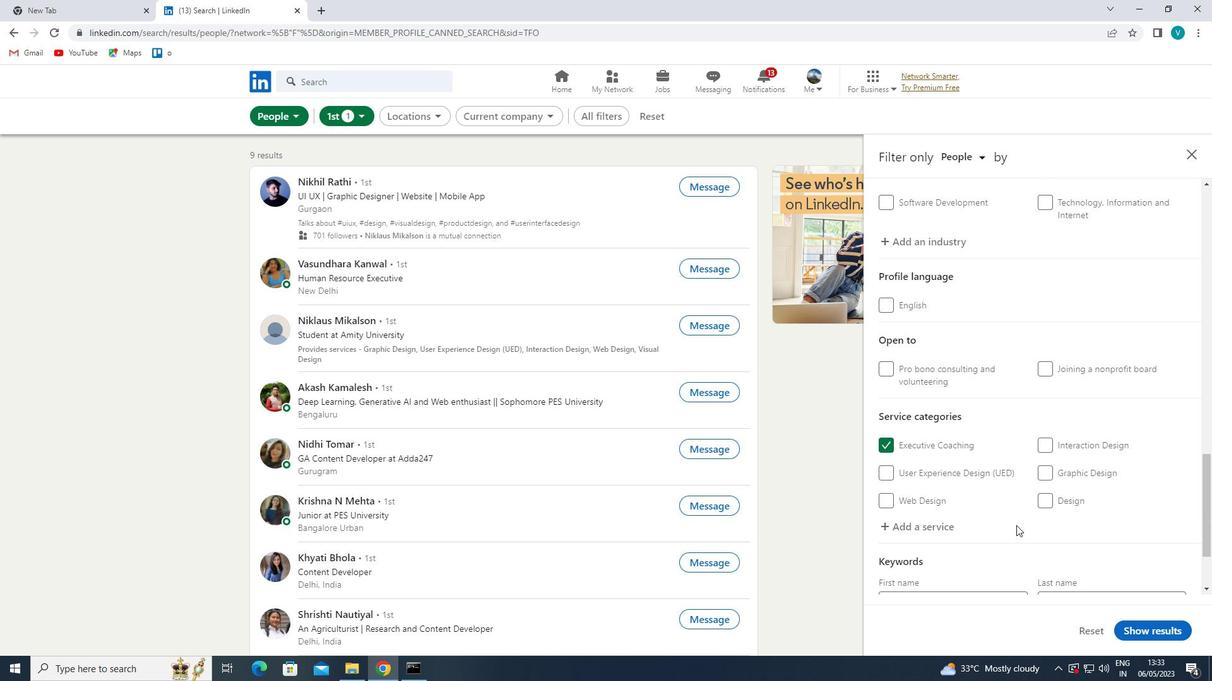 
Action: Mouse scrolled (1016, 525) with delta (0, 0)
Screenshot: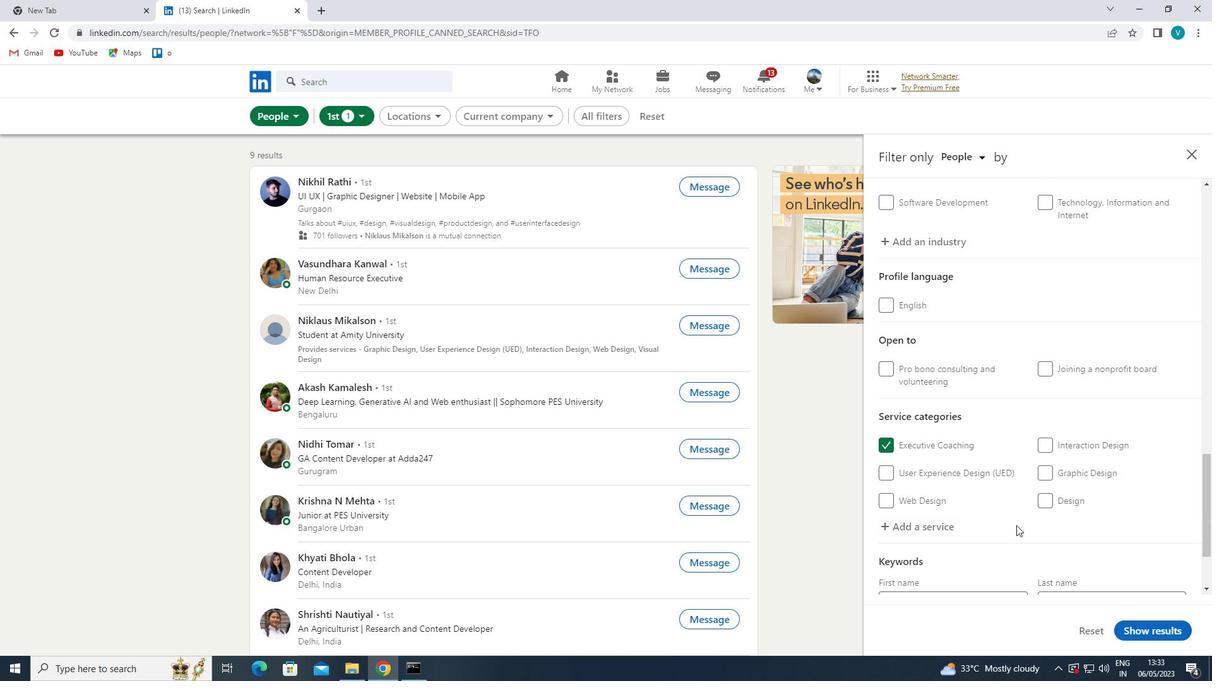
Action: Mouse moved to (989, 546)
Screenshot: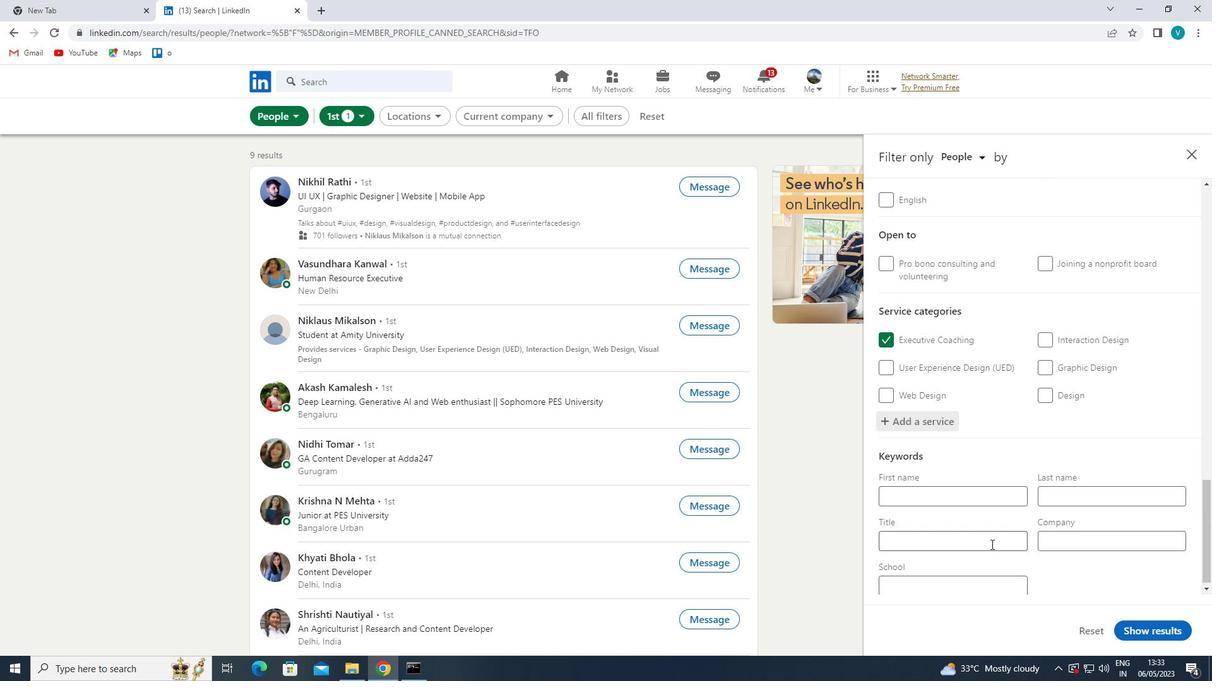 
Action: Mouse pressed left at (989, 546)
Screenshot: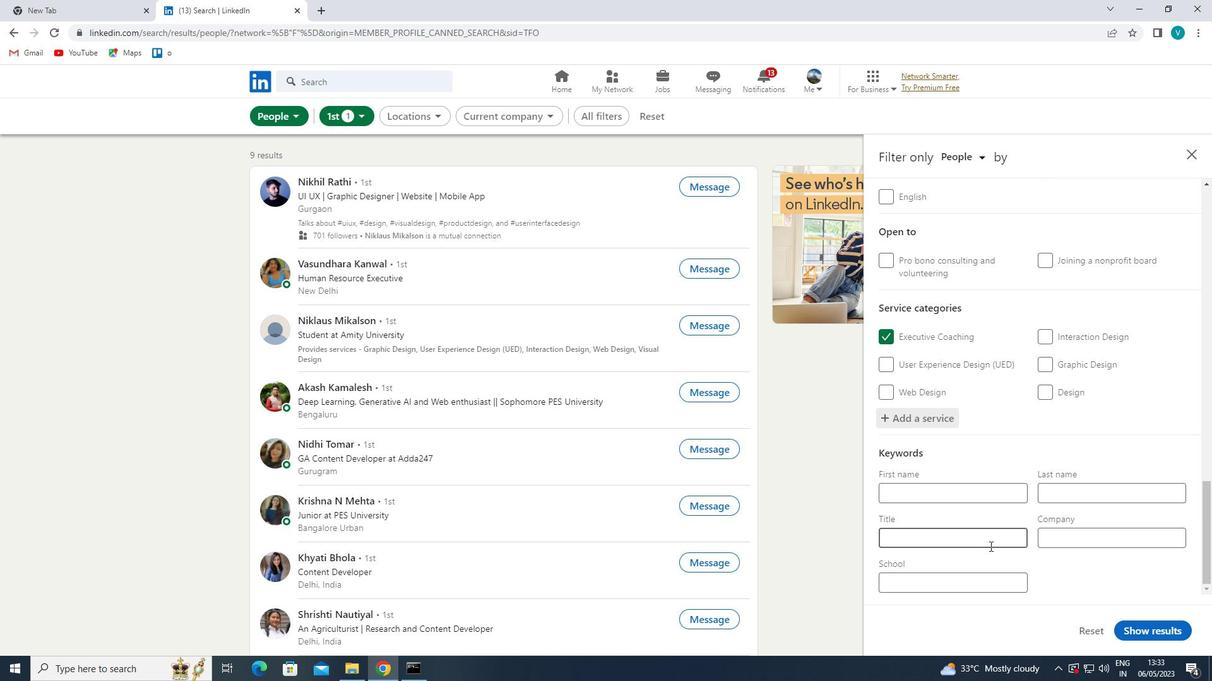 
Action: Key pressed <Key.shift>SRVER
Screenshot: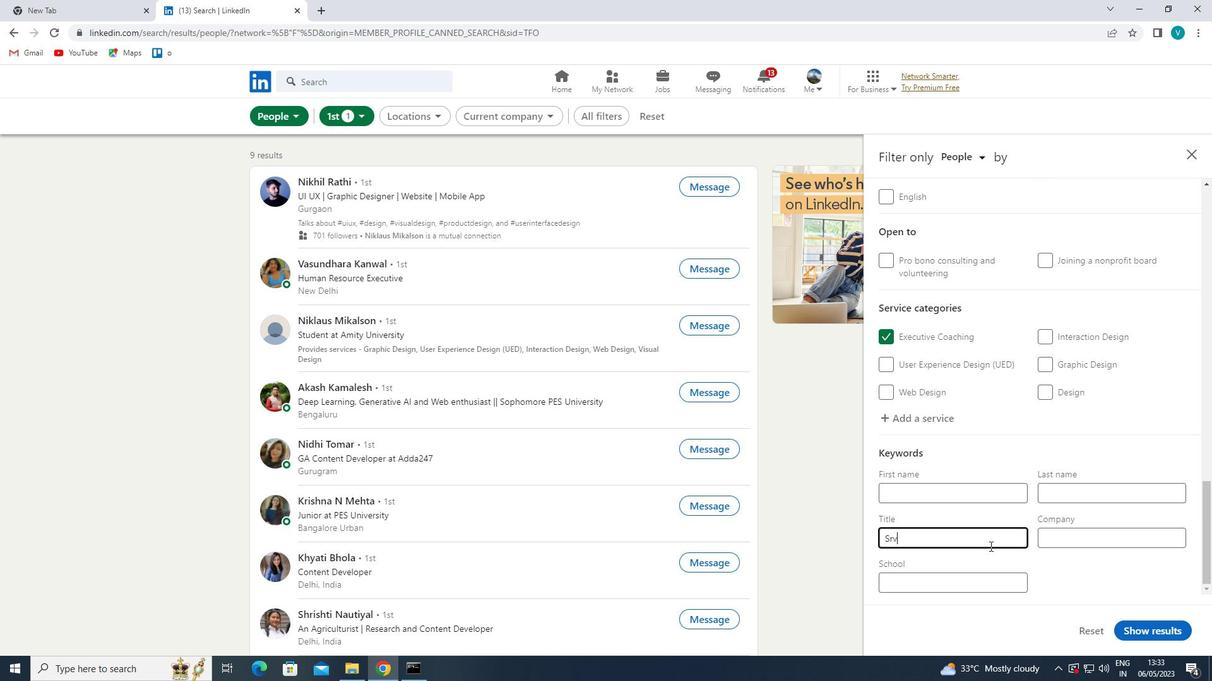
Action: Mouse moved to (887, 539)
Screenshot: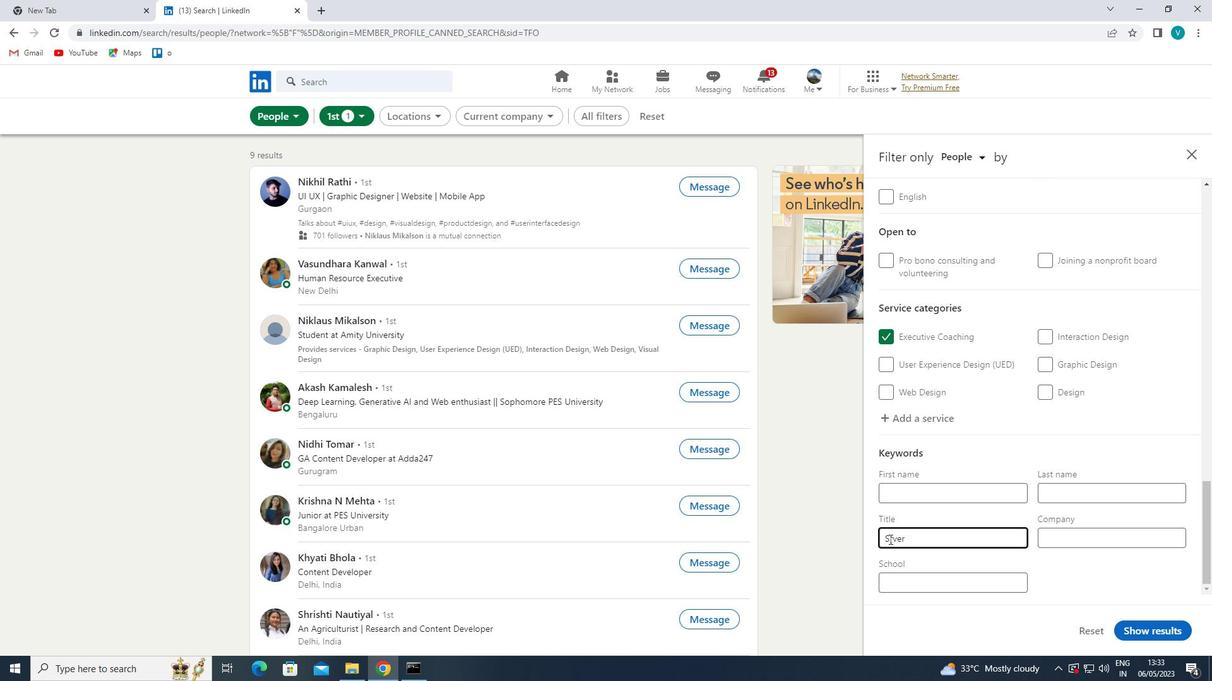 
Action: Mouse pressed left at (887, 539)
Screenshot: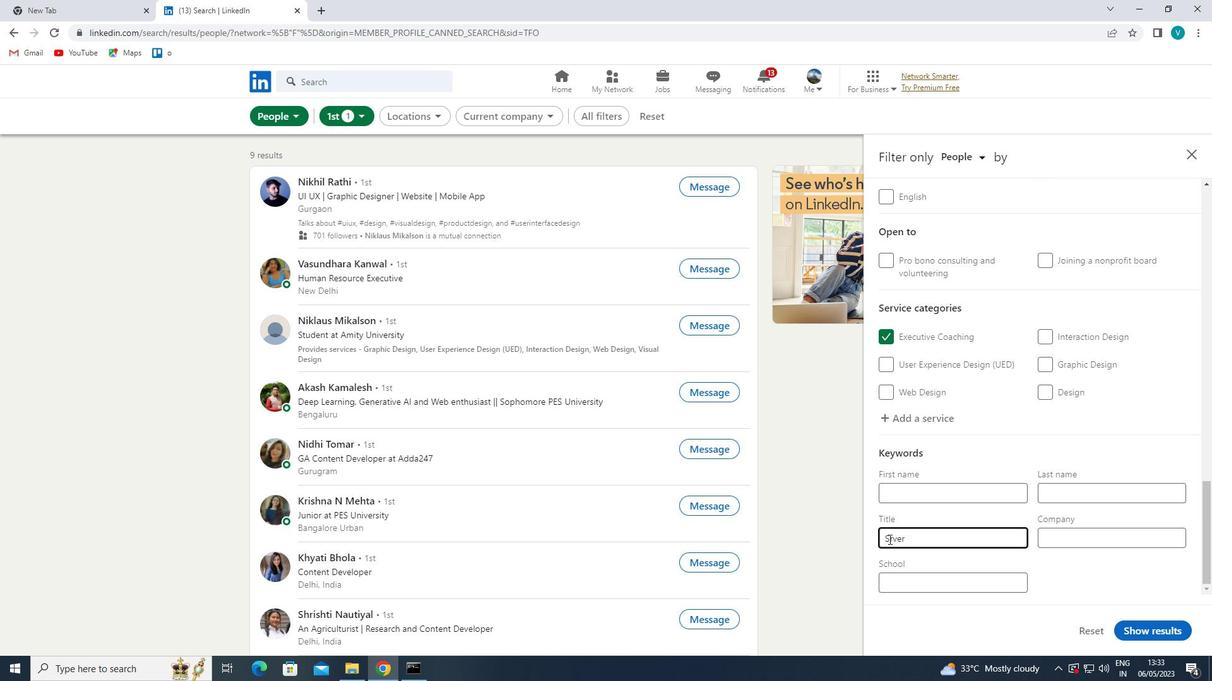 
Action: Mouse moved to (904, 555)
Screenshot: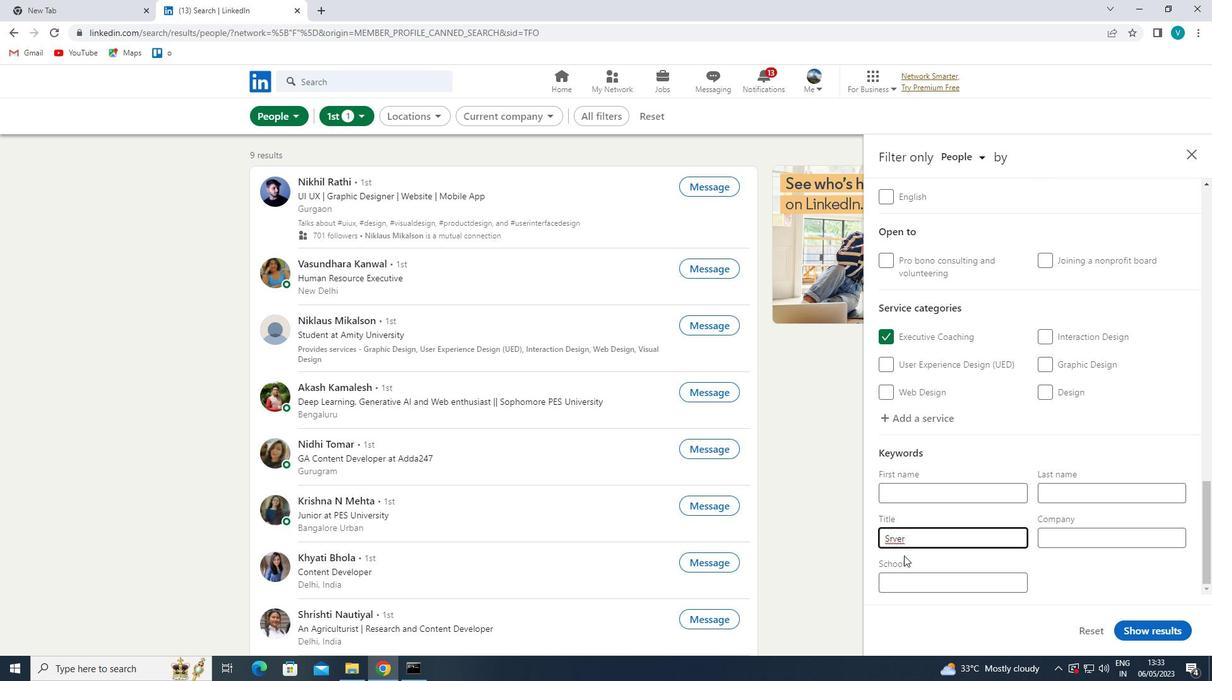 
Action: Key pressed E
Screenshot: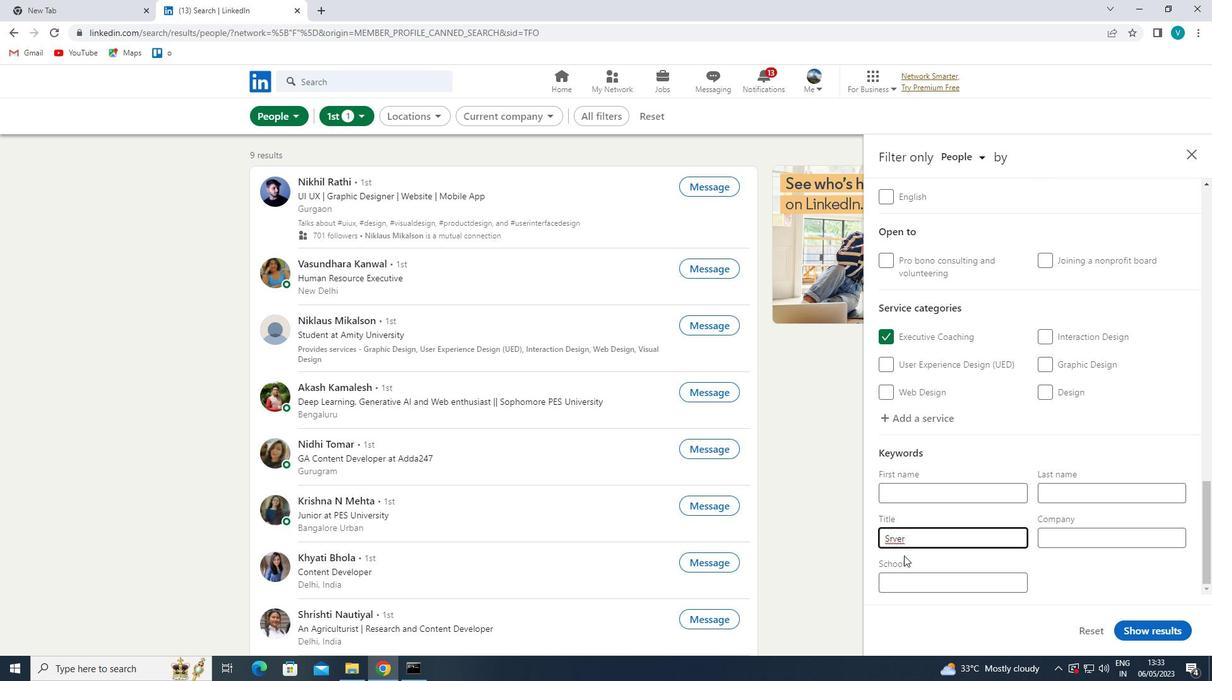 
Action: Mouse moved to (1145, 620)
Screenshot: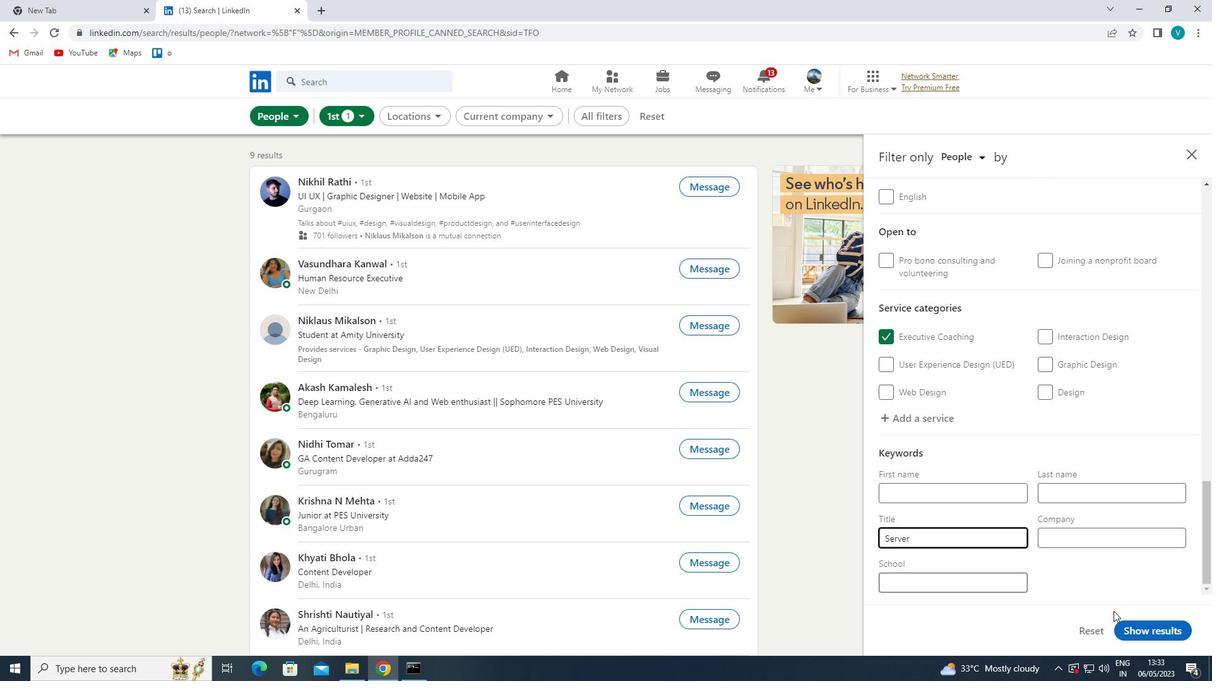 
Action: Mouse pressed left at (1145, 620)
Screenshot: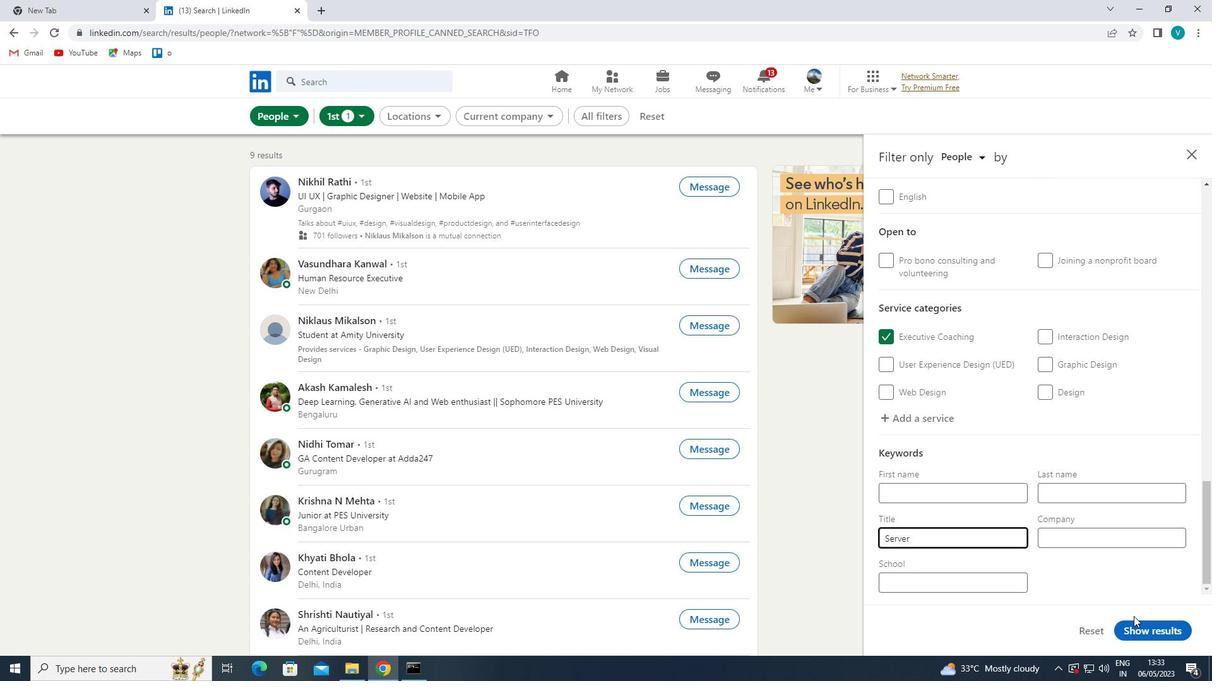 
Action: Mouse moved to (1148, 622)
Screenshot: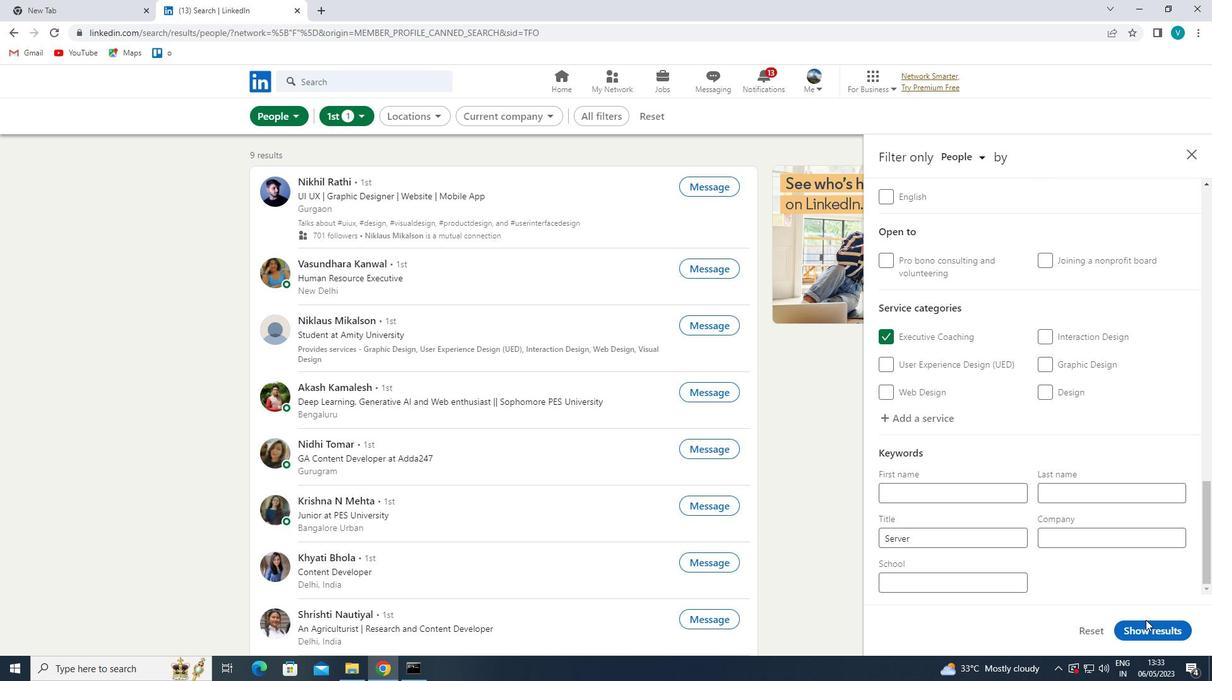 
Action: Mouse pressed left at (1148, 622)
Screenshot: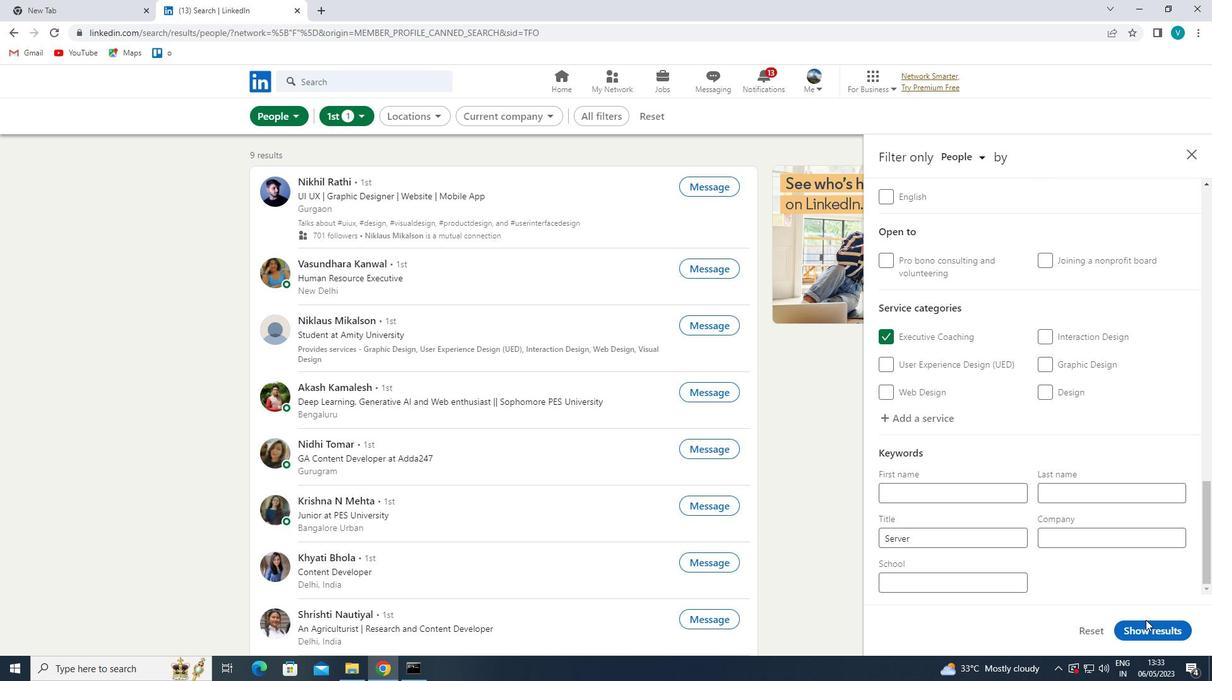 
Action: Mouse moved to (1016, 519)
Screenshot: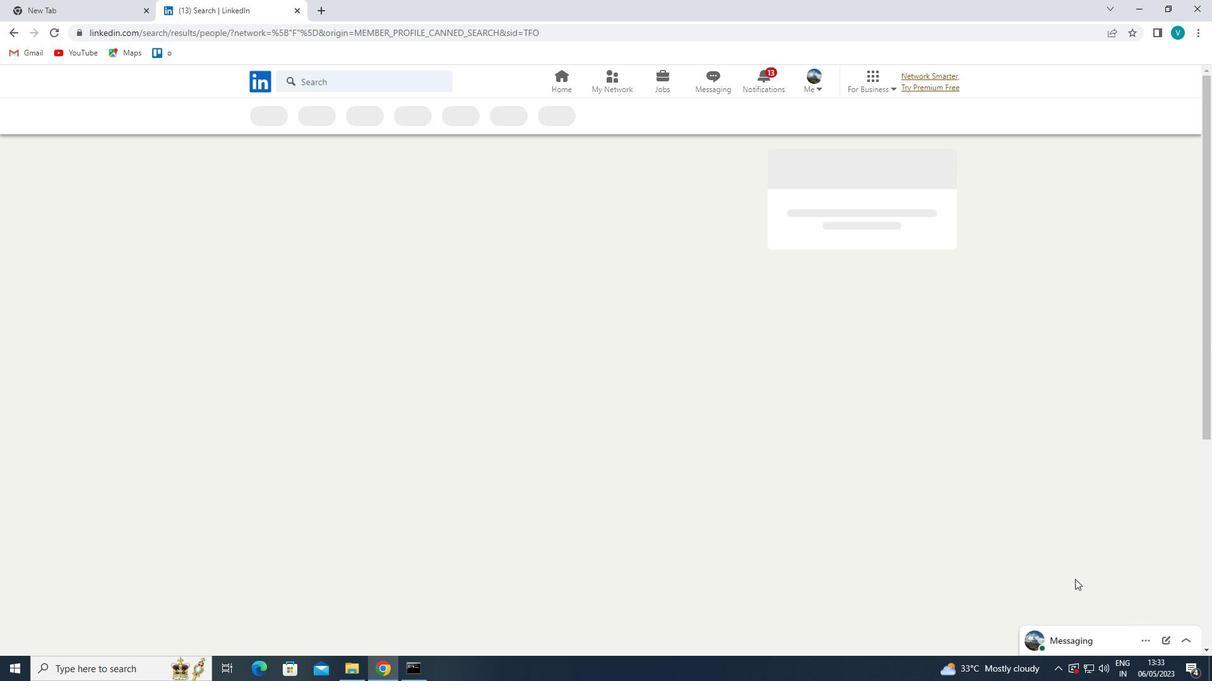 
